 Task: Change the authoring language in Outlook to English (Ireland) and restart the application to apply changes.
Action: Mouse moved to (49, 28)
Screenshot: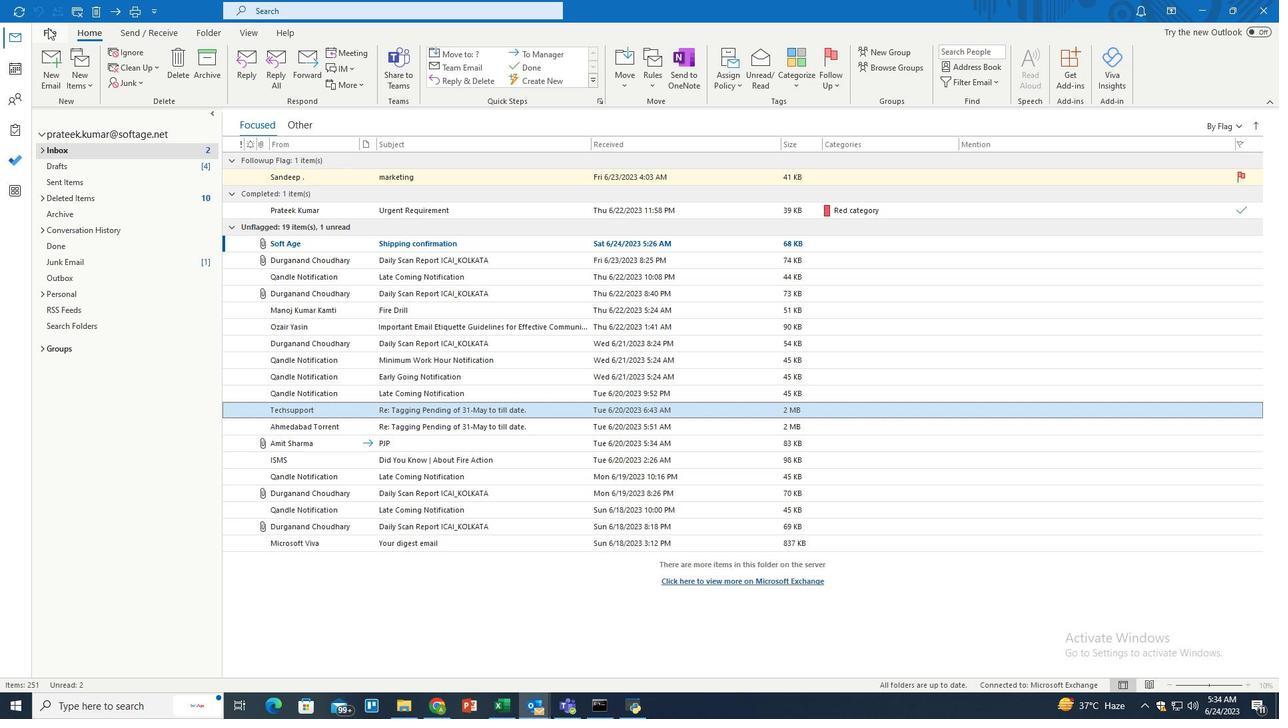 
Action: Mouse pressed left at (49, 28)
Screenshot: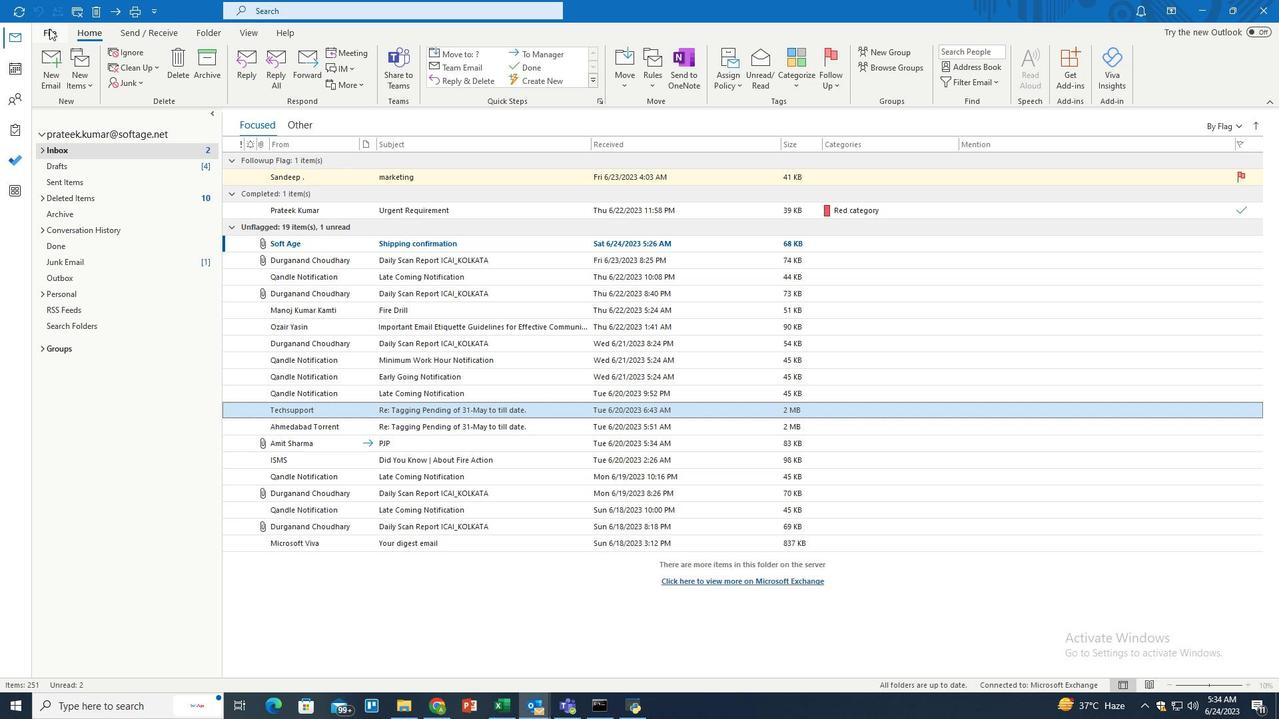 
Action: Mouse moved to (37, 645)
Screenshot: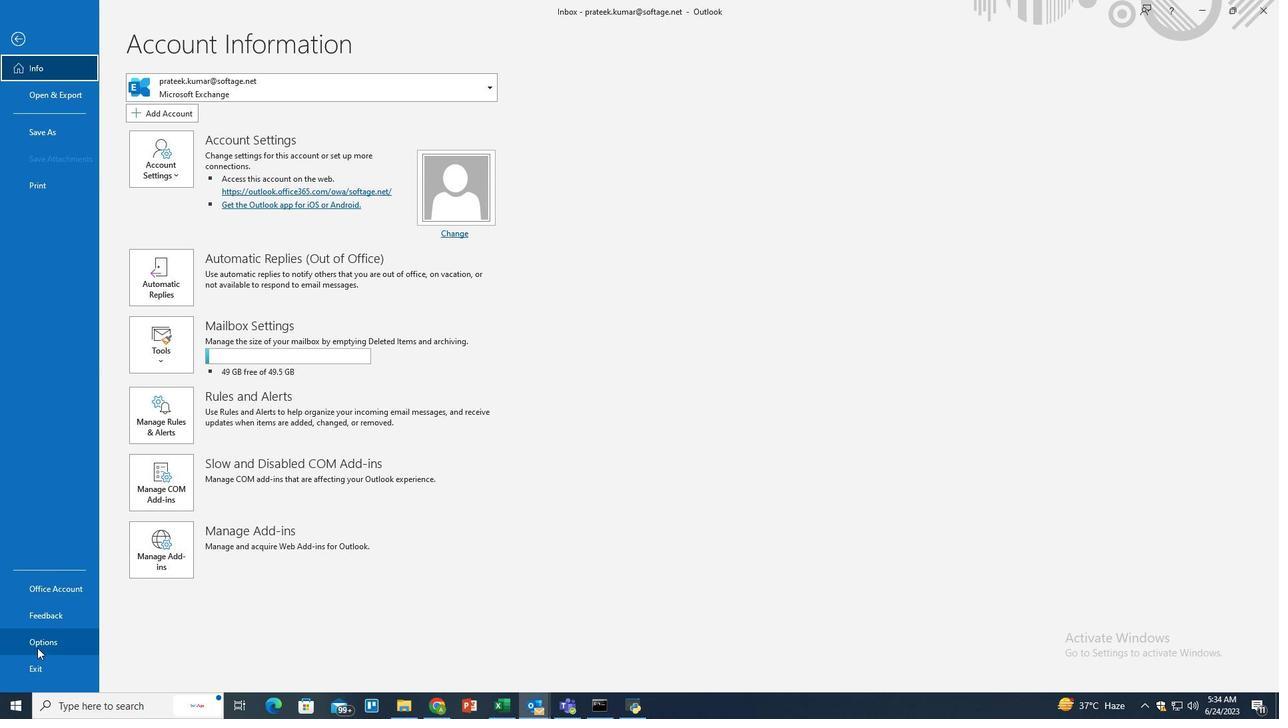 
Action: Mouse pressed left at (37, 645)
Screenshot: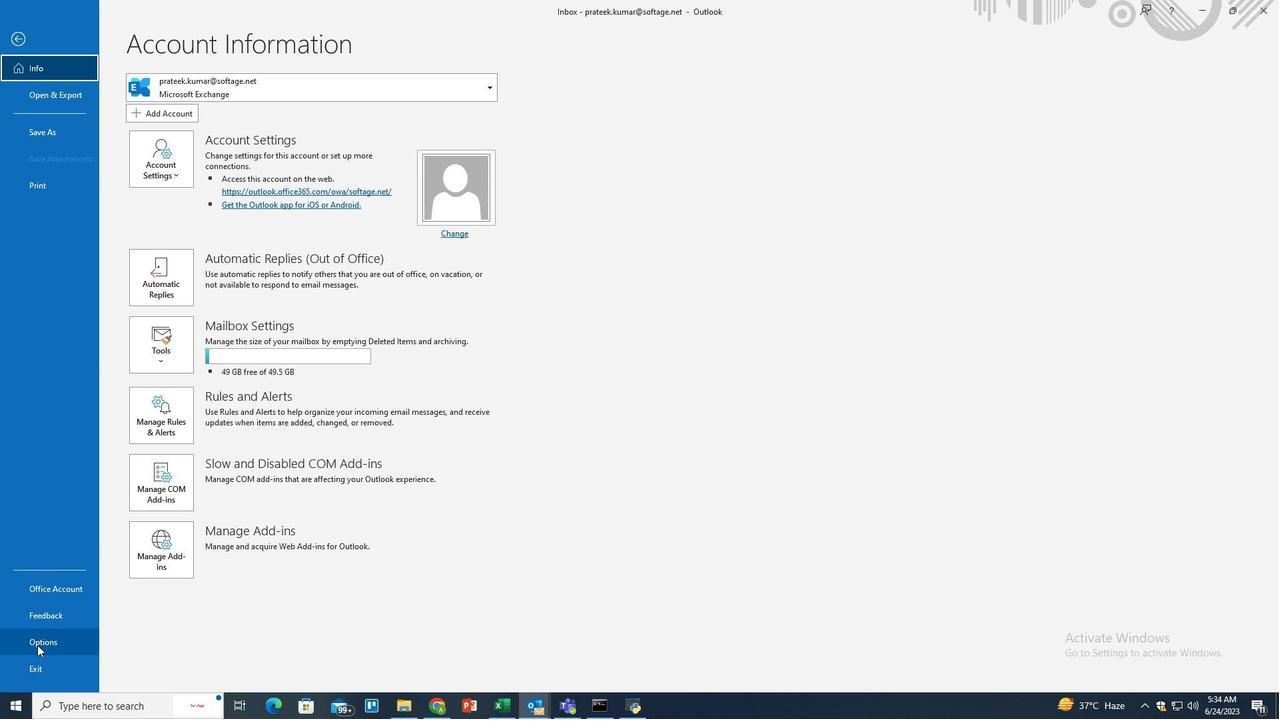 
Action: Mouse moved to (383, 281)
Screenshot: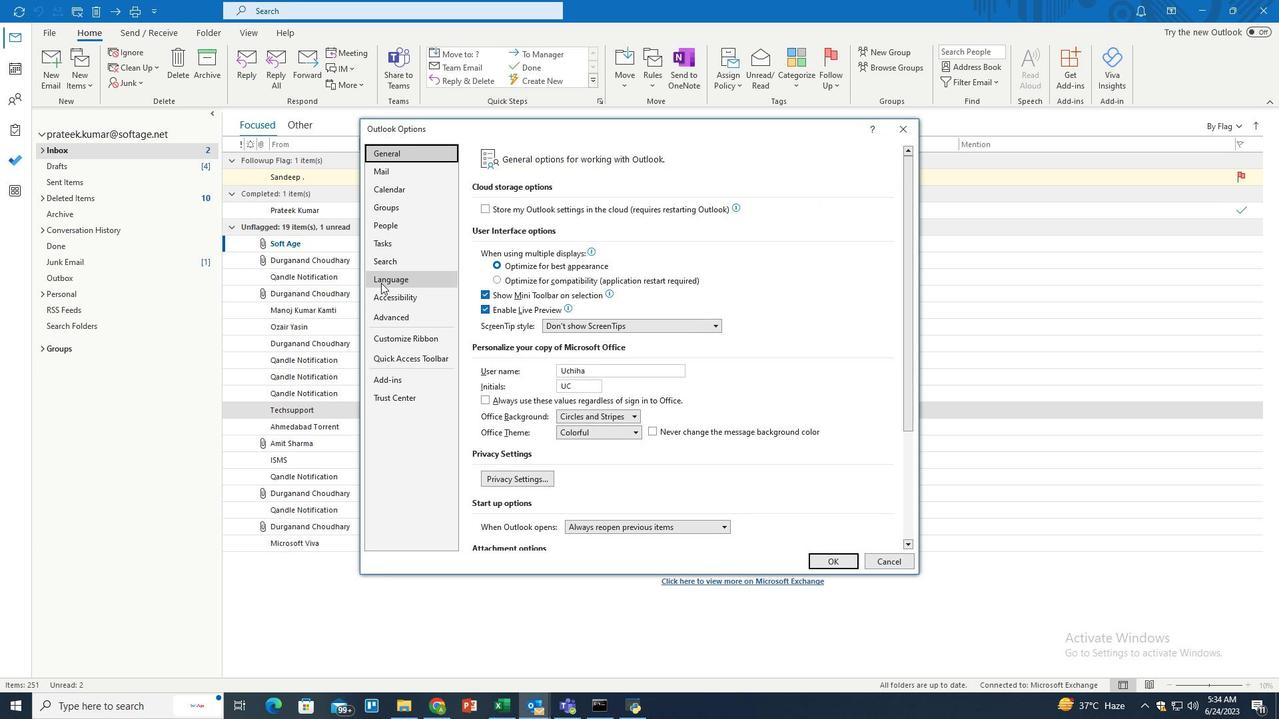 
Action: Mouse pressed left at (383, 281)
Screenshot: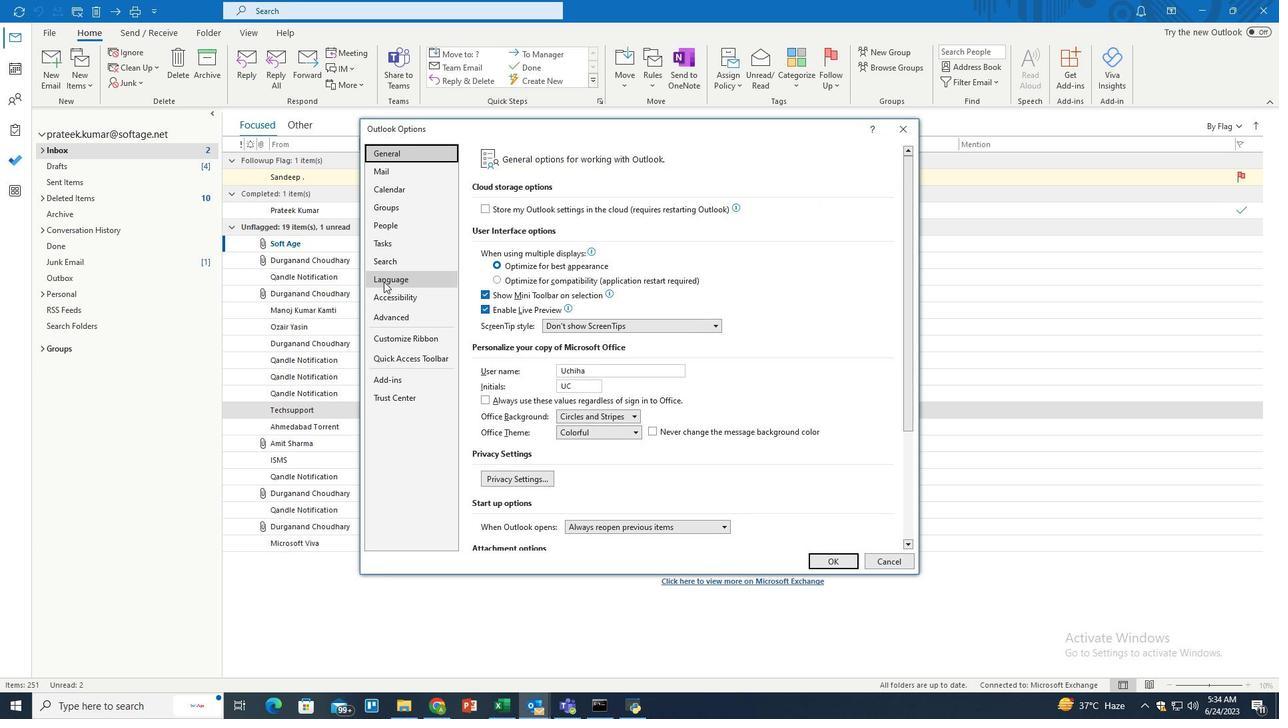 
Action: Mouse moved to (866, 420)
Screenshot: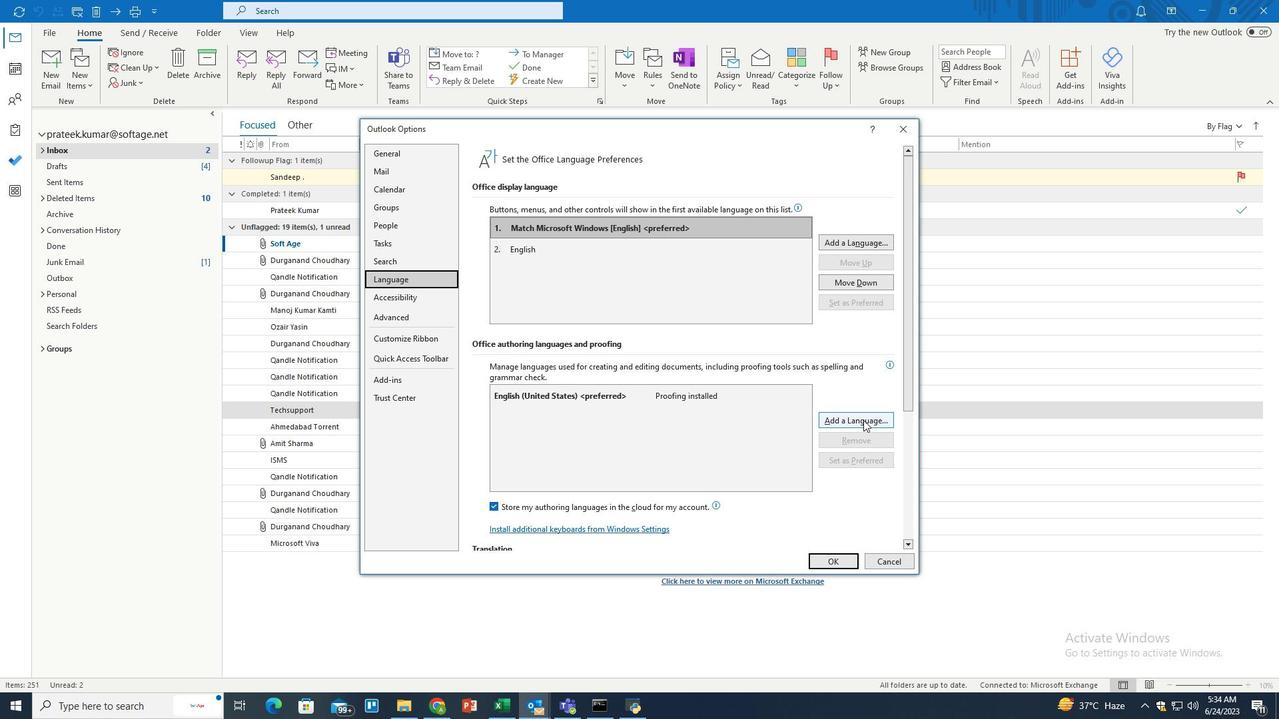 
Action: Mouse pressed left at (866, 420)
Screenshot: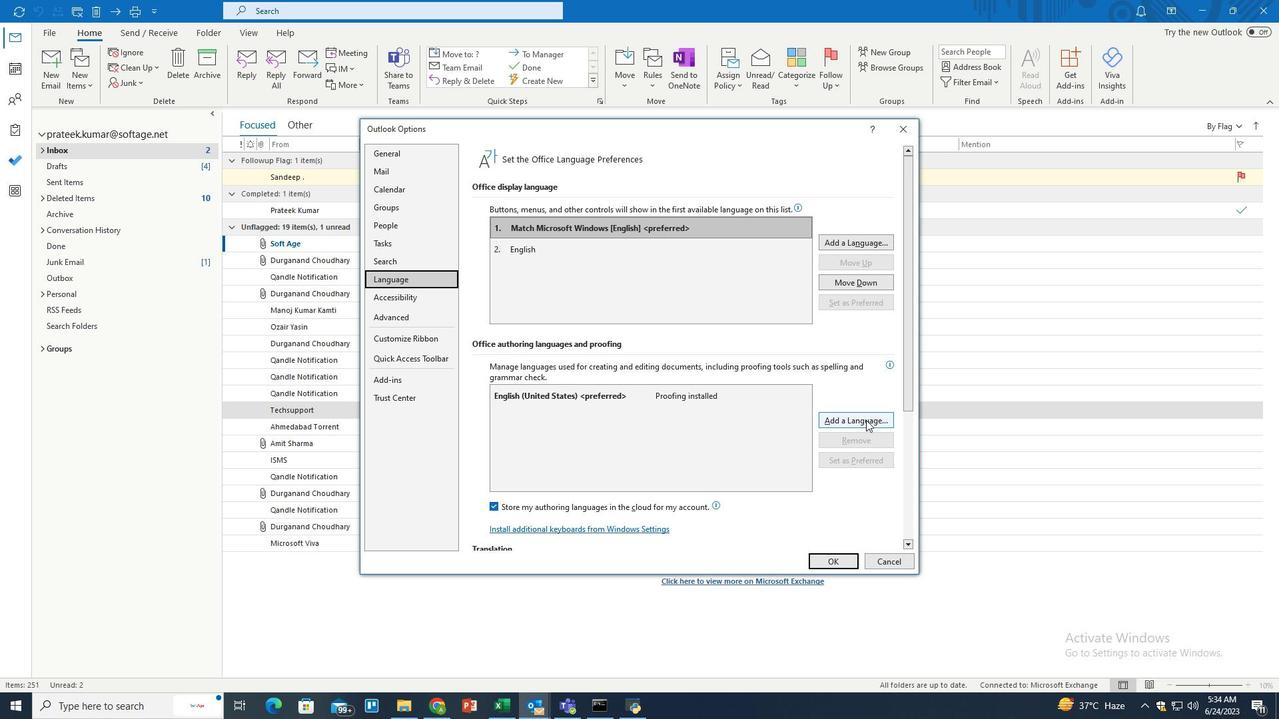 
Action: Mouse moved to (626, 381)
Screenshot: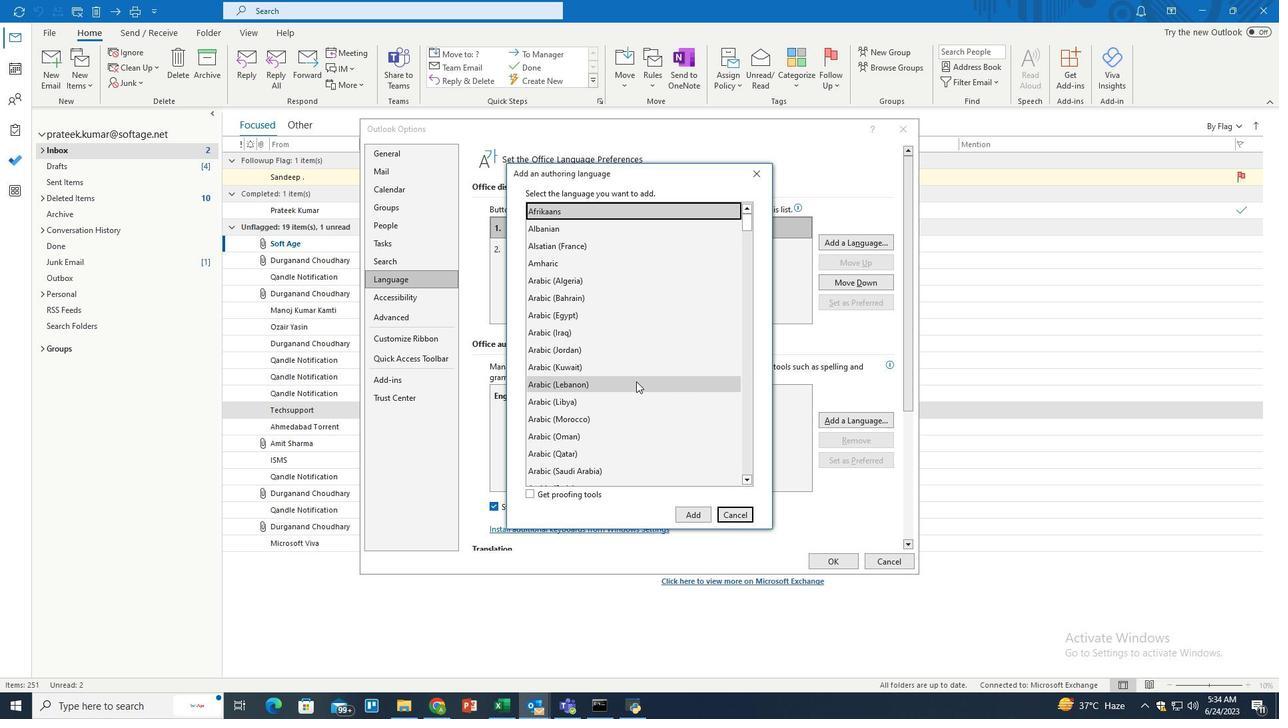 
Action: Mouse scrolled (626, 381) with delta (0, 0)
Screenshot: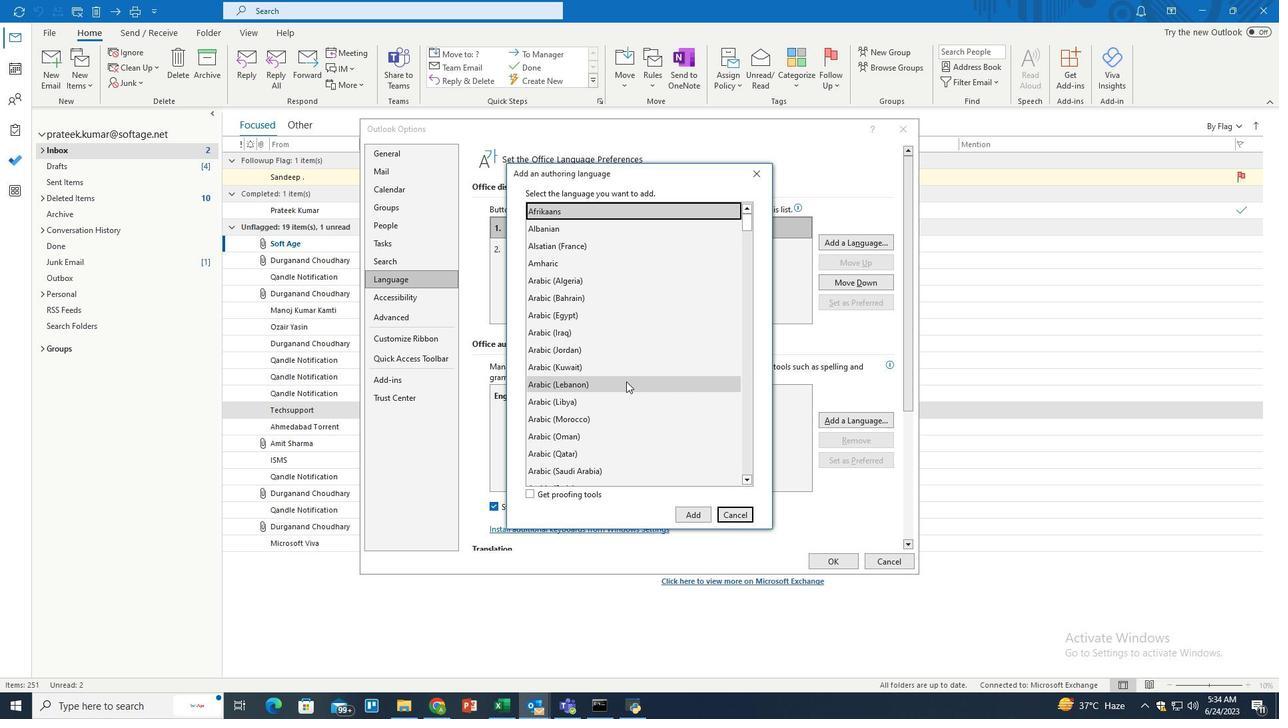 
Action: Mouse scrolled (626, 381) with delta (0, 0)
Screenshot: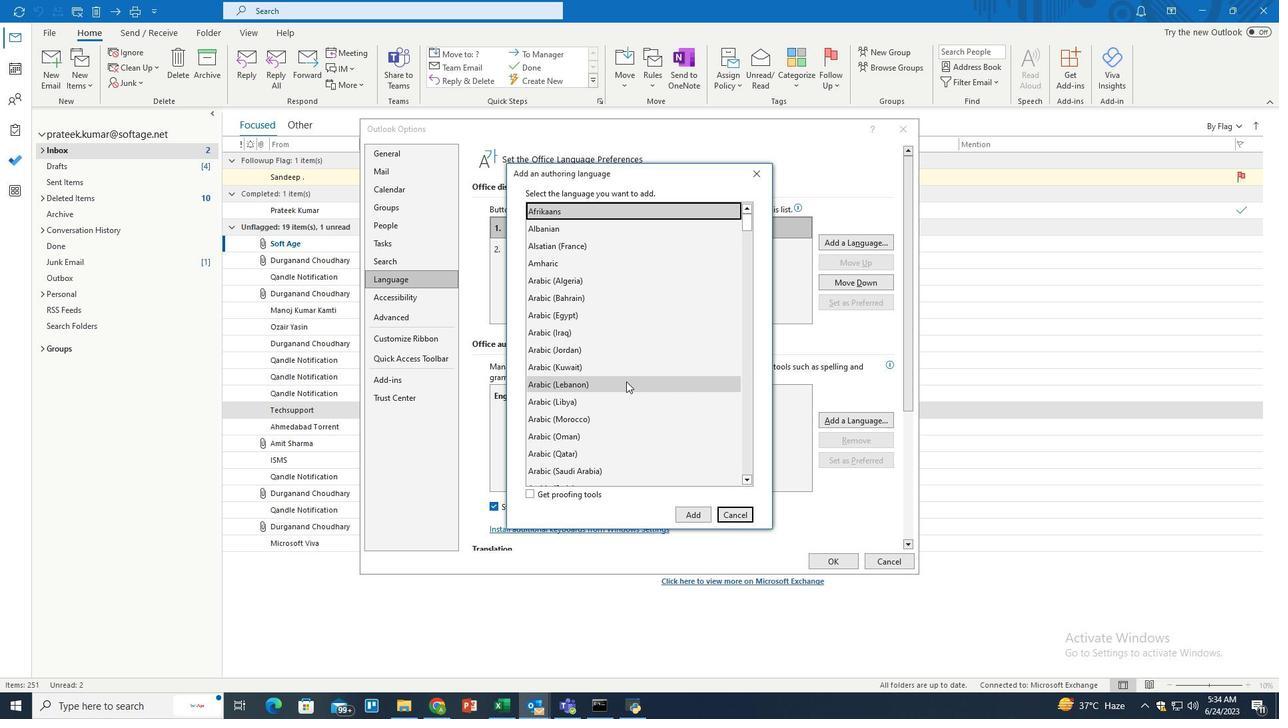 
Action: Mouse scrolled (626, 381) with delta (0, 0)
Screenshot: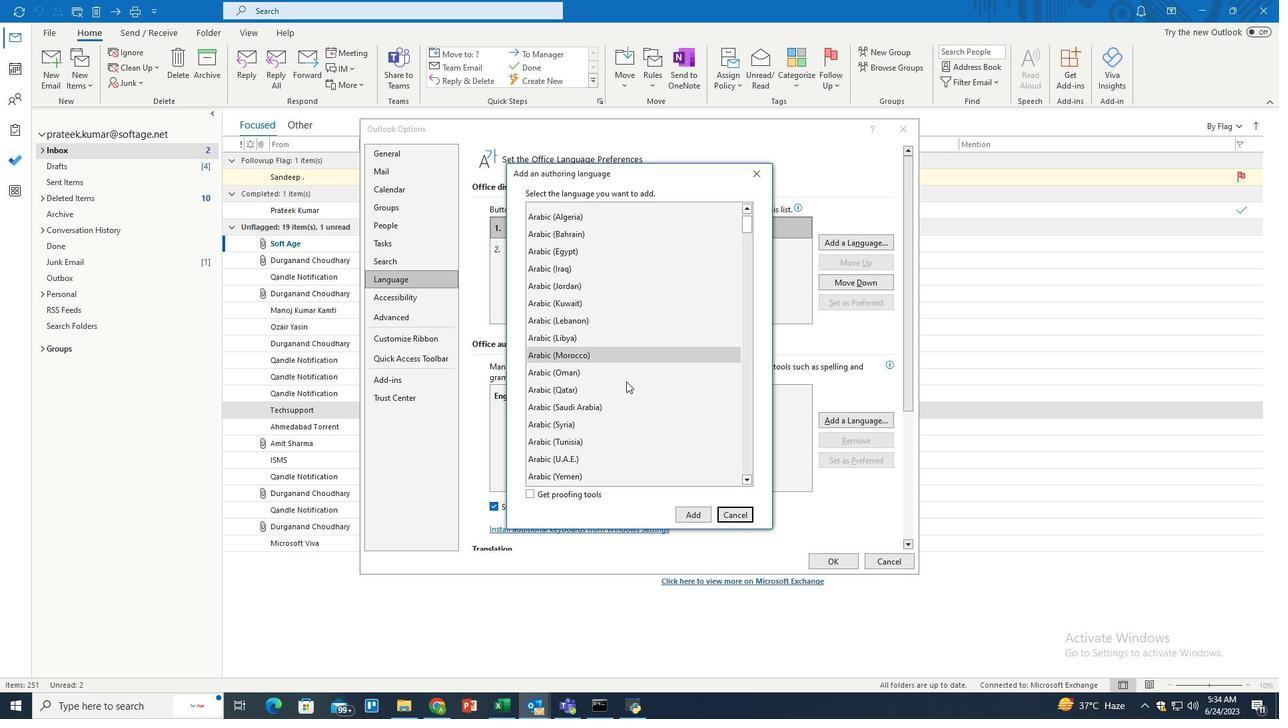 
Action: Mouse scrolled (626, 381) with delta (0, 0)
Screenshot: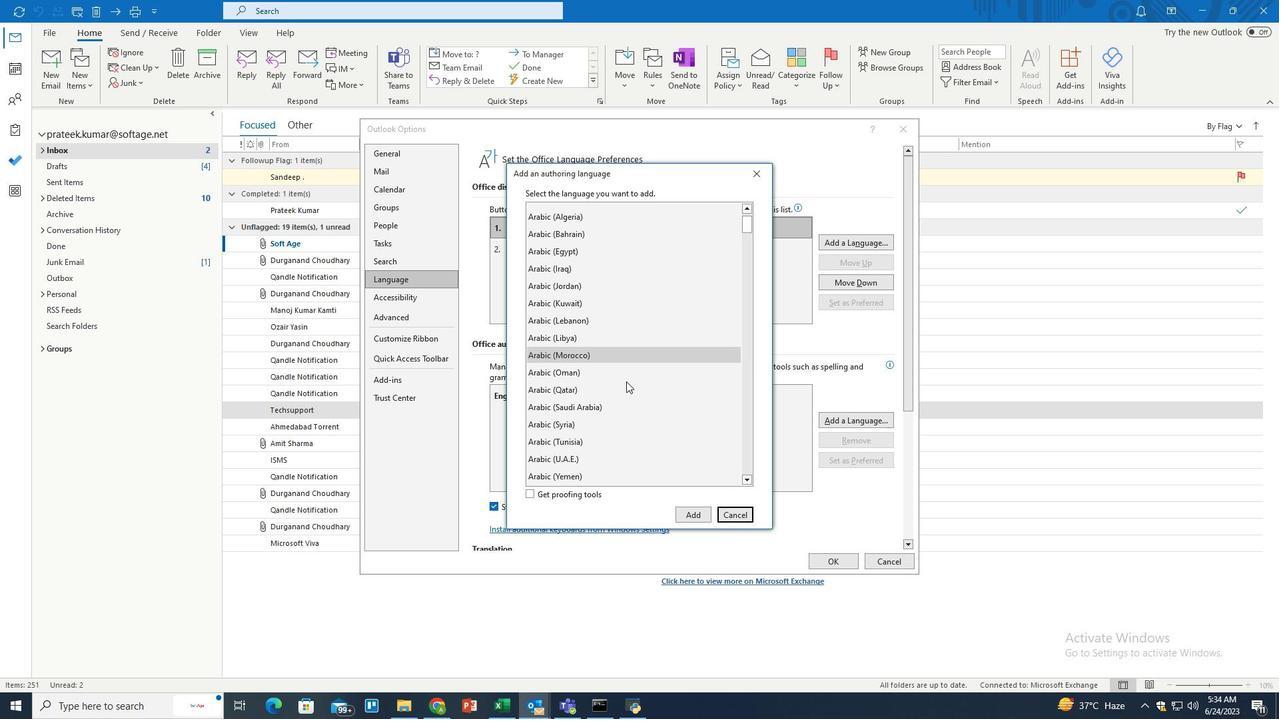 
Action: Mouse scrolled (626, 381) with delta (0, 0)
Screenshot: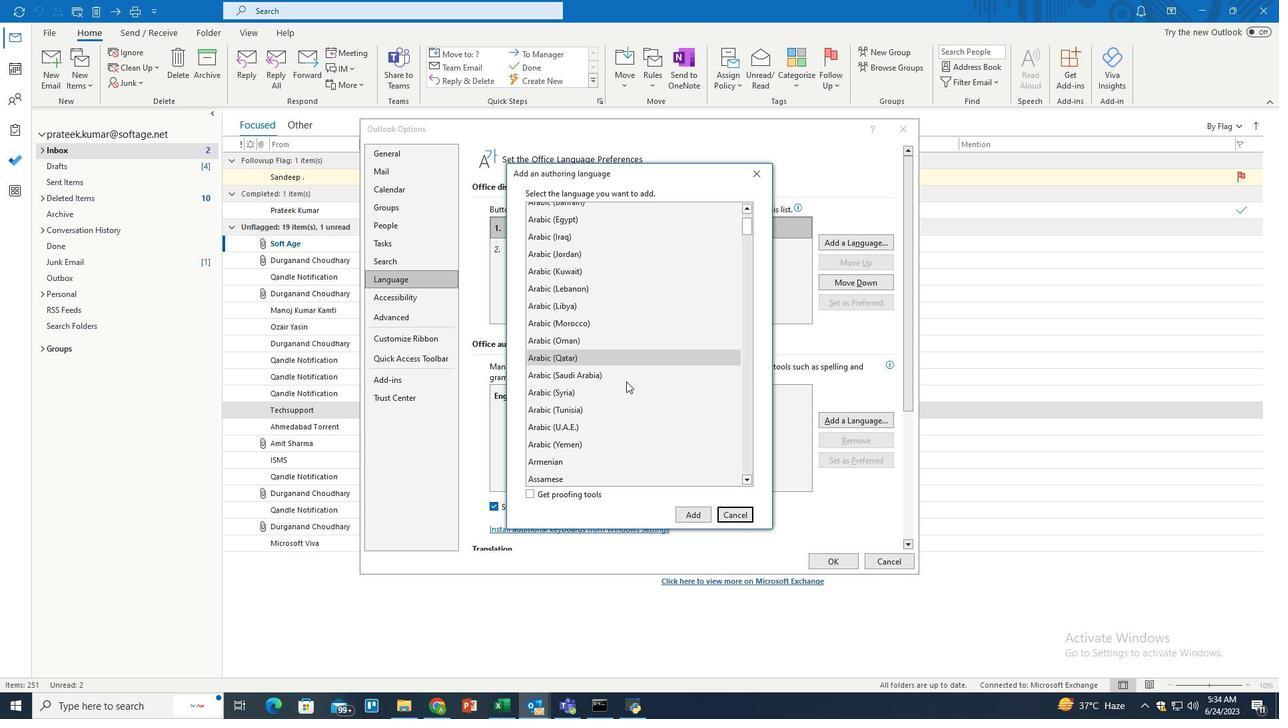 
Action: Mouse scrolled (626, 381) with delta (0, 0)
Screenshot: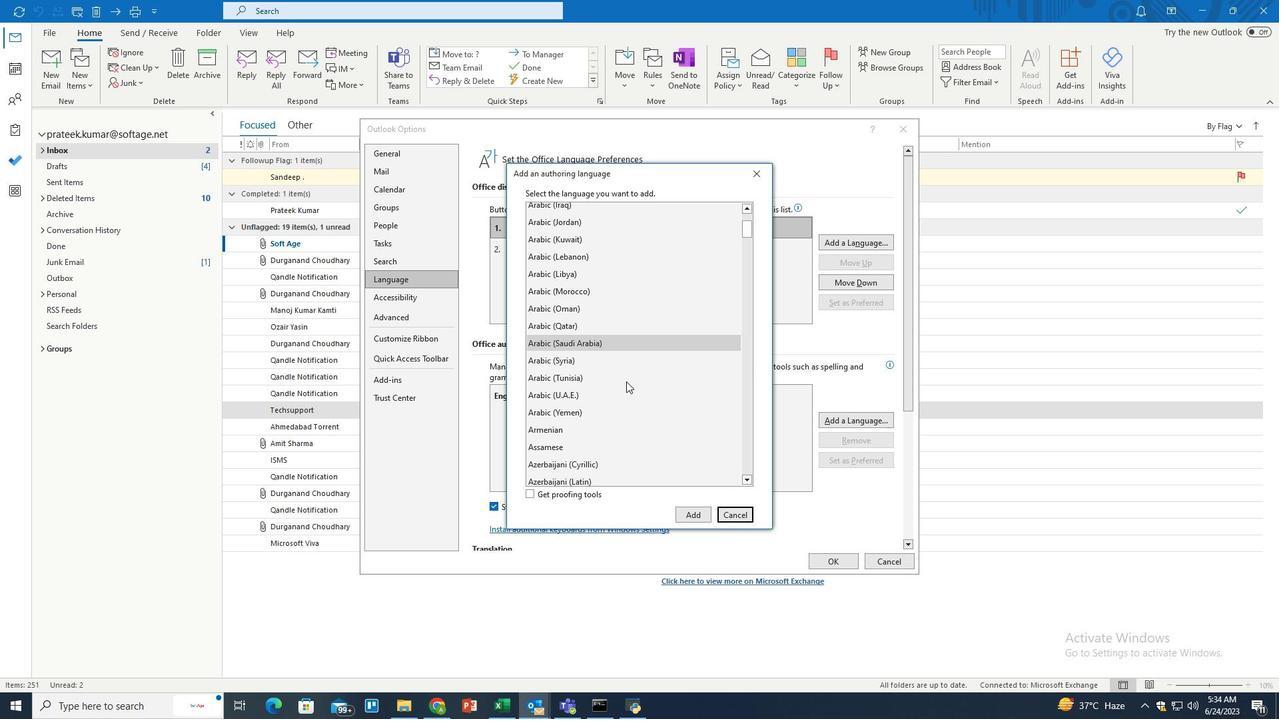 
Action: Mouse scrolled (626, 381) with delta (0, 0)
Screenshot: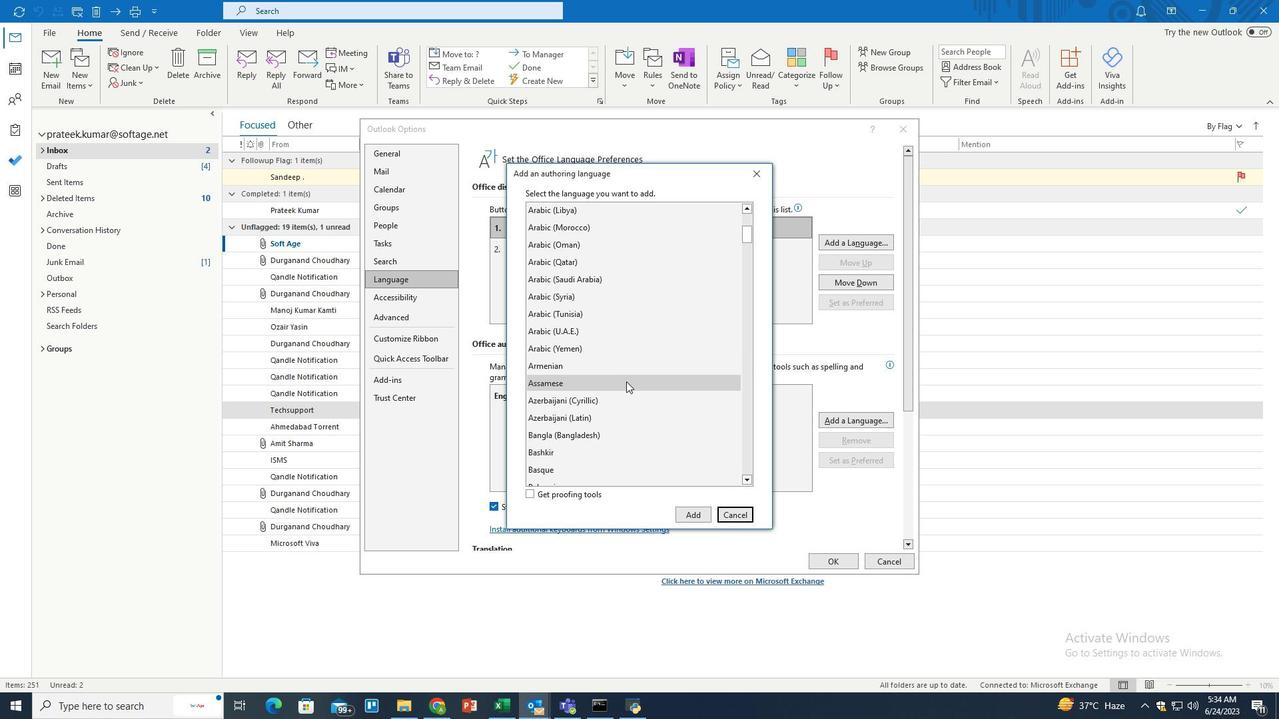 
Action: Mouse scrolled (626, 381) with delta (0, 0)
Screenshot: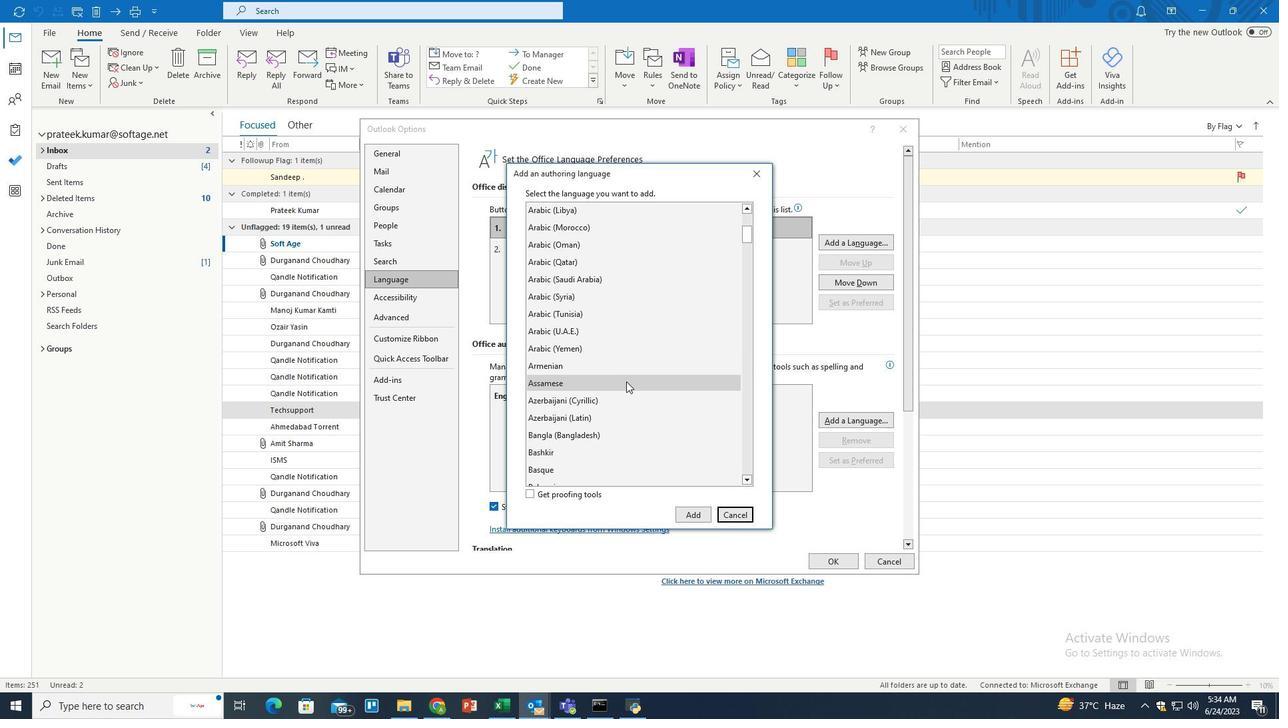 
Action: Mouse scrolled (626, 381) with delta (0, 0)
Screenshot: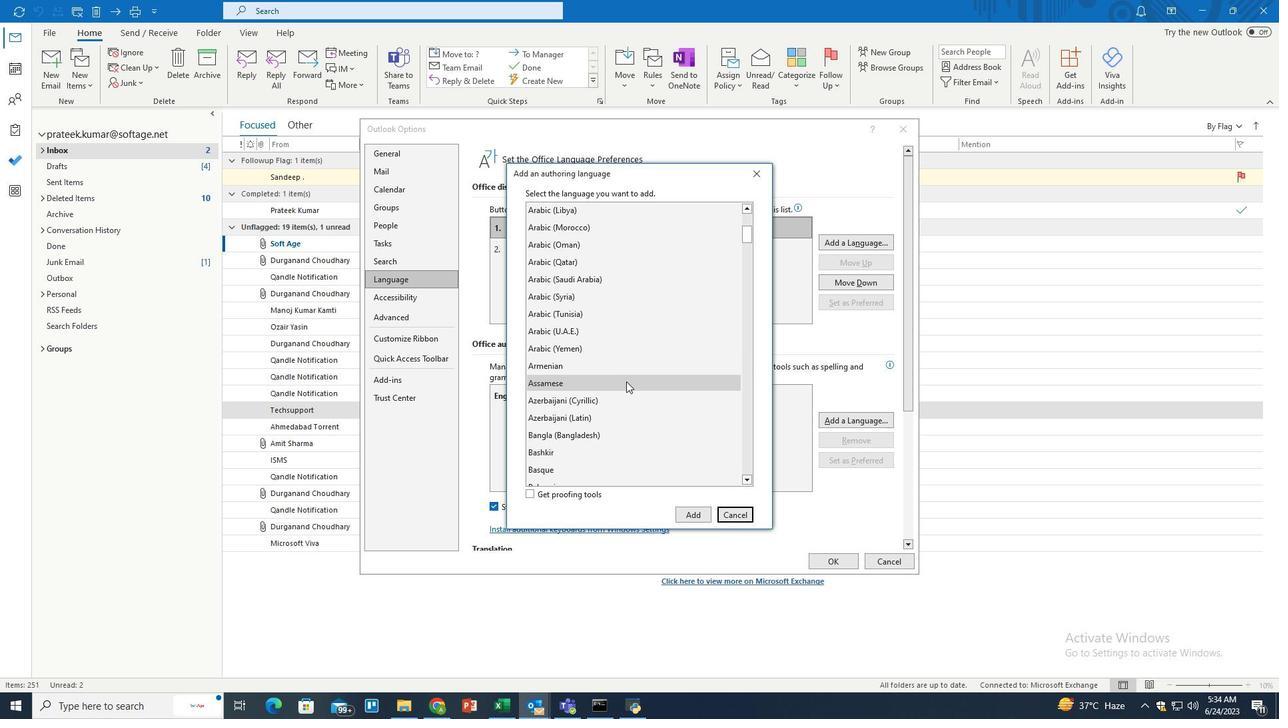 
Action: Mouse scrolled (626, 381) with delta (0, 0)
Screenshot: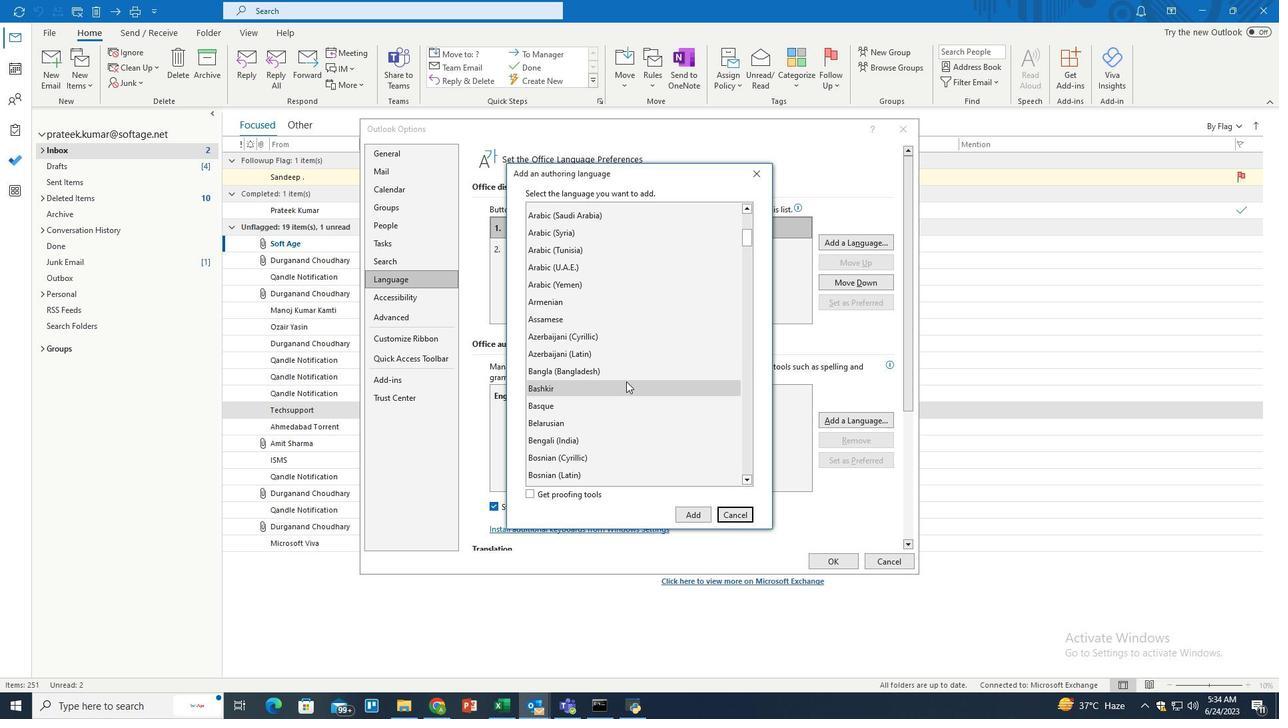 
Action: Mouse scrolled (626, 381) with delta (0, 0)
Screenshot: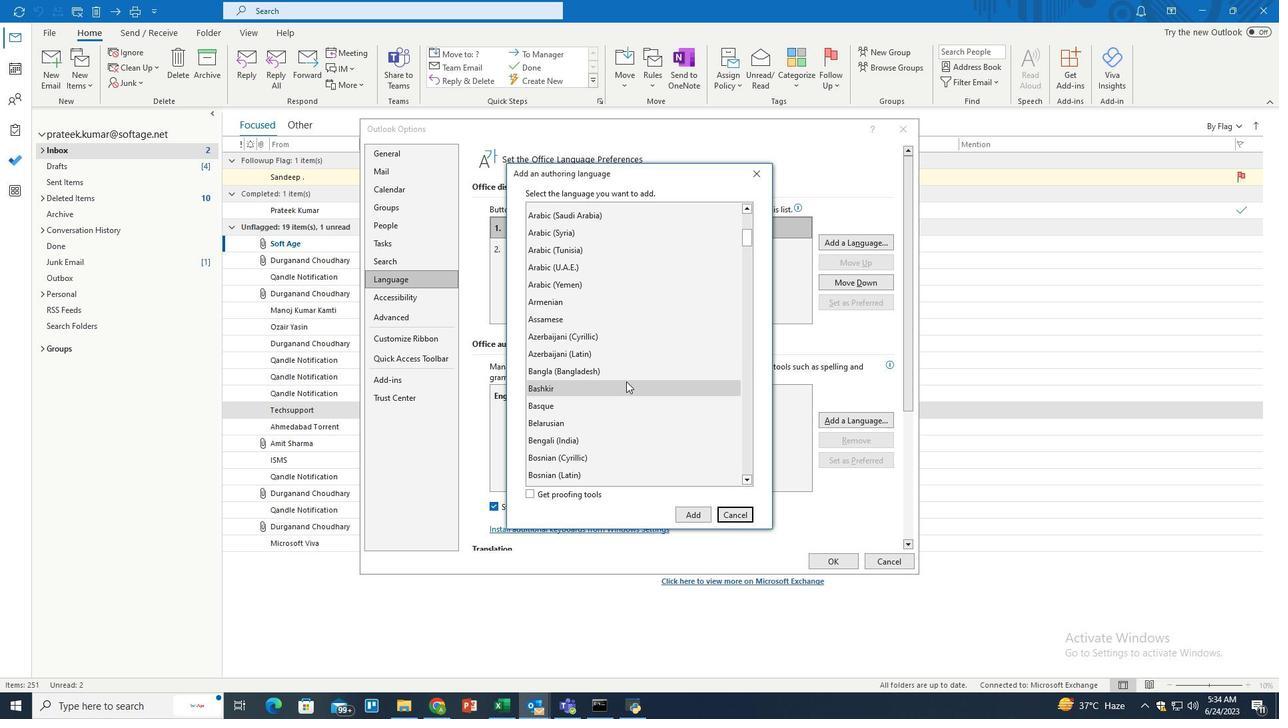 
Action: Mouse scrolled (626, 381) with delta (0, 0)
Screenshot: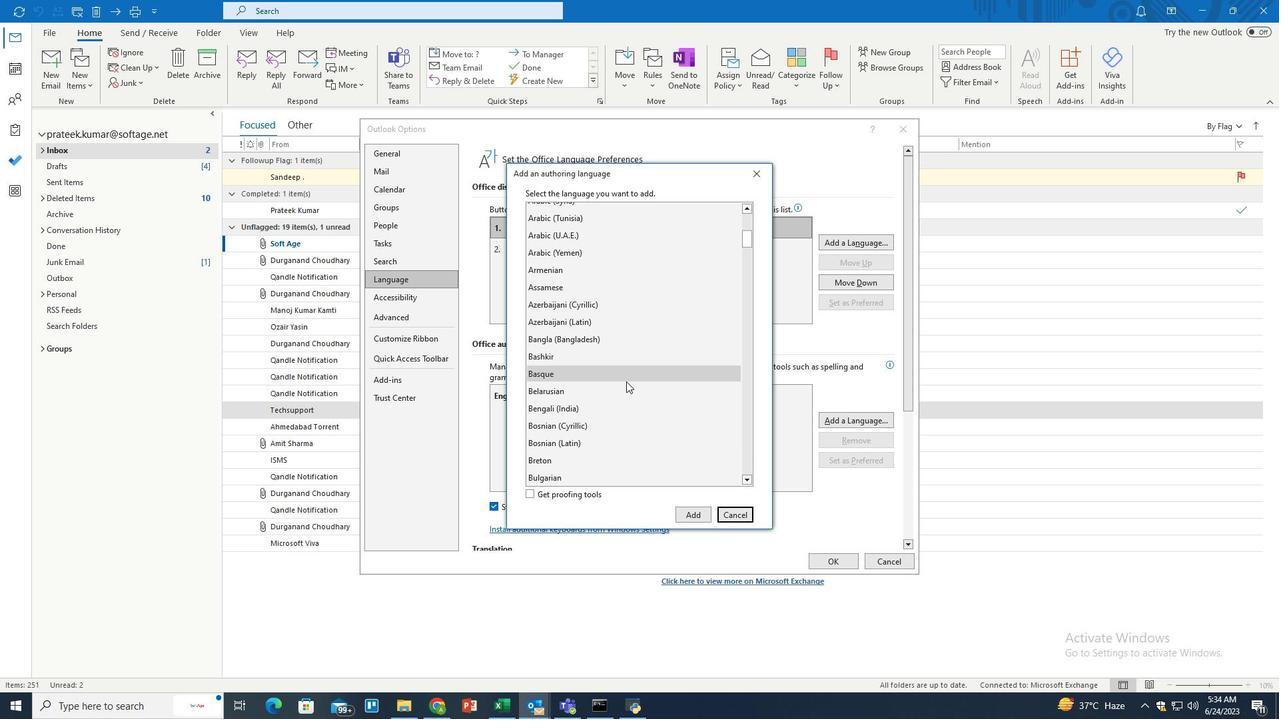 
Action: Mouse scrolled (626, 381) with delta (0, 0)
Screenshot: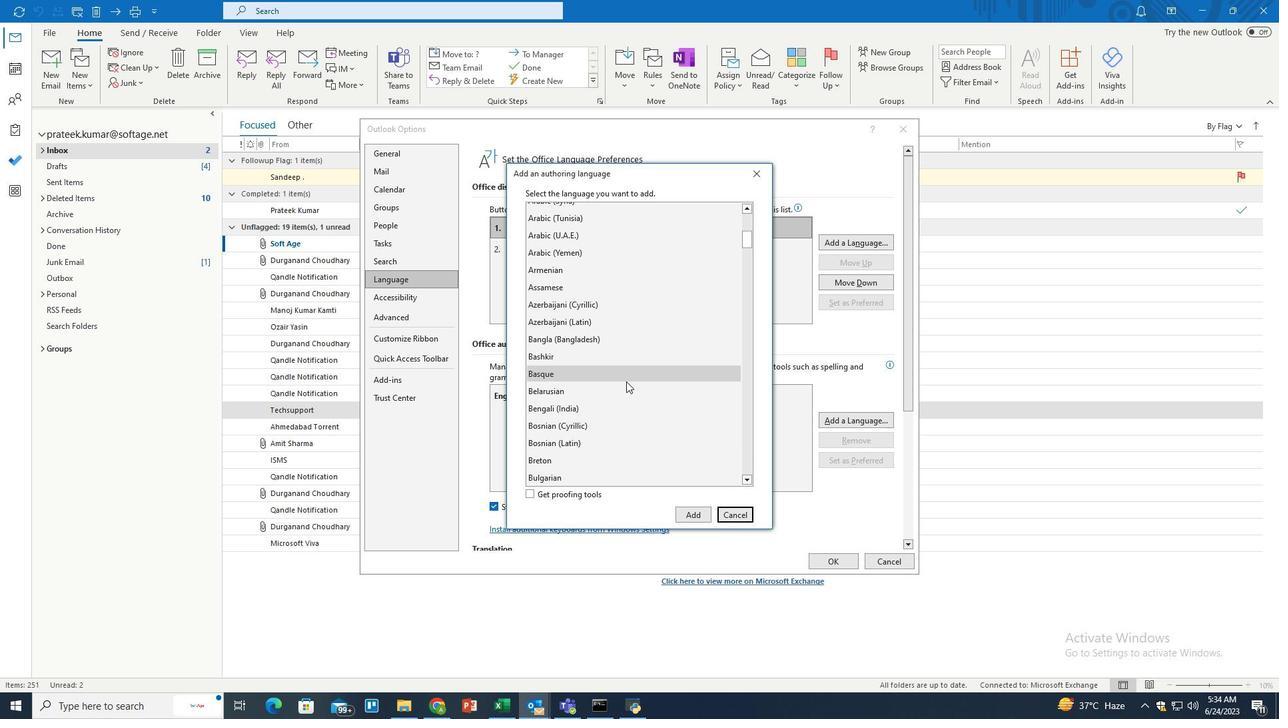 
Action: Mouse scrolled (626, 381) with delta (0, 0)
Screenshot: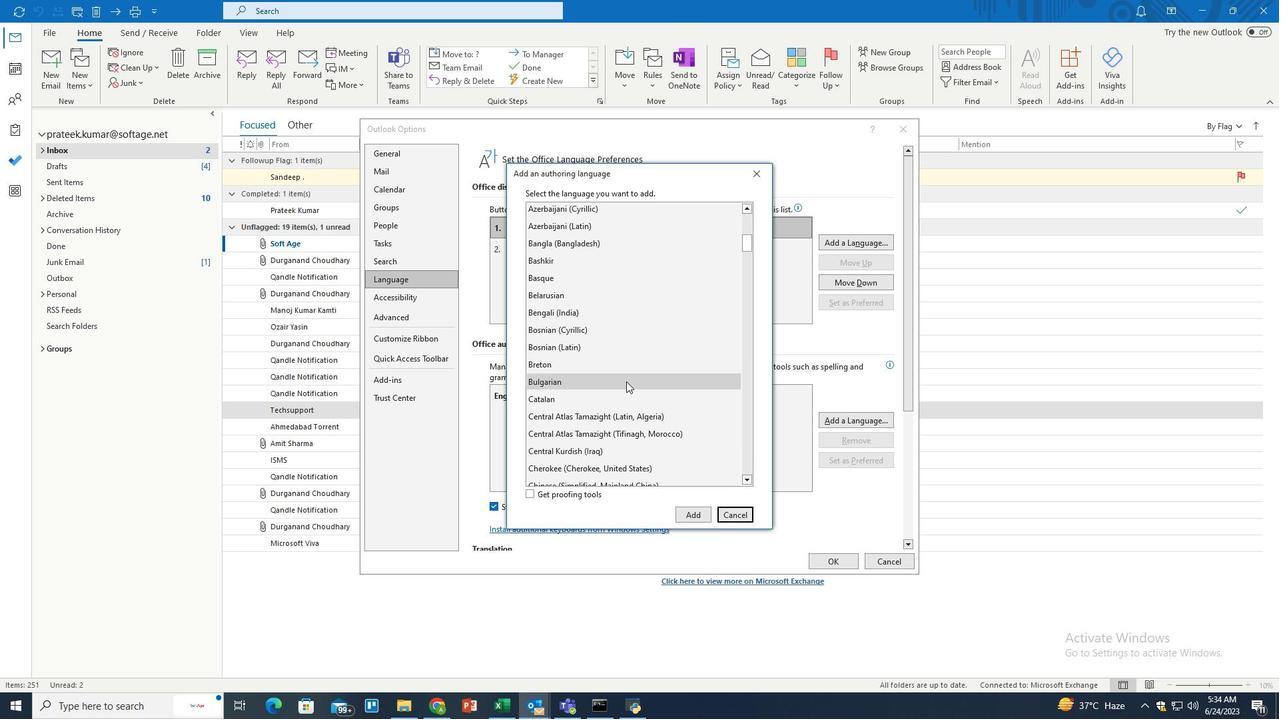 
Action: Mouse scrolled (626, 381) with delta (0, 0)
Screenshot: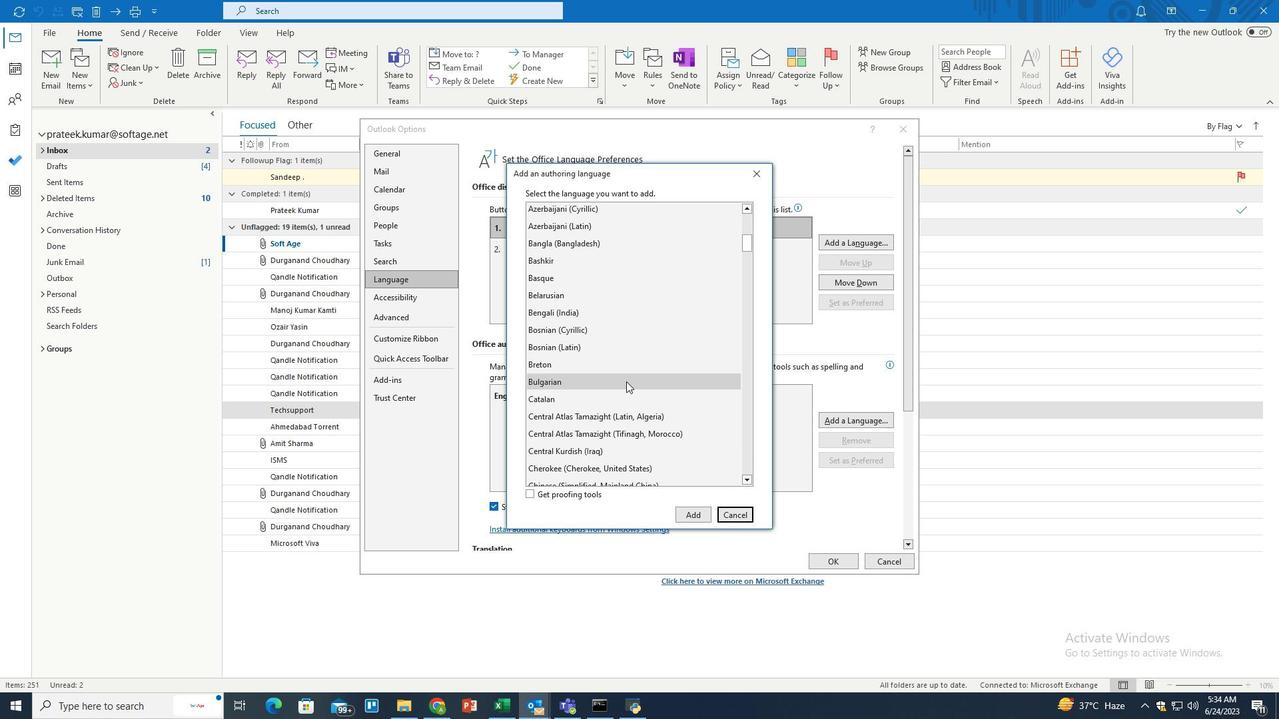 
Action: Mouse scrolled (626, 381) with delta (0, 0)
Screenshot: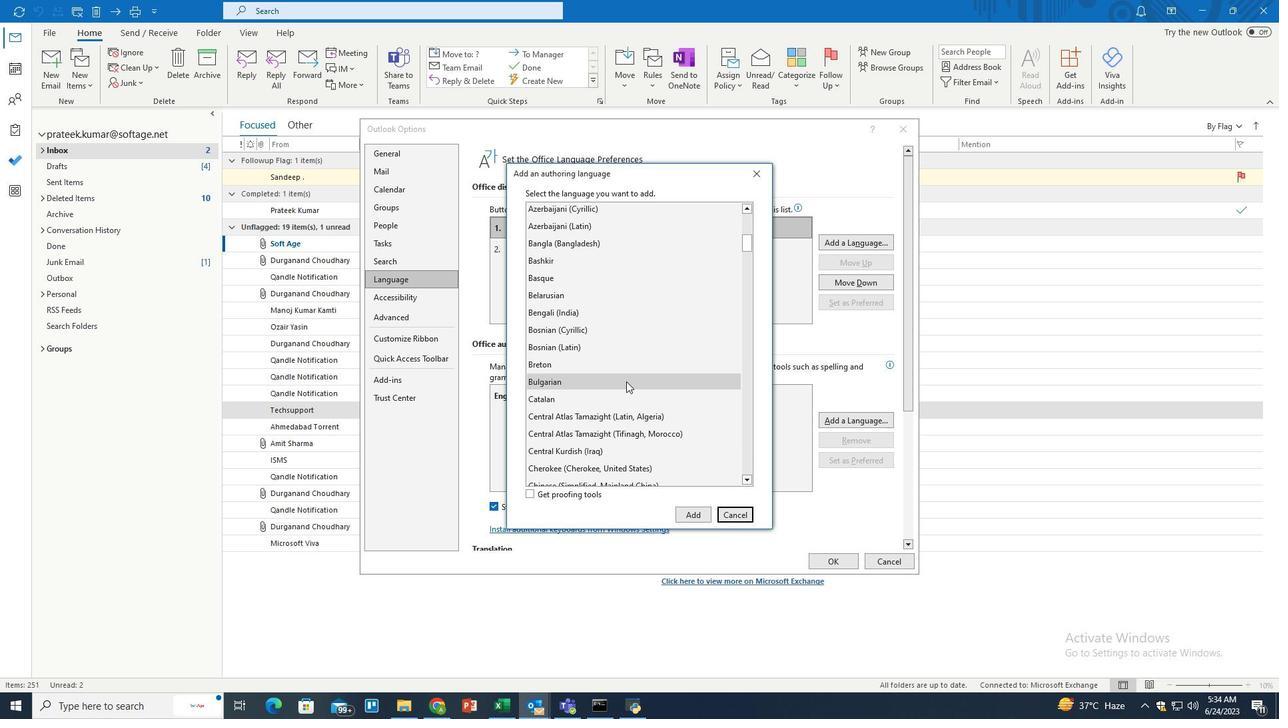
Action: Mouse scrolled (626, 381) with delta (0, 0)
Screenshot: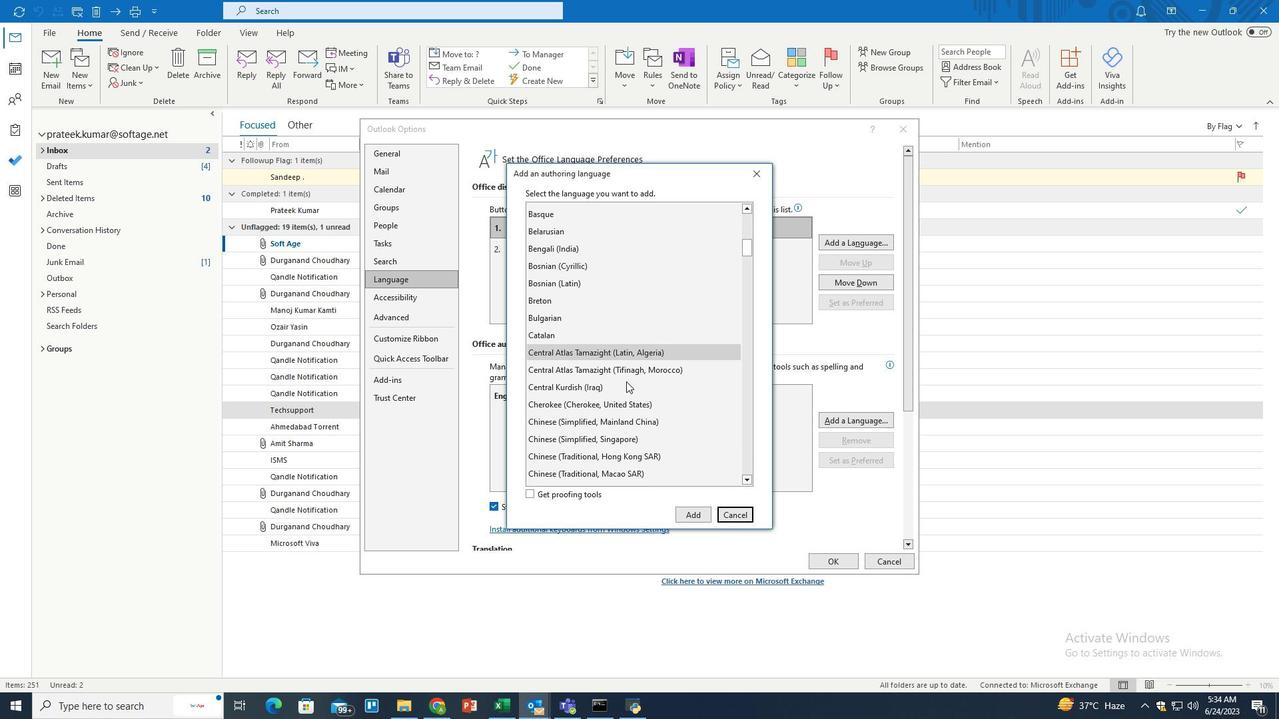 
Action: Mouse scrolled (626, 381) with delta (0, 0)
Screenshot: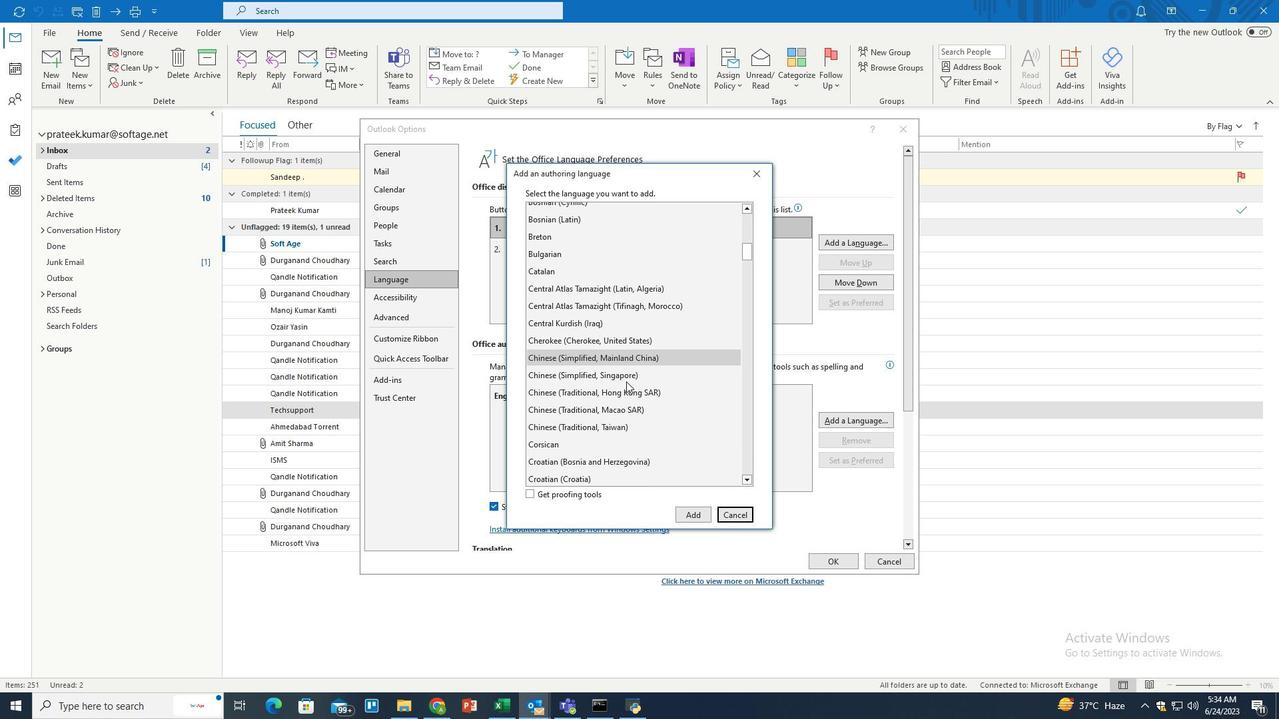 
Action: Mouse scrolled (626, 381) with delta (0, 0)
Screenshot: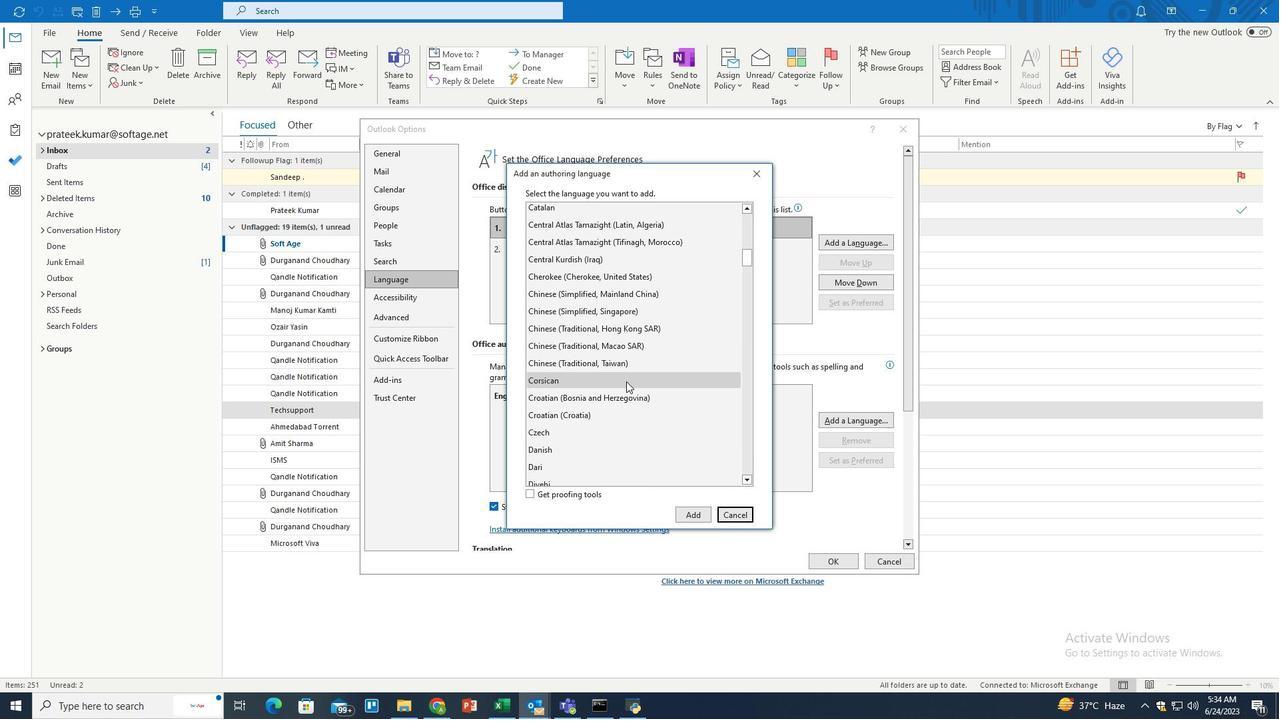 
Action: Mouse scrolled (626, 381) with delta (0, 0)
Screenshot: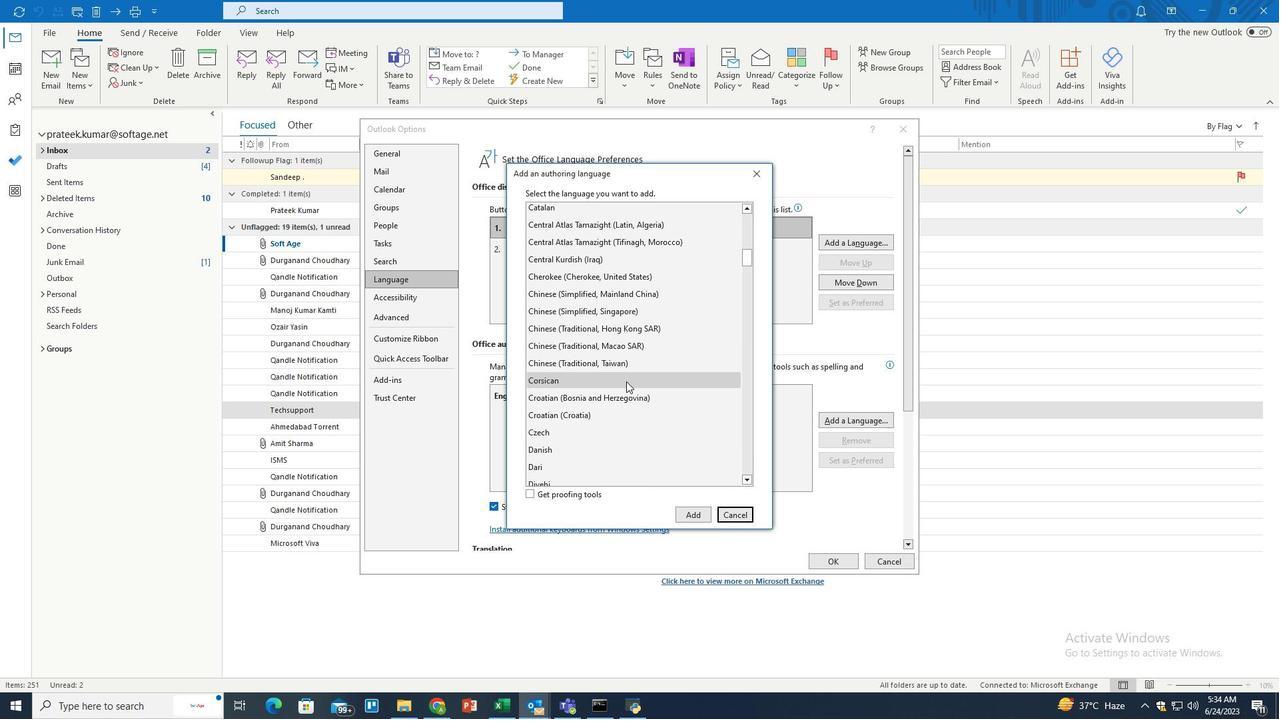 
Action: Mouse scrolled (626, 381) with delta (0, 0)
Screenshot: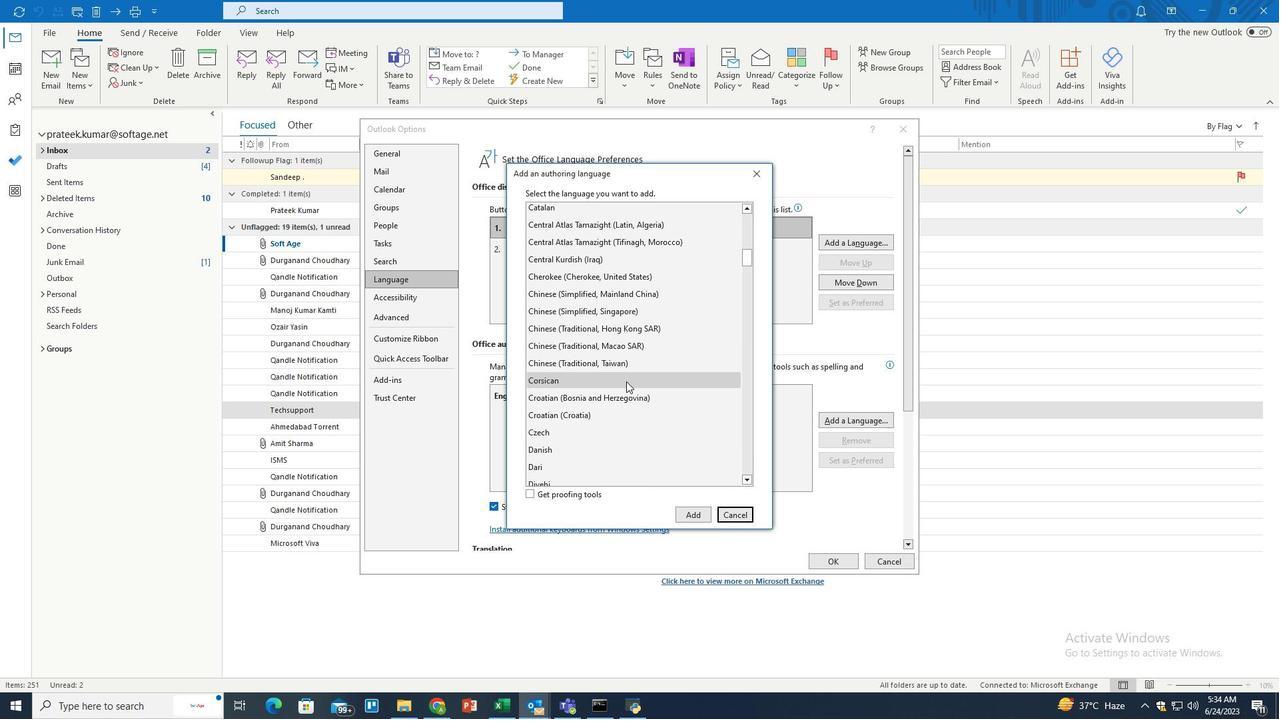 
Action: Mouse scrolled (626, 381) with delta (0, 0)
Screenshot: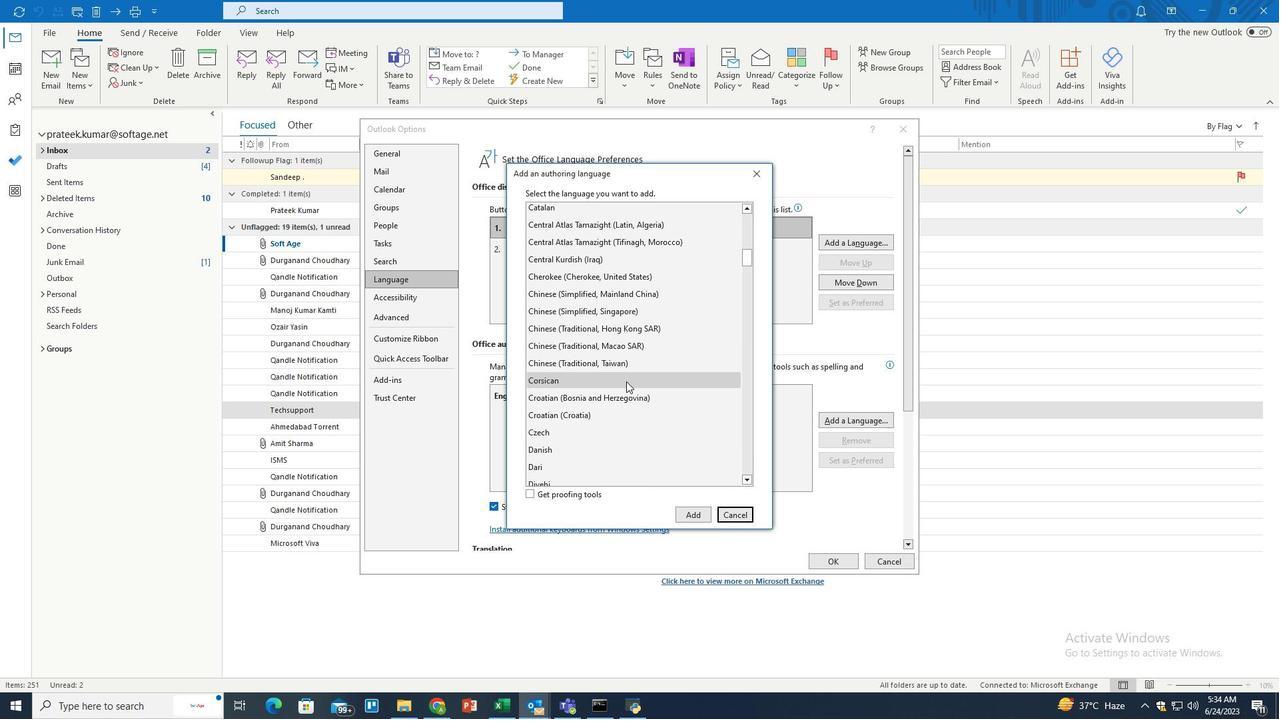 
Action: Mouse scrolled (626, 381) with delta (0, 0)
Screenshot: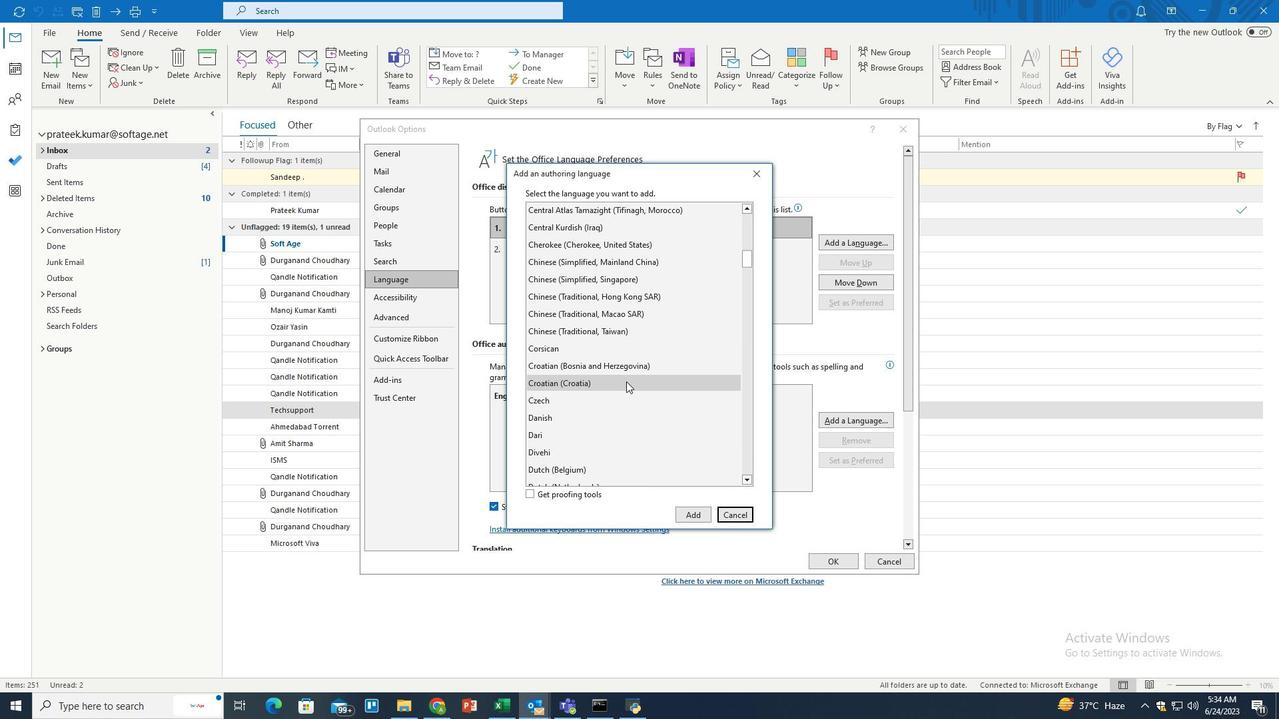 
Action: Mouse scrolled (626, 381) with delta (0, 0)
Screenshot: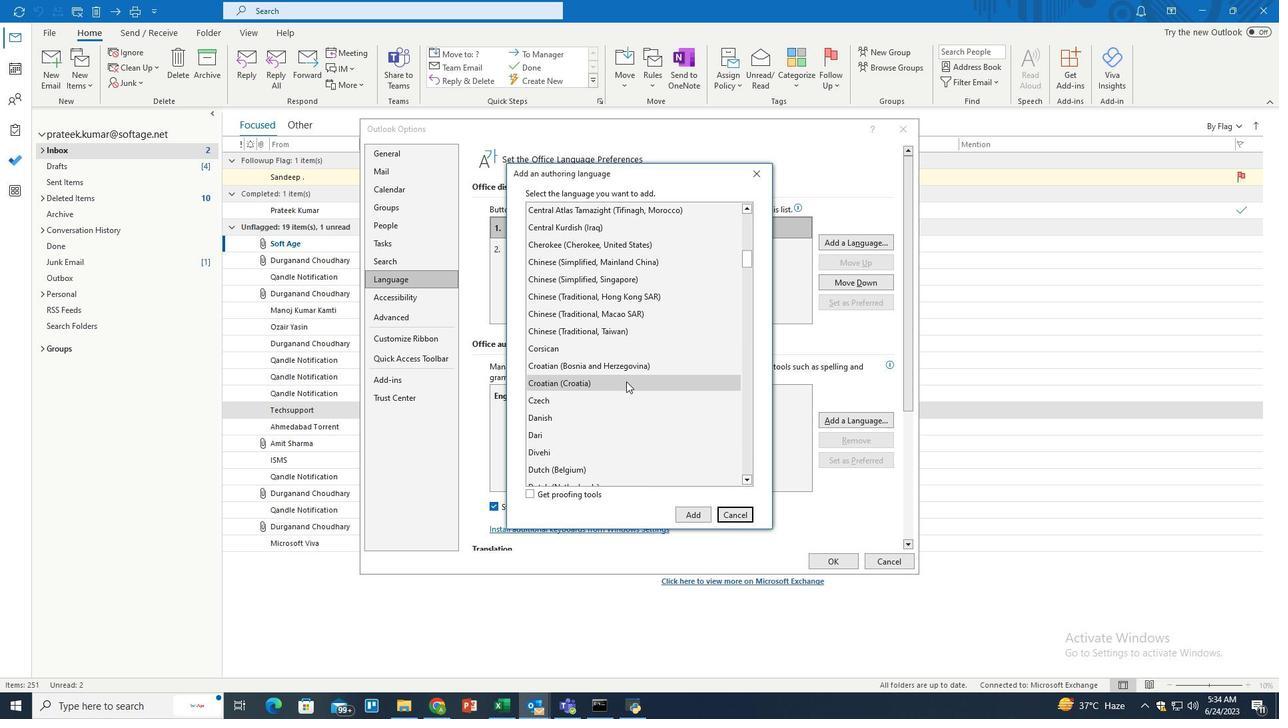 
Action: Mouse scrolled (626, 381) with delta (0, 0)
Screenshot: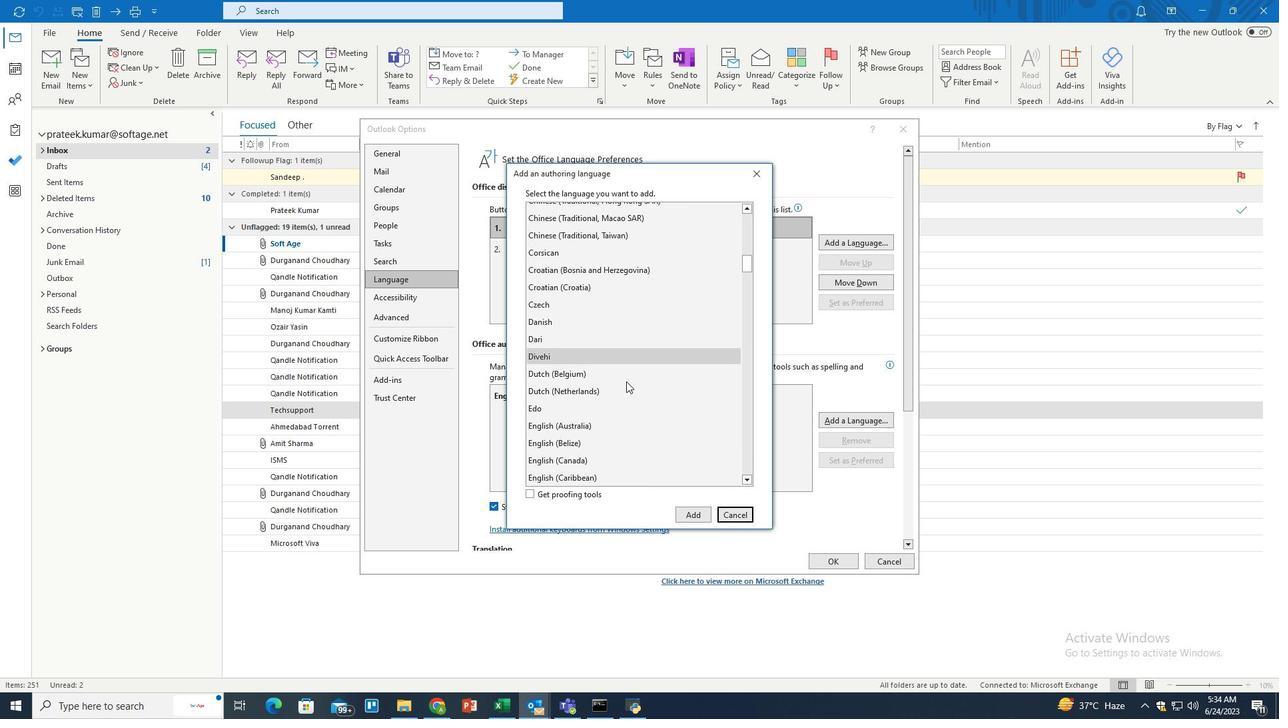 
Action: Mouse scrolled (626, 381) with delta (0, 0)
Screenshot: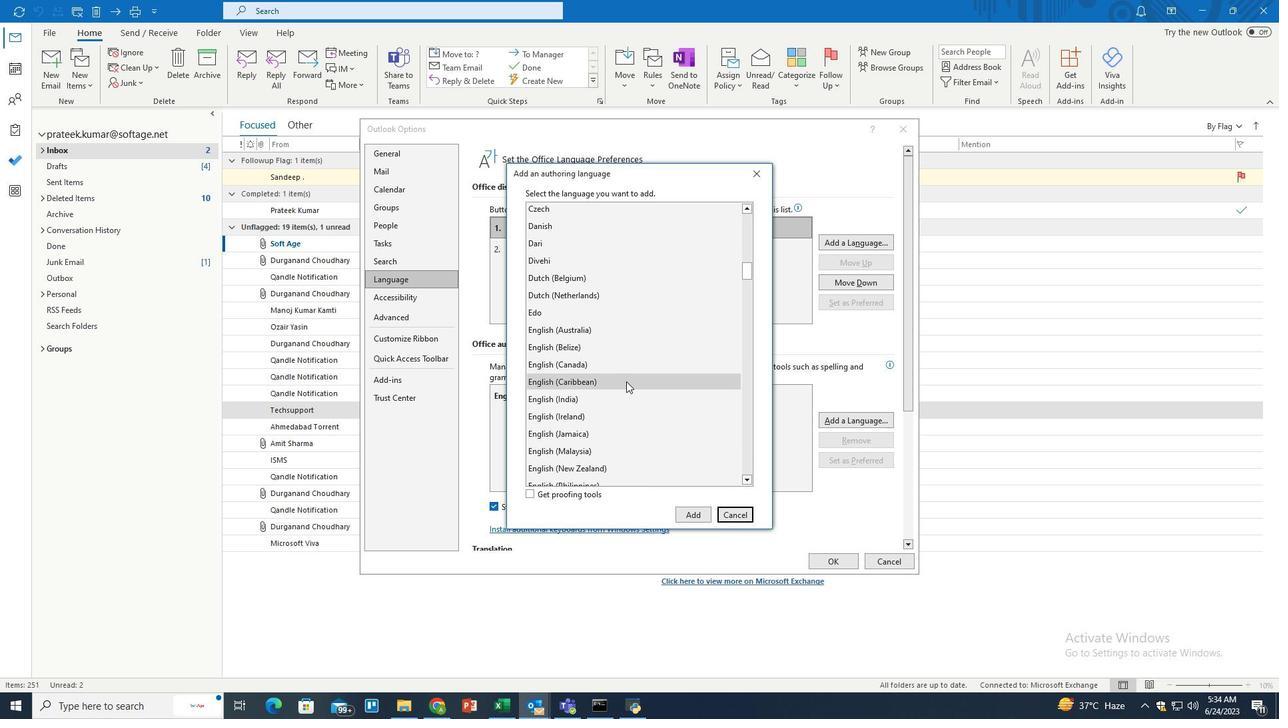 
Action: Mouse scrolled (626, 381) with delta (0, 0)
Screenshot: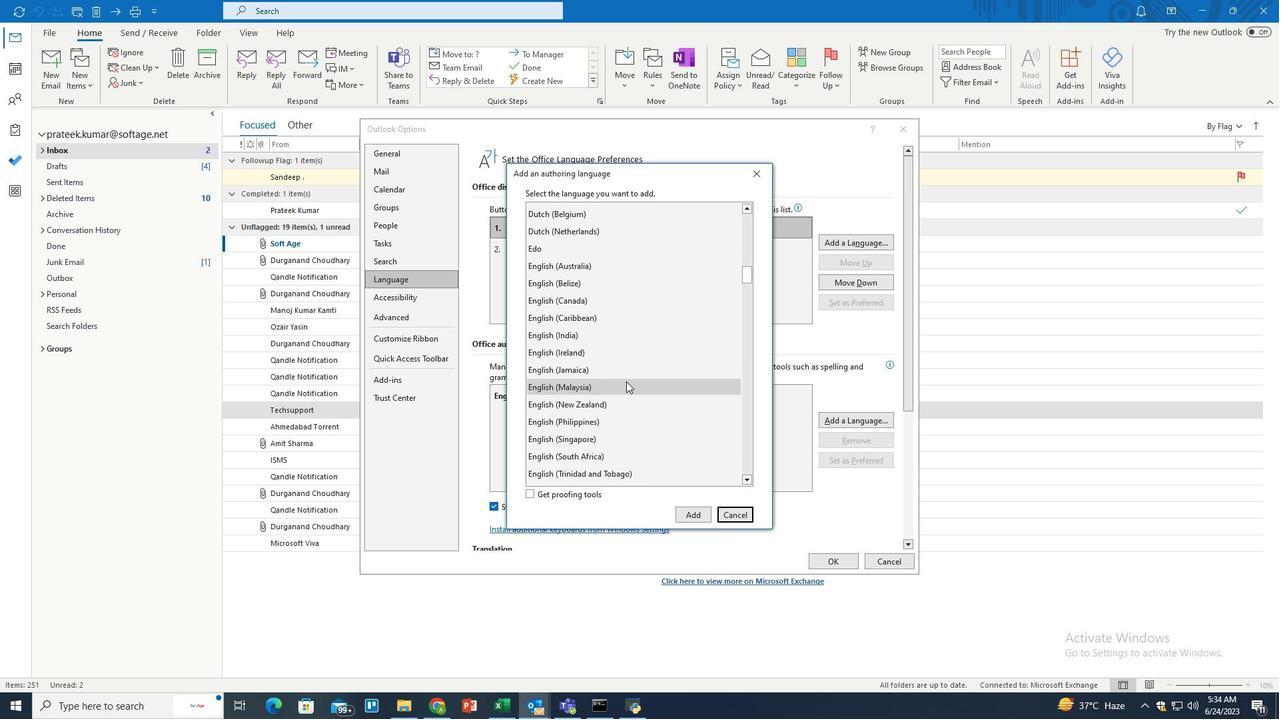 
Action: Mouse scrolled (626, 381) with delta (0, 0)
Screenshot: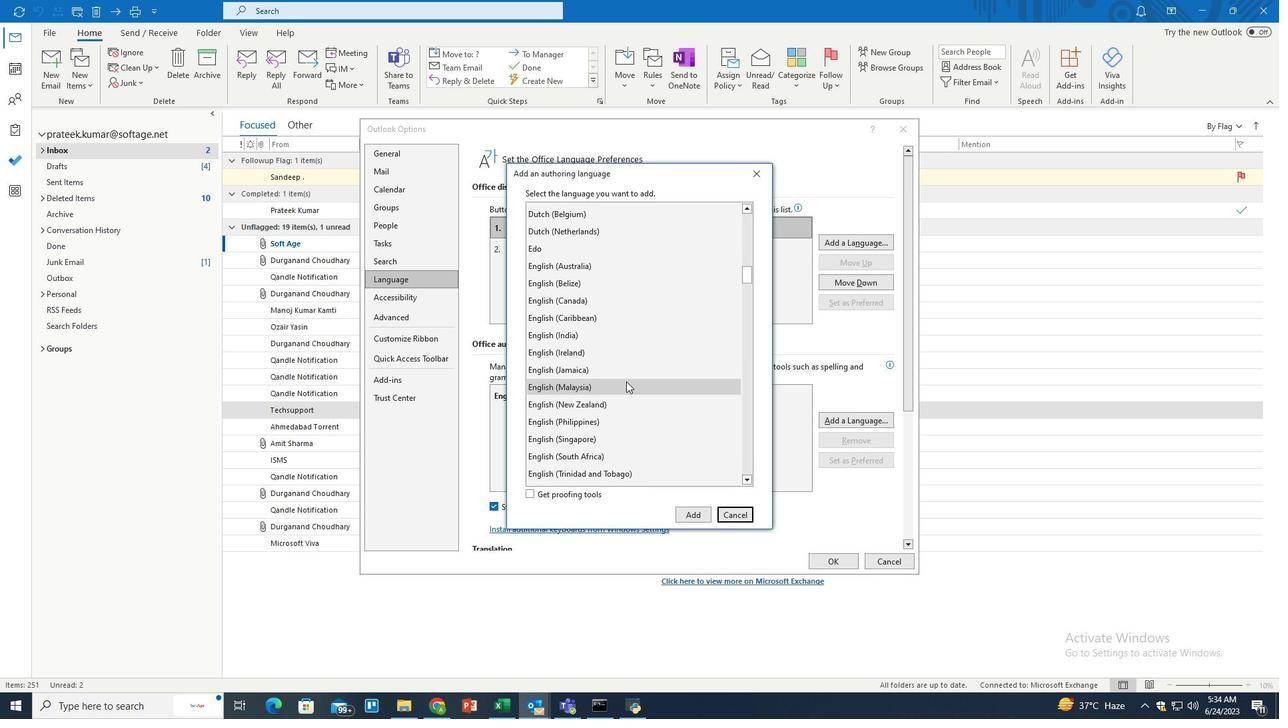 
Action: Mouse scrolled (626, 381) with delta (0, 0)
Screenshot: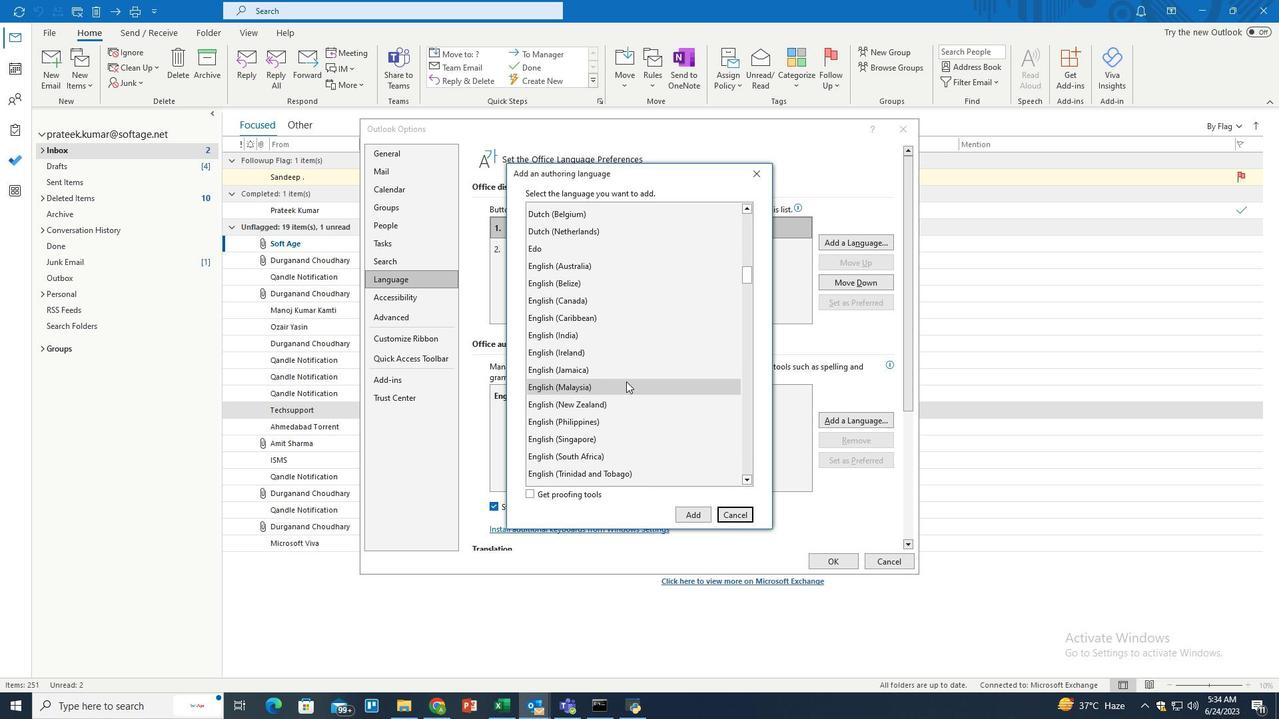
Action: Mouse scrolled (626, 381) with delta (0, 0)
Screenshot: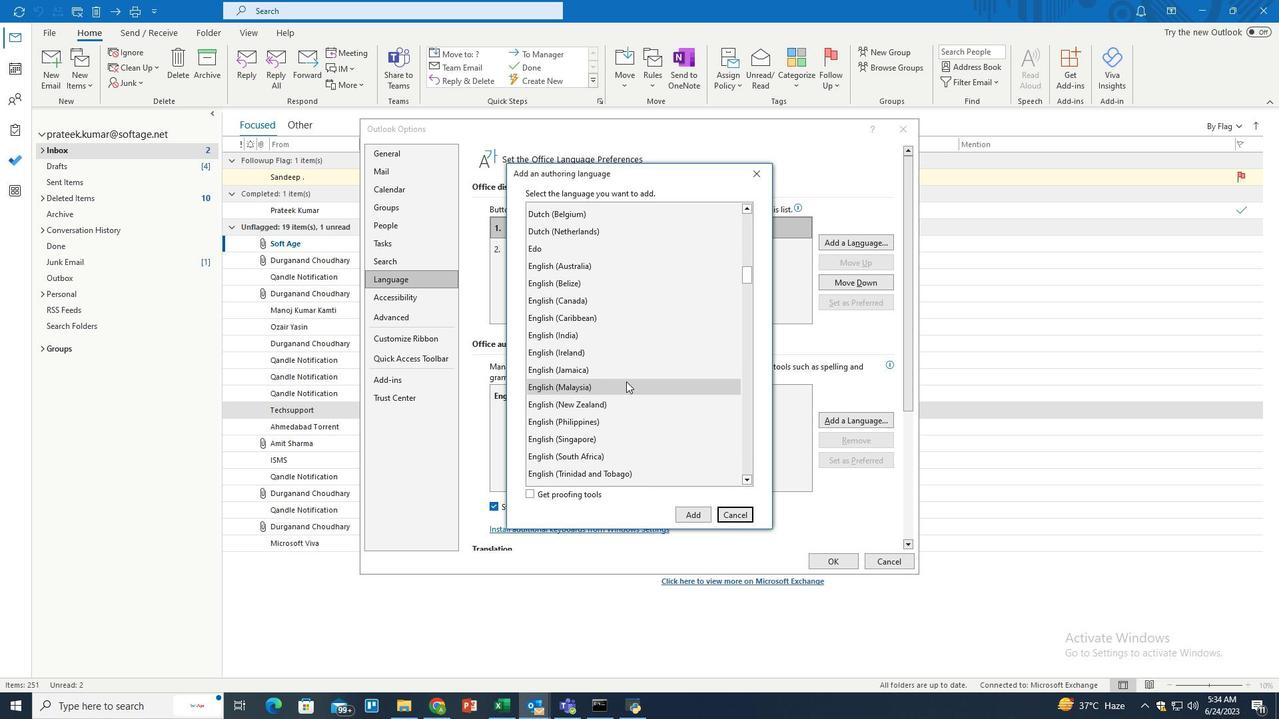 
Action: Mouse scrolled (626, 381) with delta (0, 0)
Screenshot: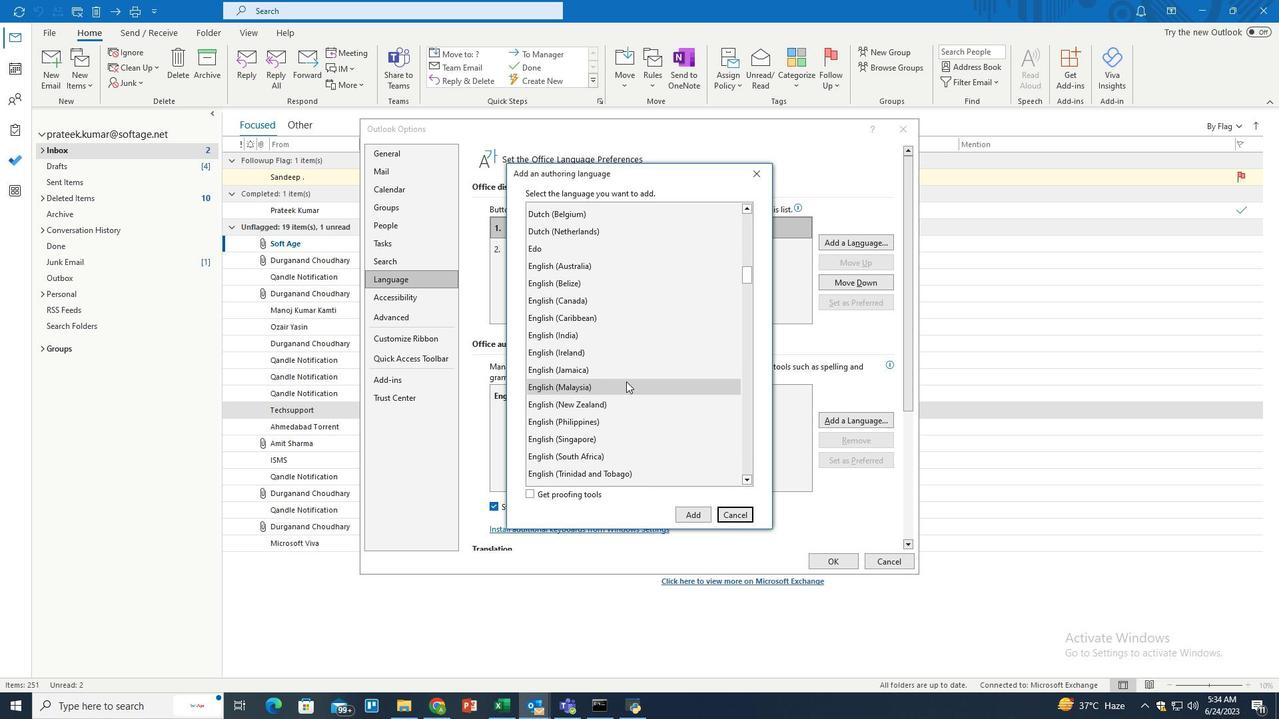 
Action: Mouse scrolled (626, 381) with delta (0, 0)
Screenshot: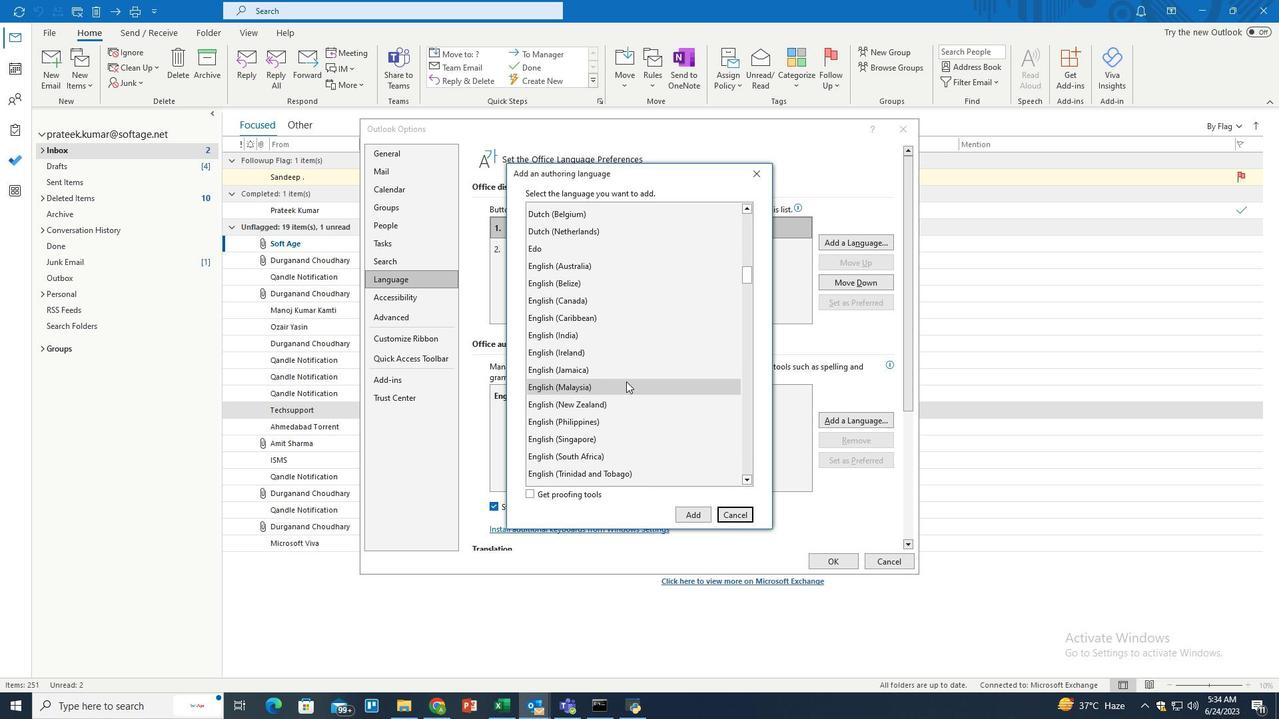 
Action: Mouse scrolled (626, 381) with delta (0, 0)
Screenshot: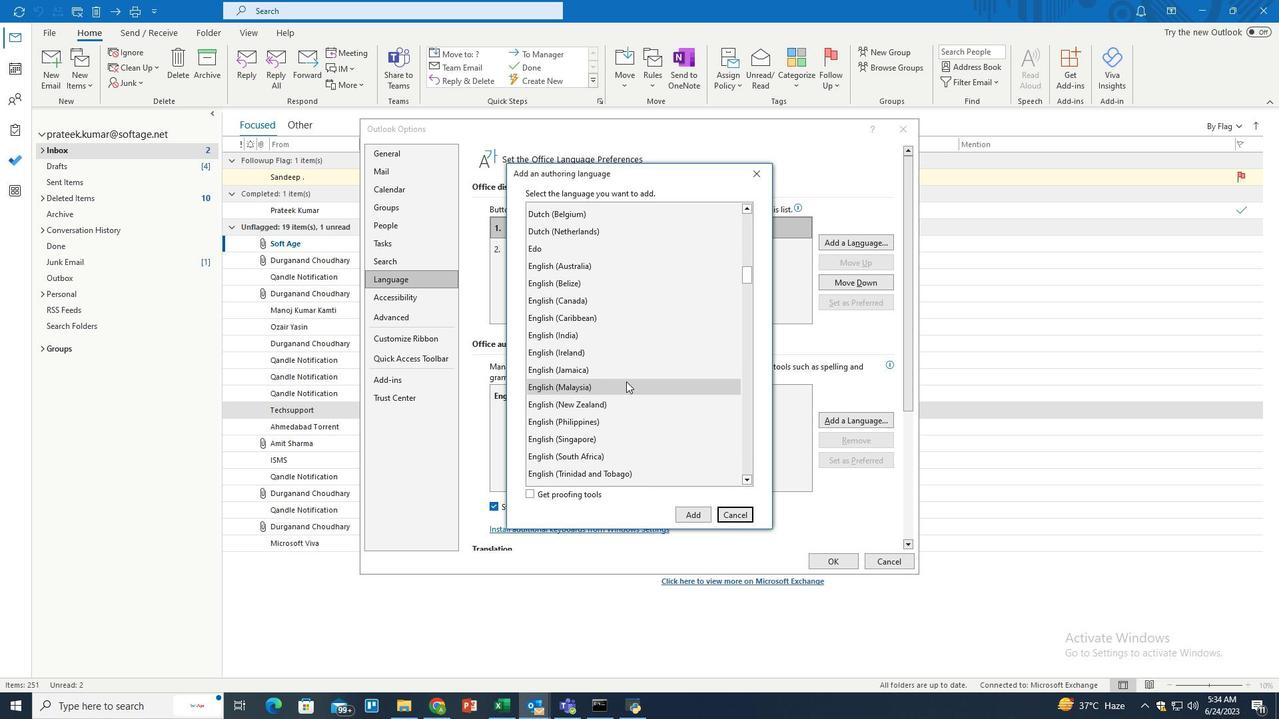 
Action: Mouse scrolled (626, 381) with delta (0, 0)
Screenshot: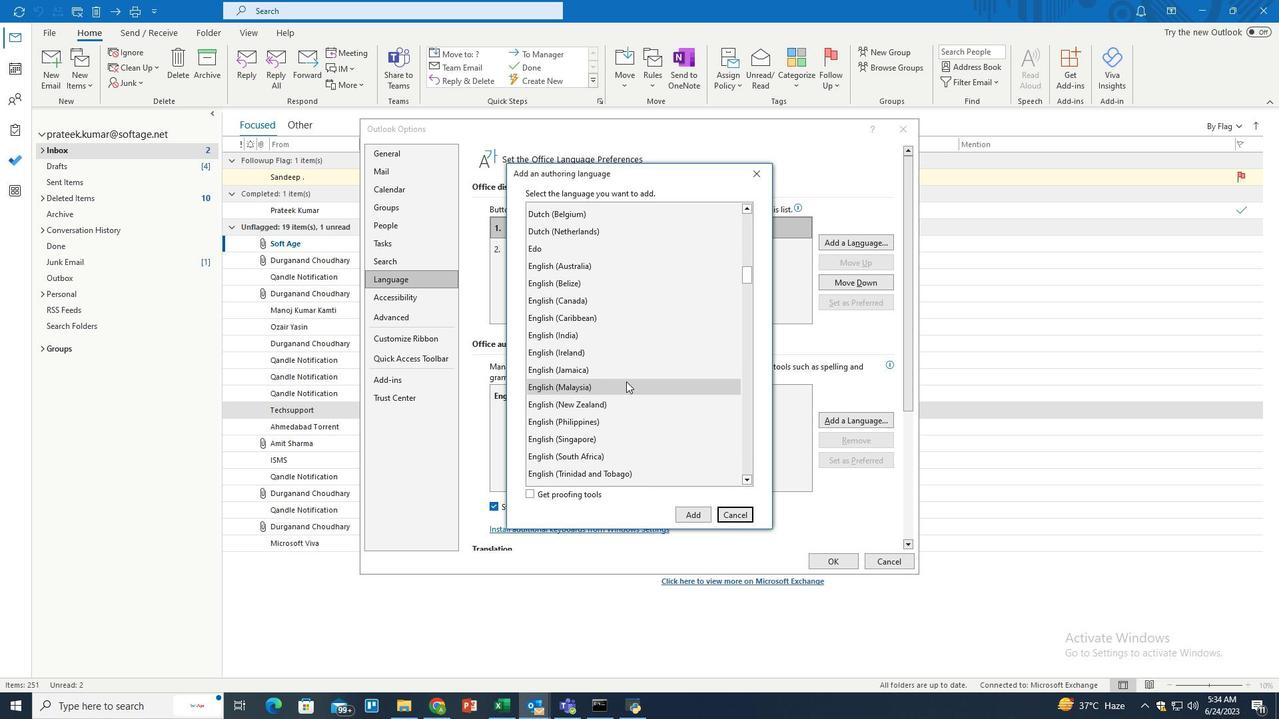 
Action: Mouse moved to (625, 381)
Screenshot: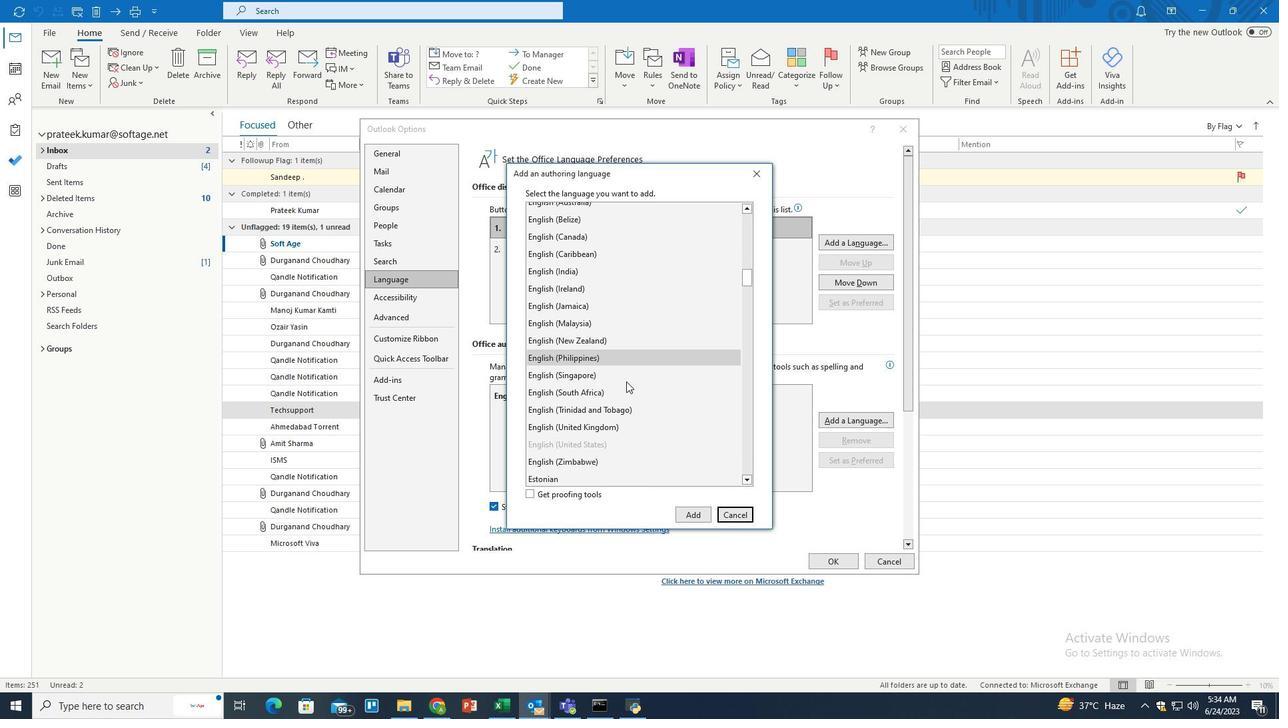 
Action: Mouse scrolled (625, 381) with delta (0, 0)
Screenshot: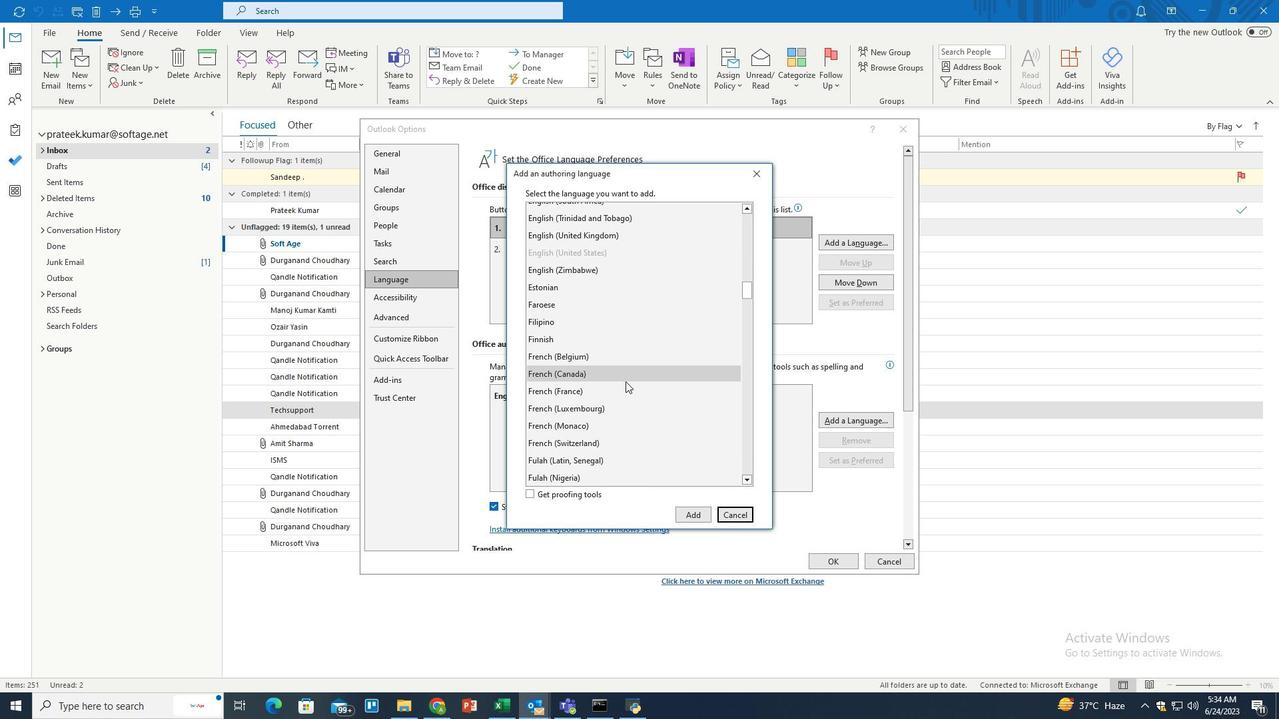 
Action: Mouse scrolled (625, 381) with delta (0, 0)
Screenshot: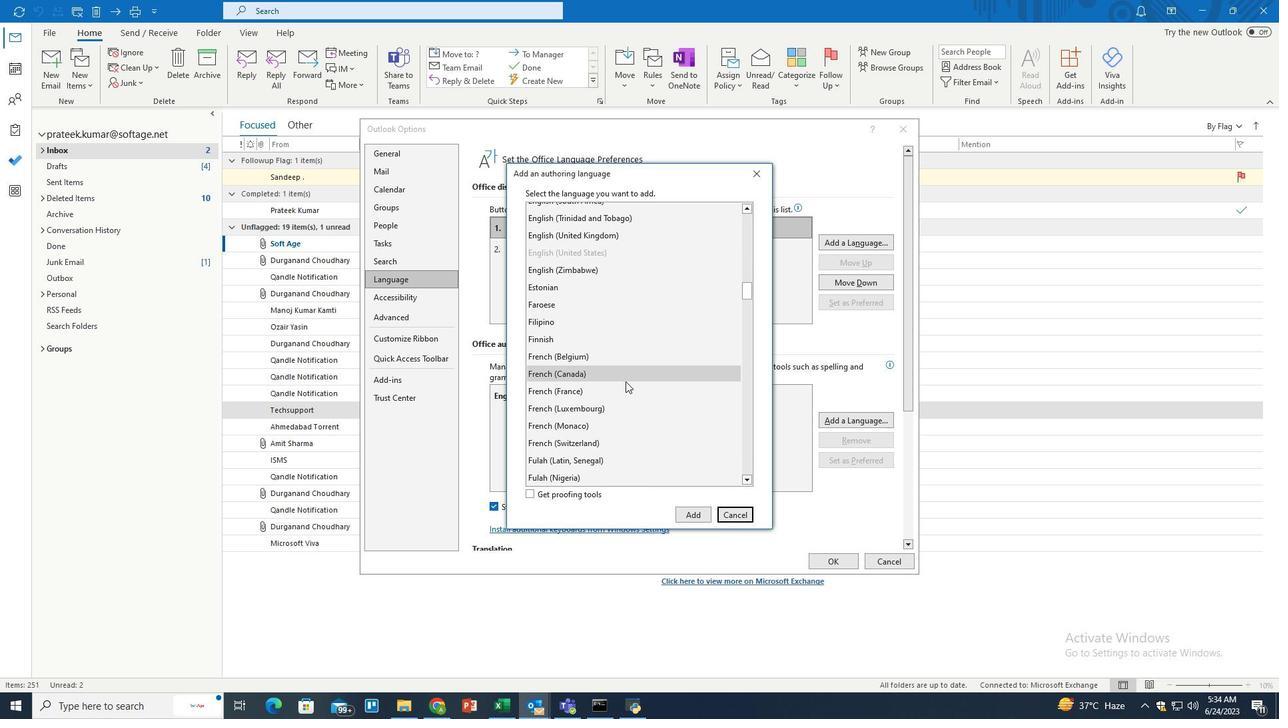 
Action: Mouse scrolled (625, 381) with delta (0, 0)
Screenshot: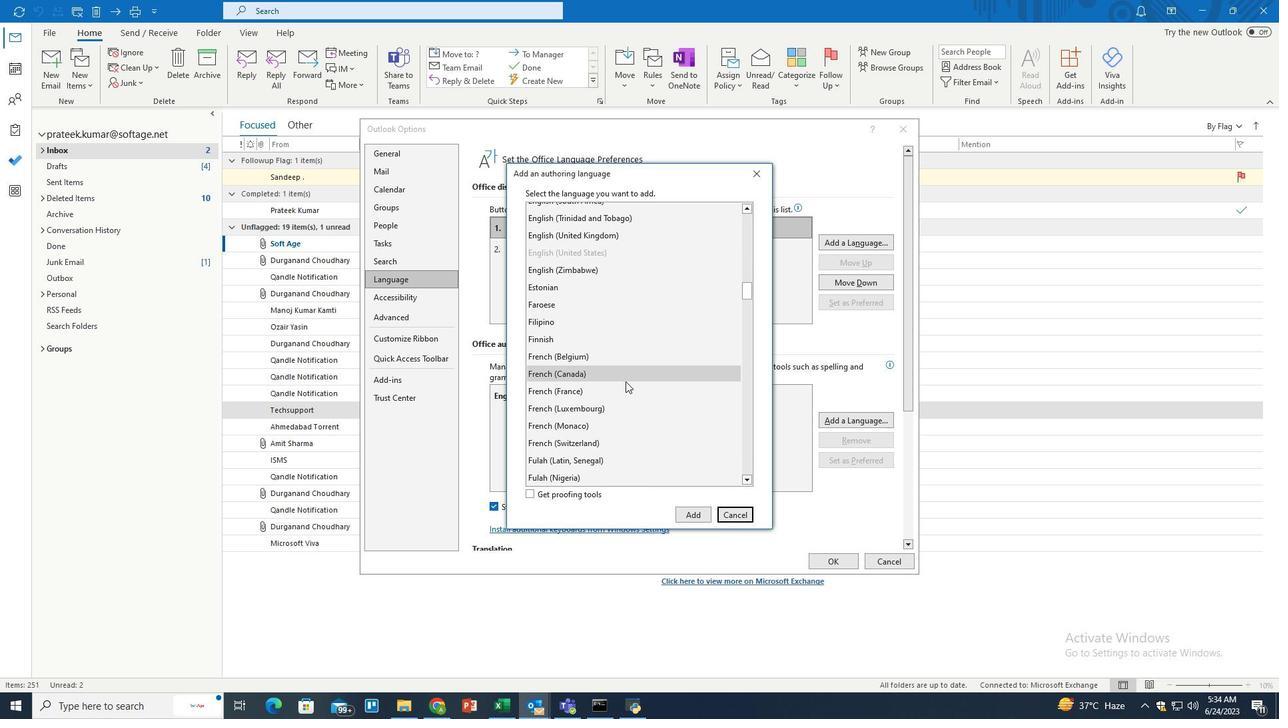 
Action: Mouse scrolled (625, 381) with delta (0, 0)
Screenshot: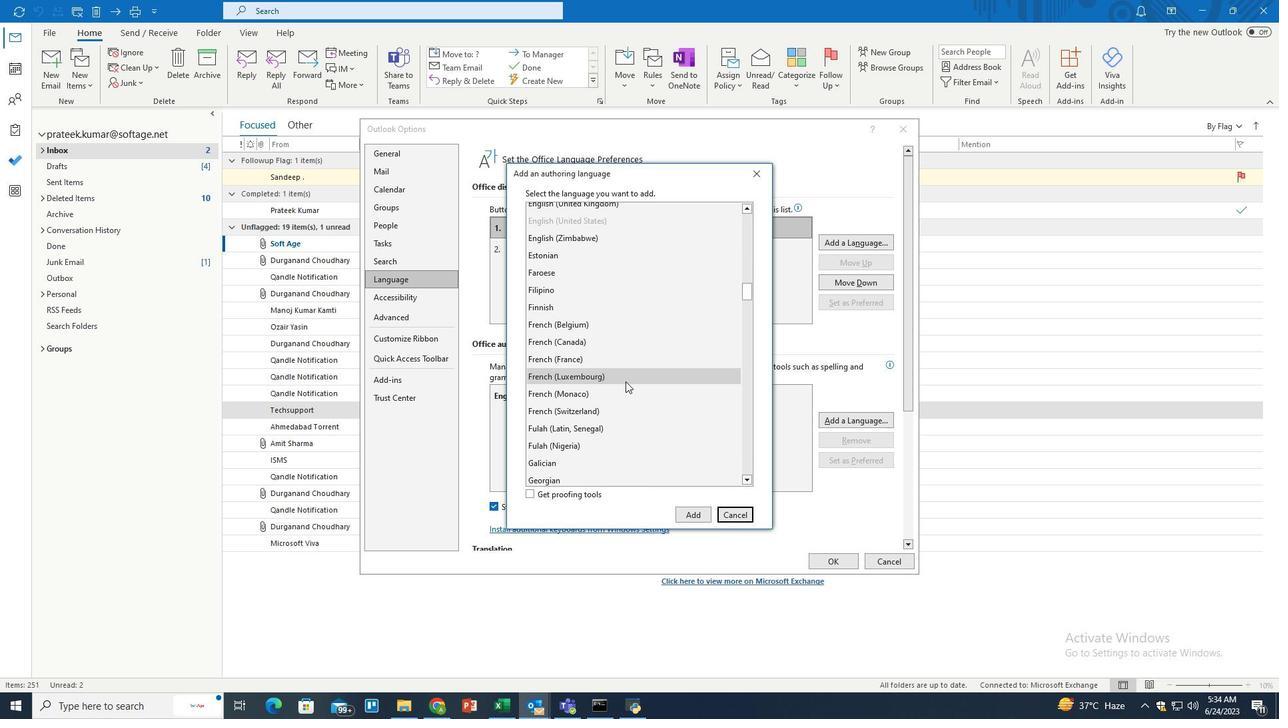 
Action: Mouse scrolled (625, 381) with delta (0, 0)
Screenshot: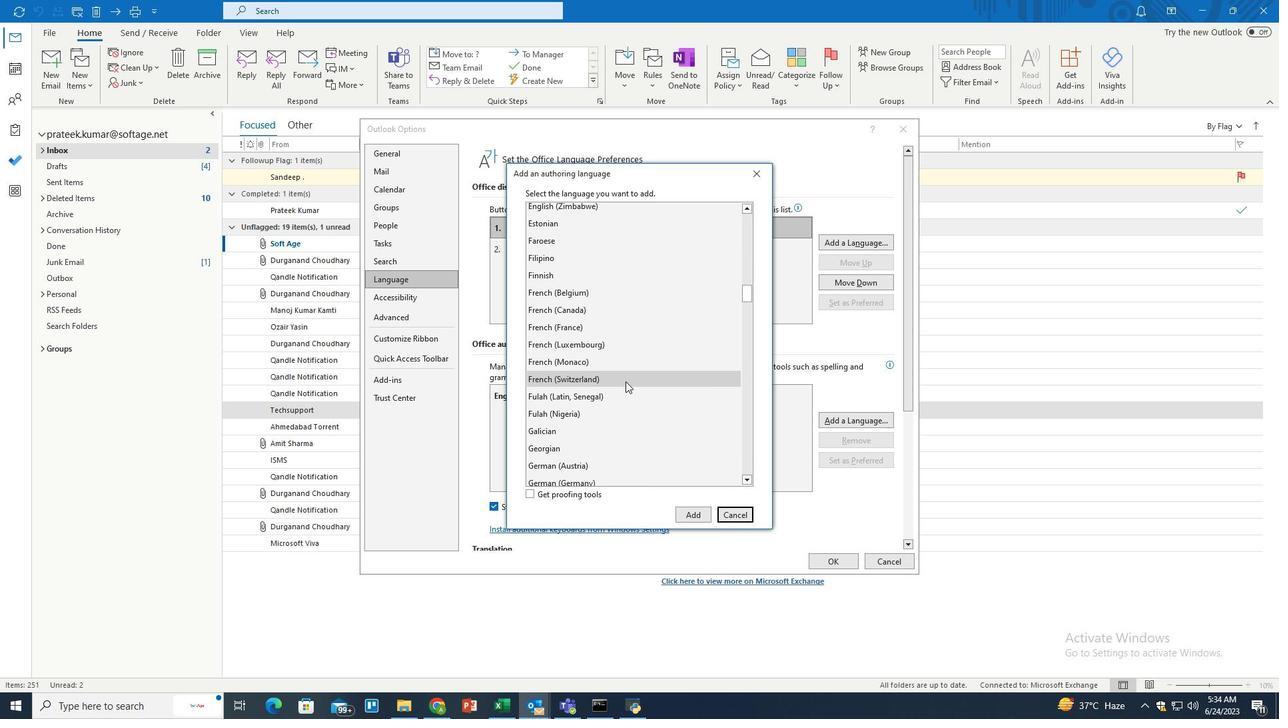 
Action: Mouse scrolled (625, 381) with delta (0, 0)
Screenshot: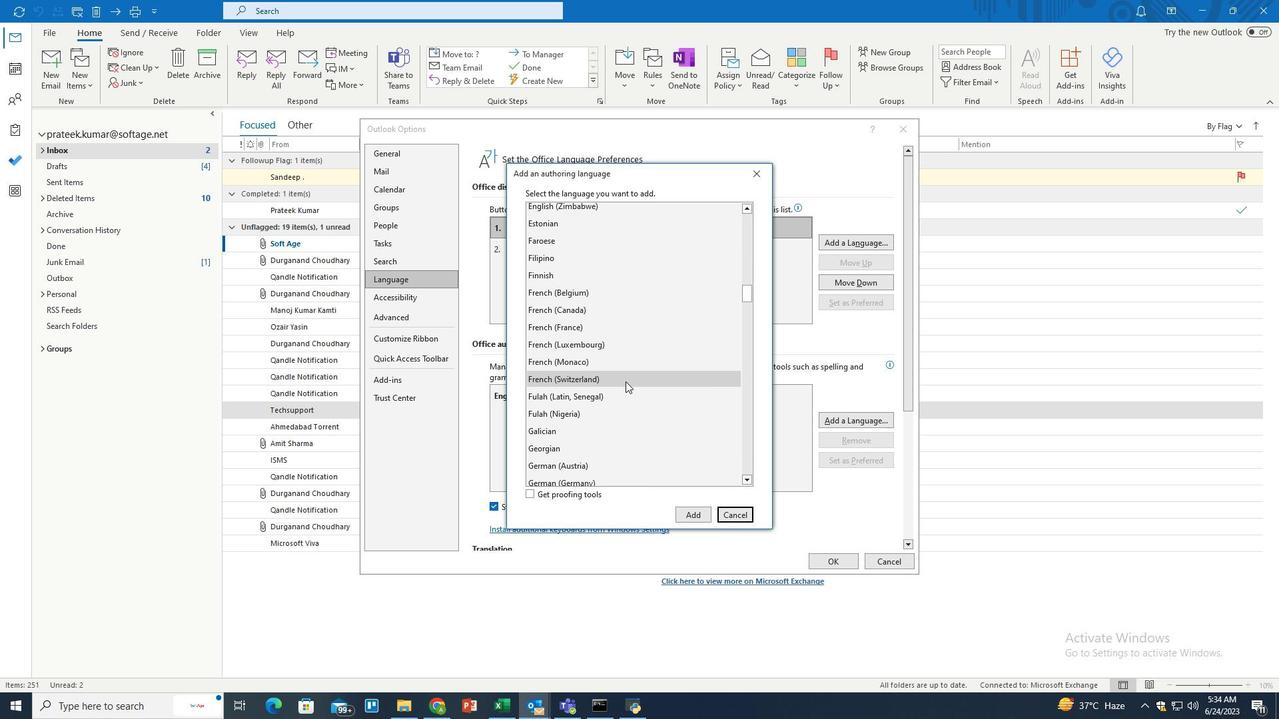 
Action: Mouse scrolled (625, 381) with delta (0, 0)
Screenshot: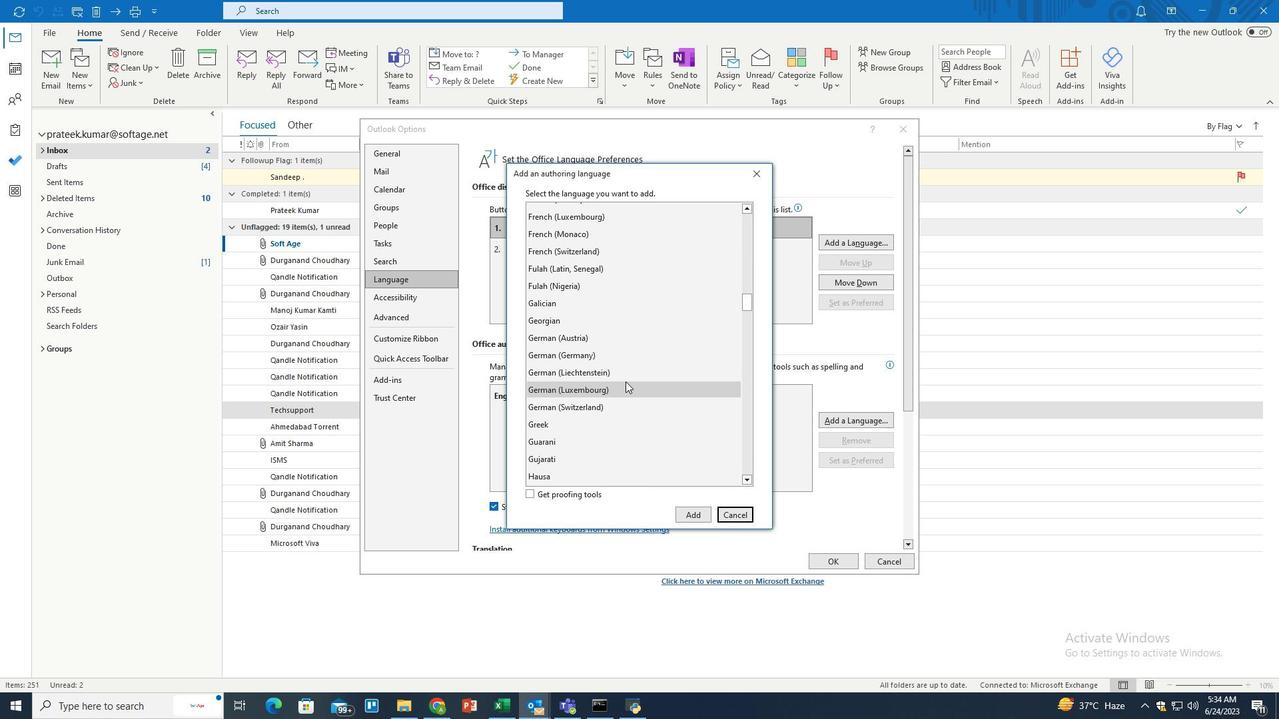 
Action: Mouse scrolled (625, 381) with delta (0, 0)
Screenshot: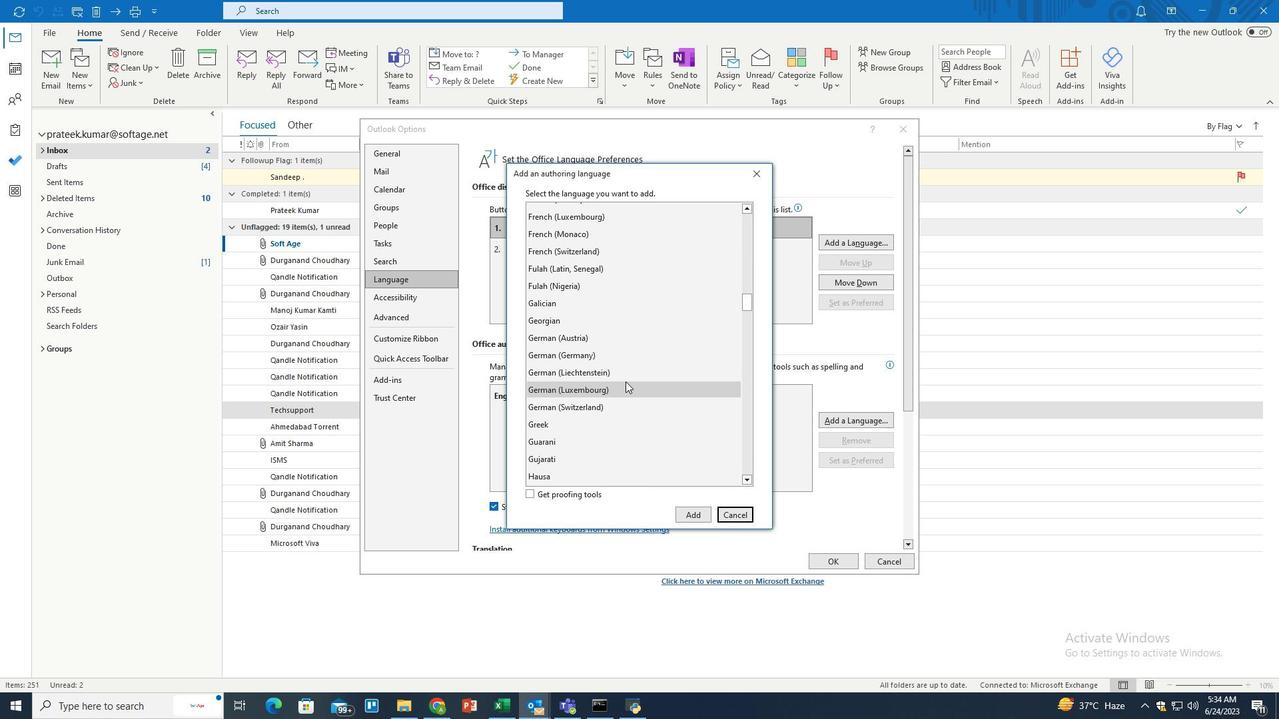 
Action: Mouse scrolled (625, 381) with delta (0, 0)
Screenshot: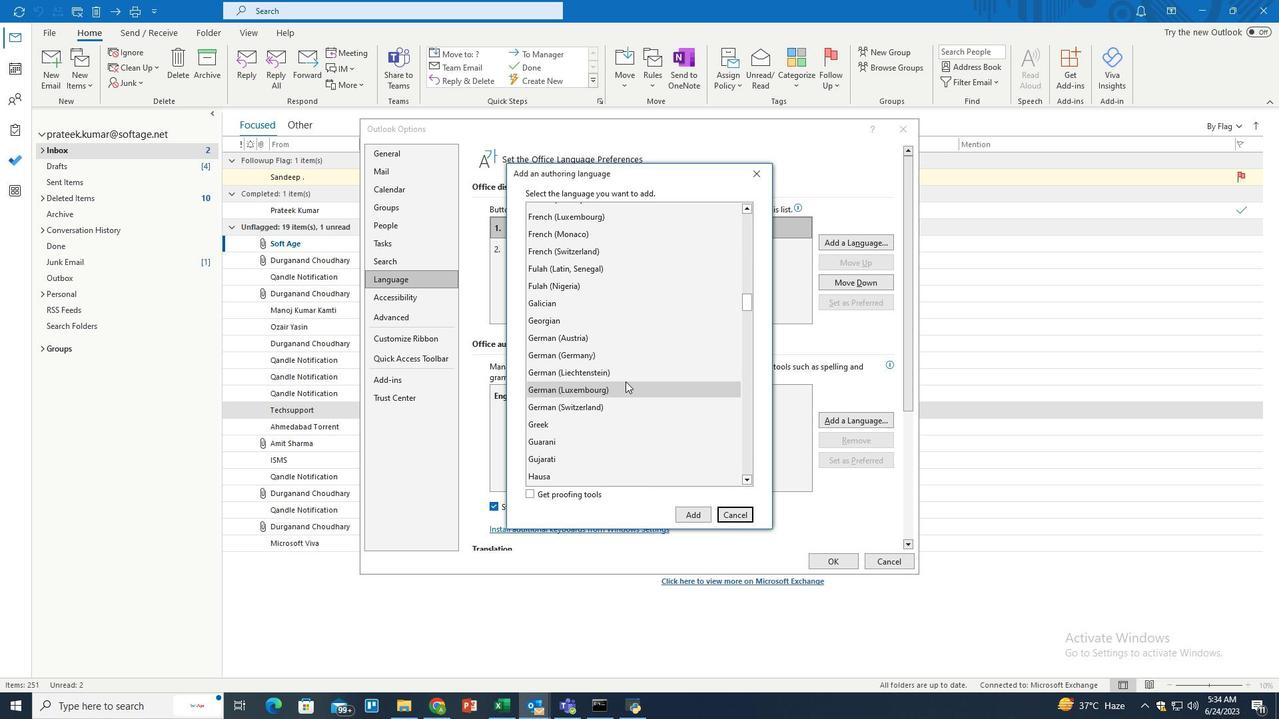 
Action: Mouse scrolled (625, 381) with delta (0, 0)
Screenshot: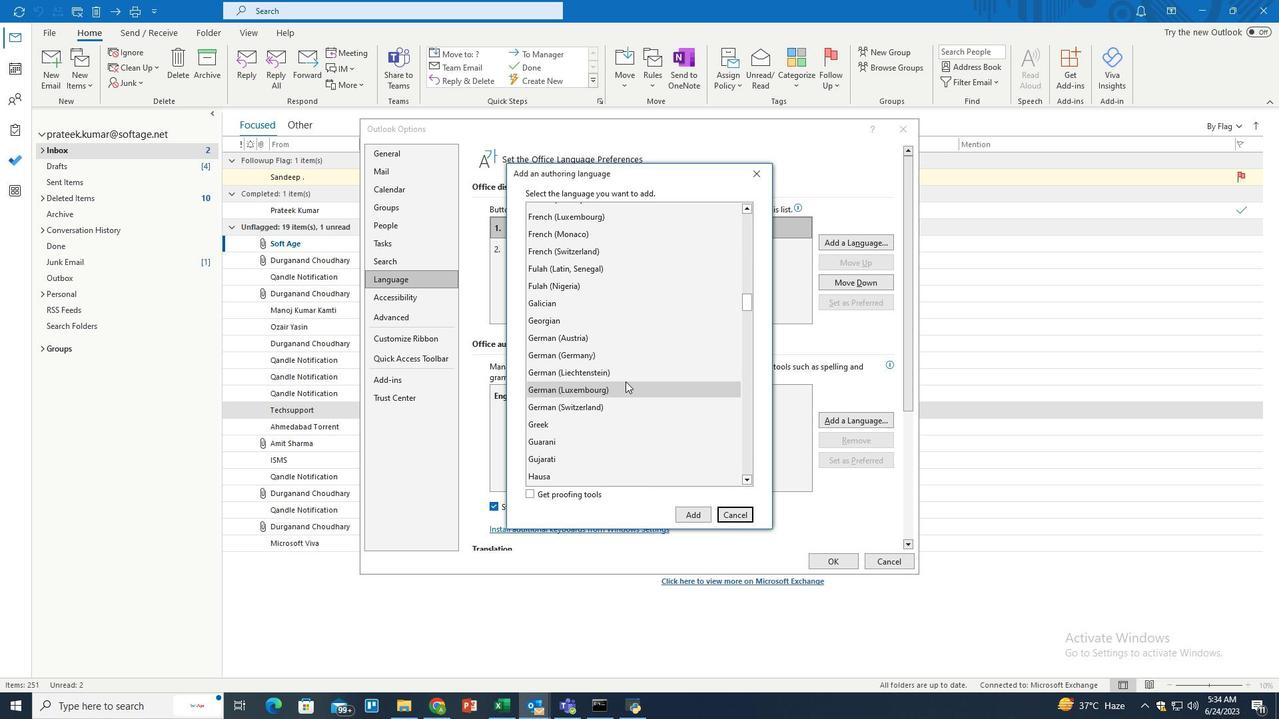 
Action: Mouse scrolled (625, 381) with delta (0, 0)
Screenshot: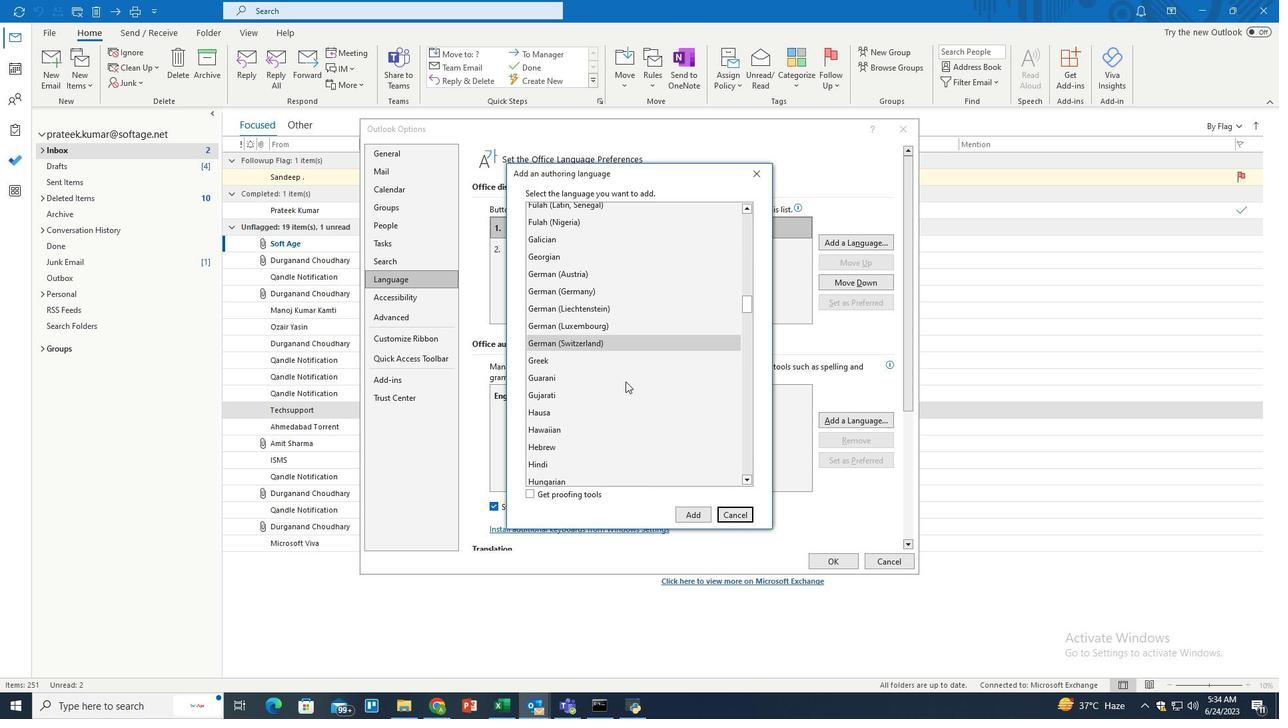
Action: Mouse scrolled (625, 381) with delta (0, 0)
Screenshot: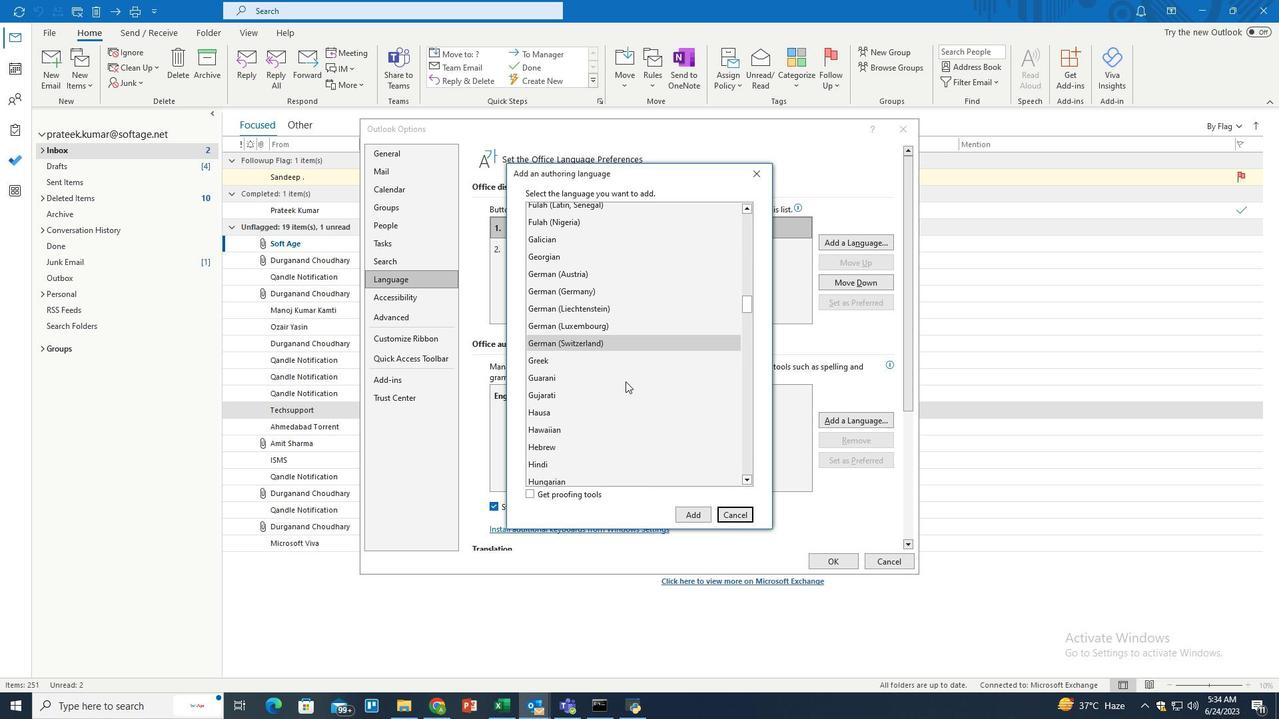 
Action: Mouse scrolled (625, 381) with delta (0, 0)
Screenshot: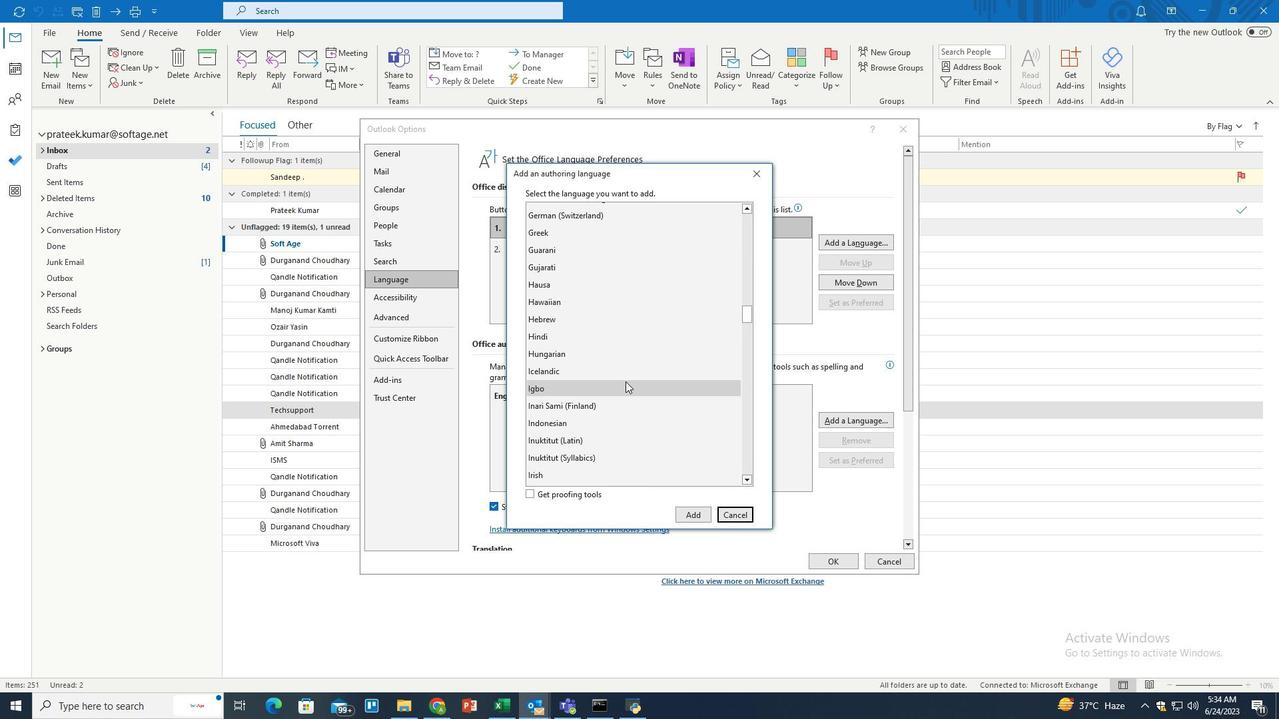 
Action: Mouse scrolled (625, 381) with delta (0, 0)
Screenshot: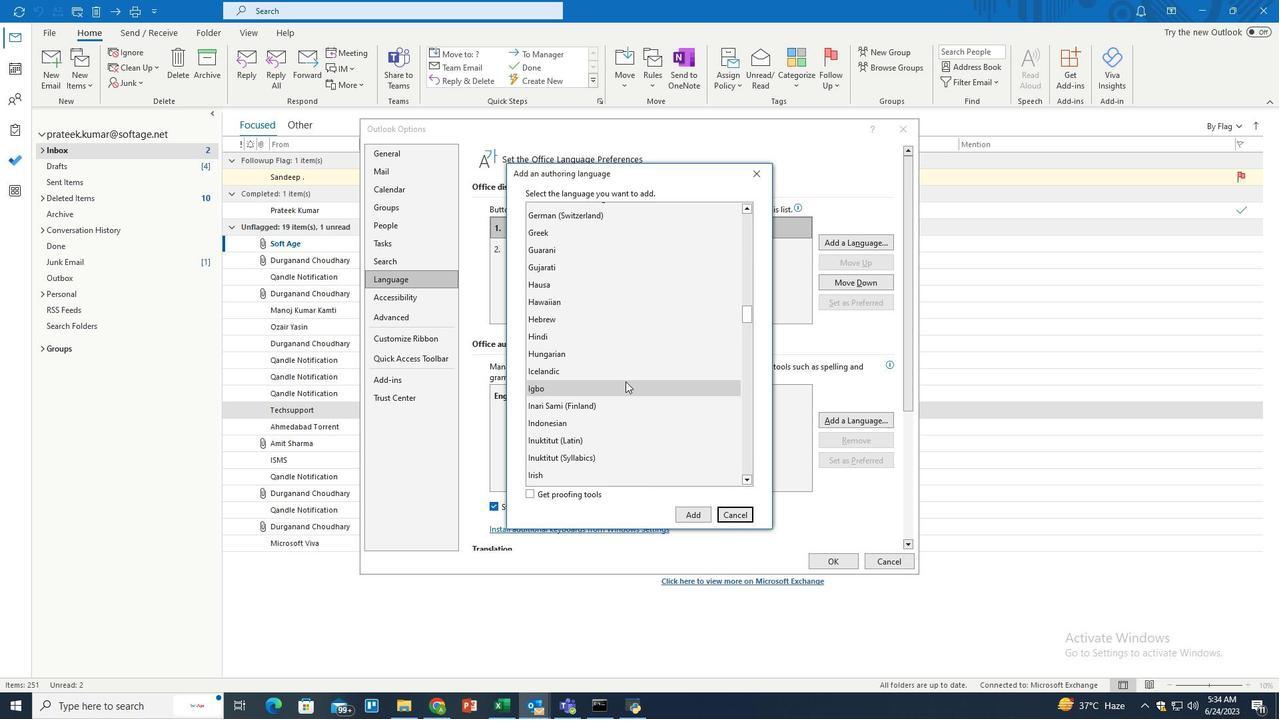 
Action: Mouse scrolled (625, 381) with delta (0, 0)
Screenshot: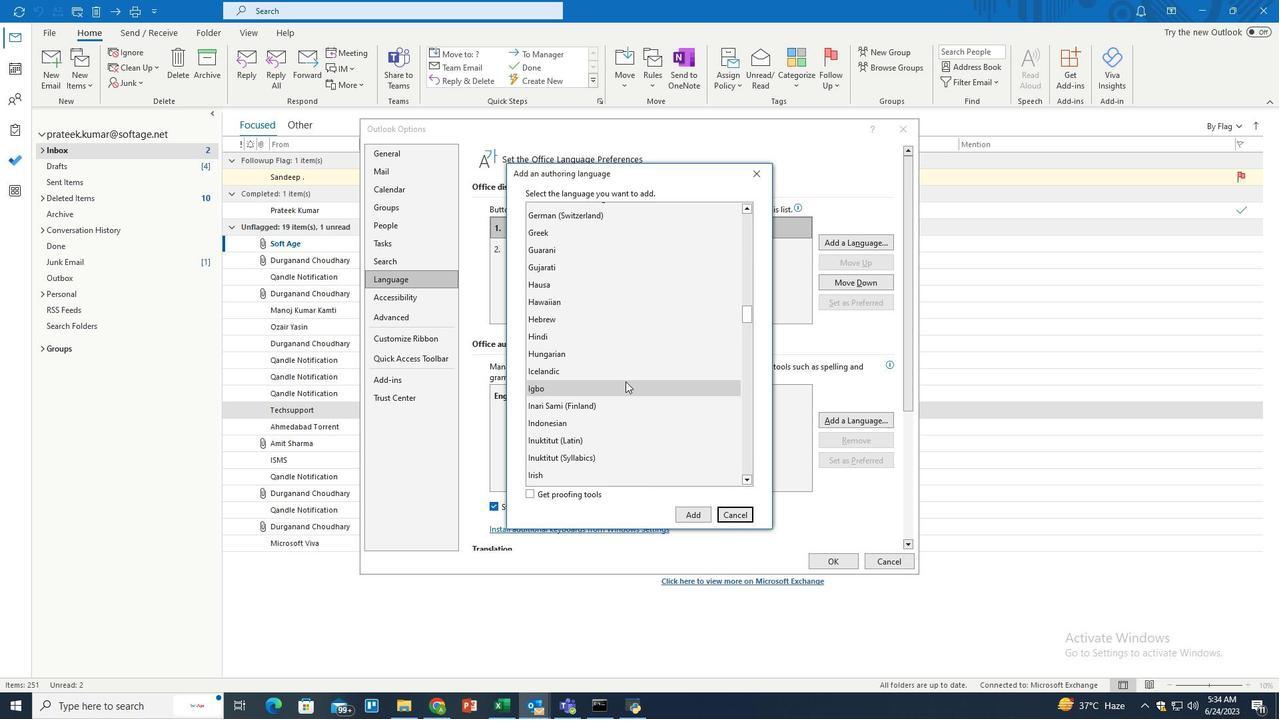 
Action: Mouse scrolled (625, 381) with delta (0, 0)
Screenshot: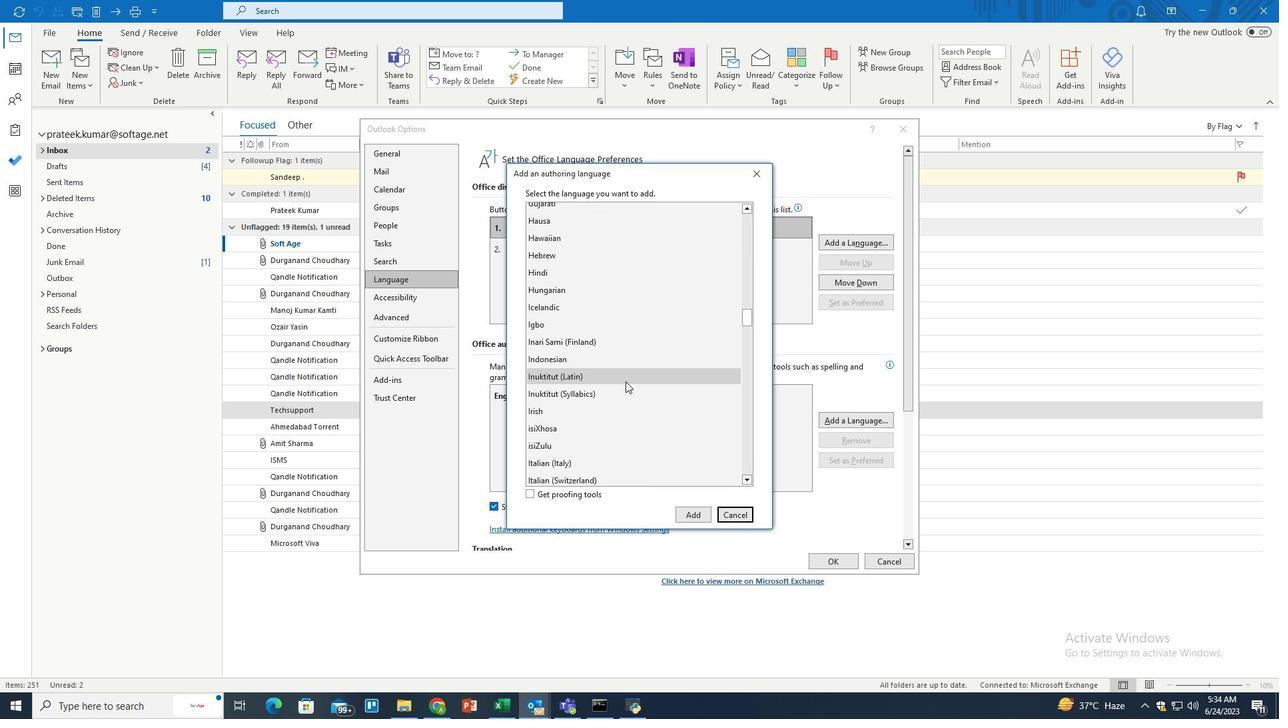 
Action: Mouse scrolled (625, 381) with delta (0, 0)
Screenshot: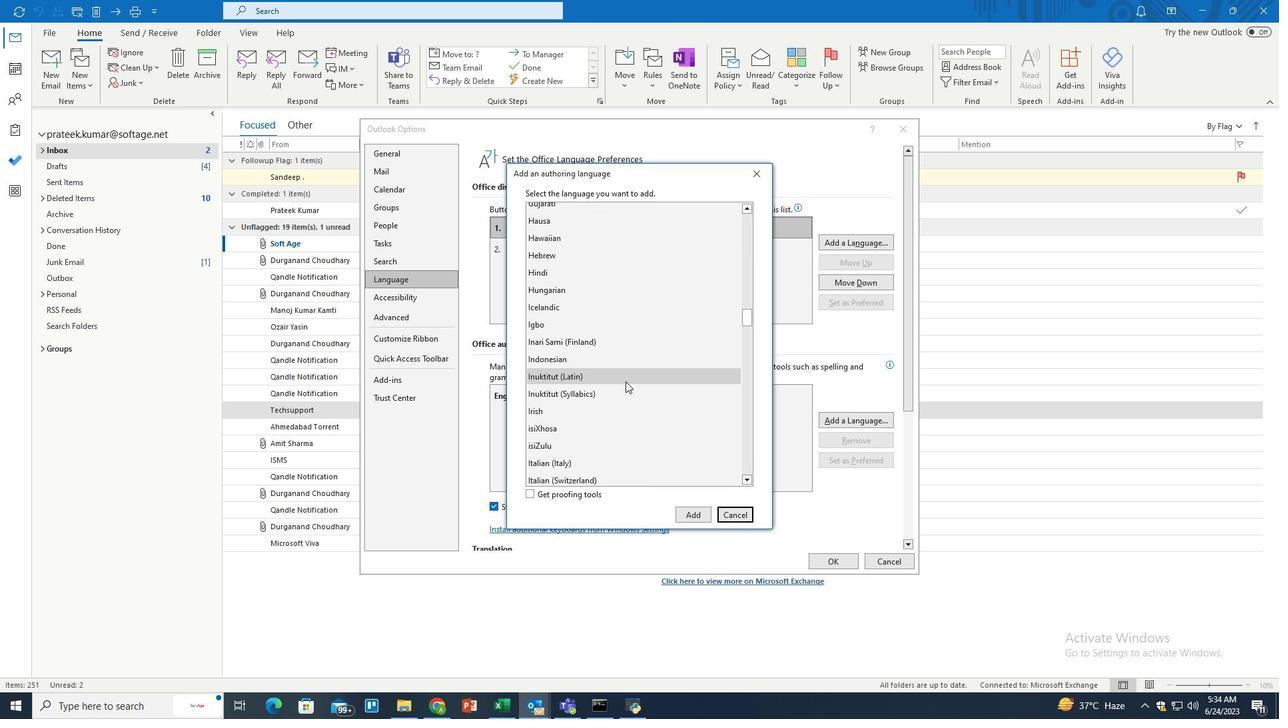 
Action: Mouse scrolled (625, 381) with delta (0, 0)
Screenshot: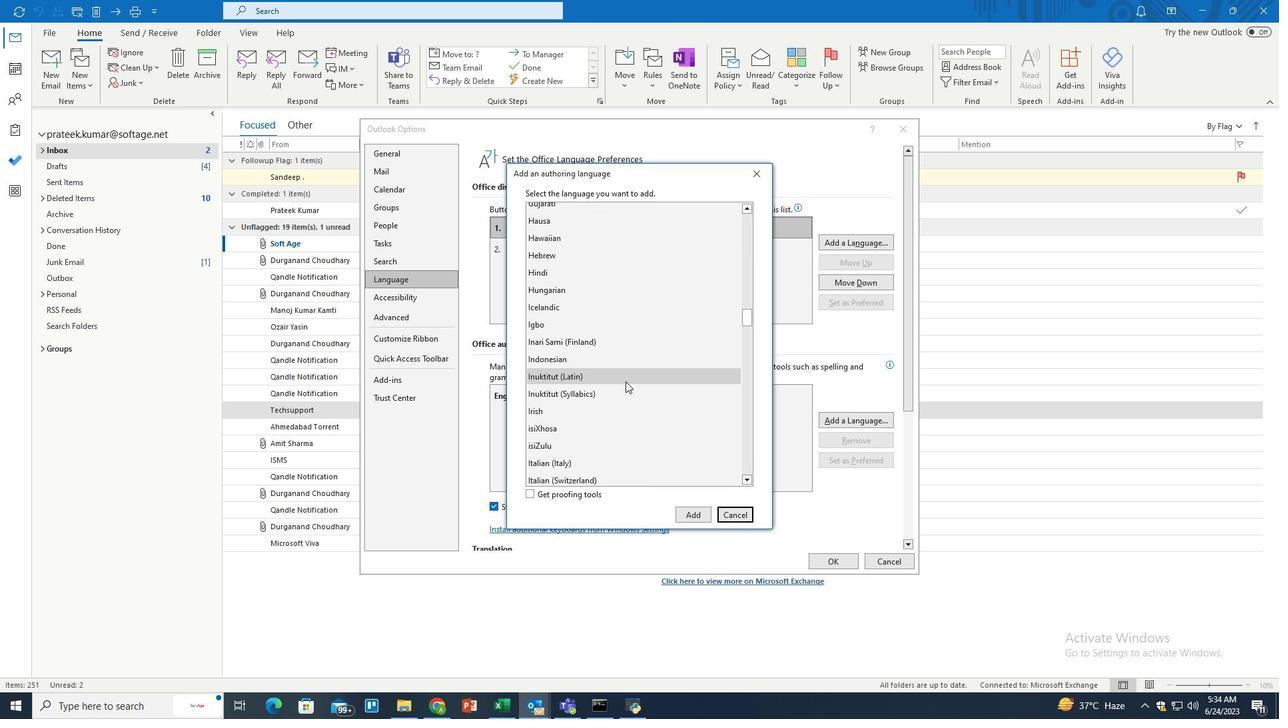 
Action: Mouse scrolled (625, 381) with delta (0, 0)
Screenshot: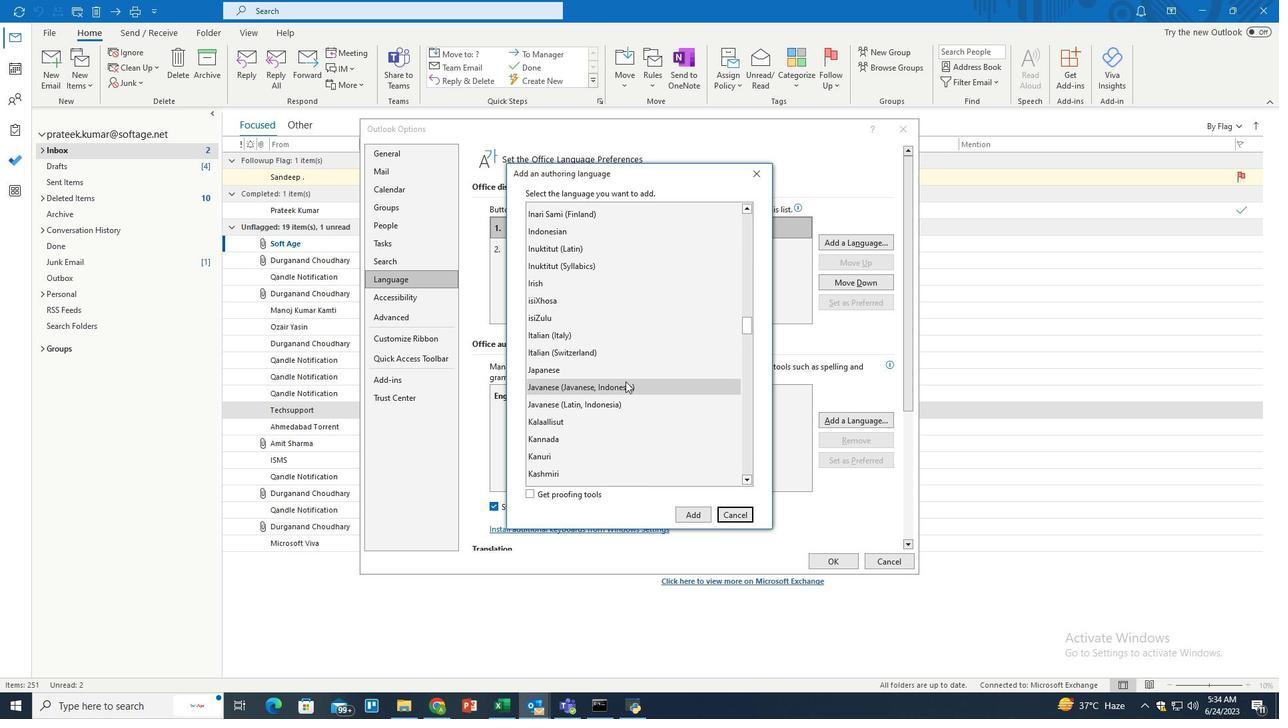 
Action: Mouse scrolled (625, 381) with delta (0, 0)
Screenshot: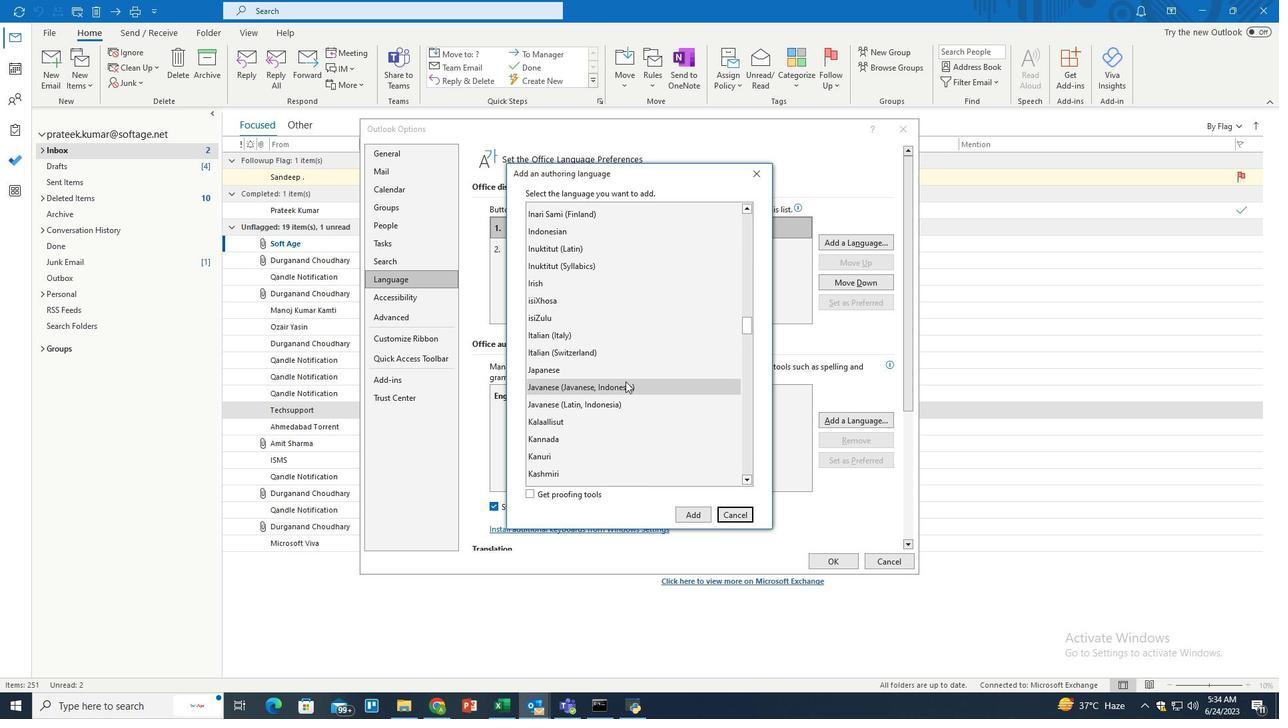 
Action: Mouse scrolled (625, 381) with delta (0, 0)
Screenshot: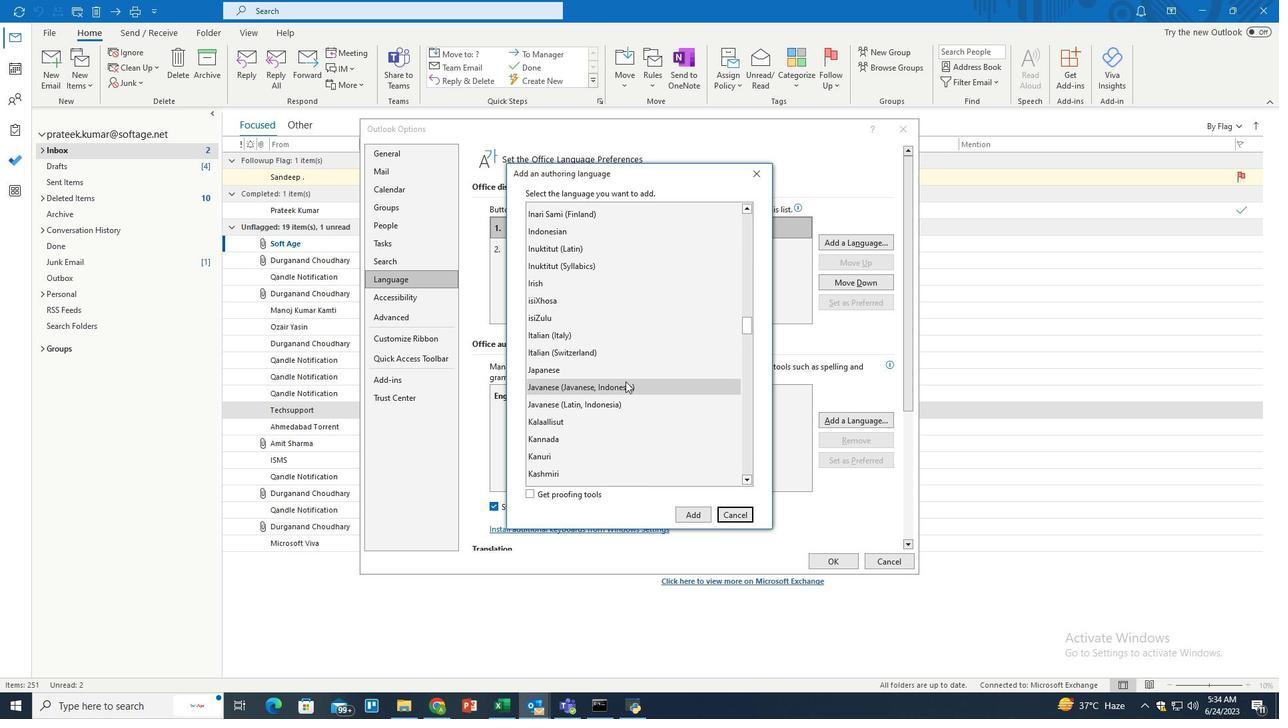 
Action: Mouse scrolled (625, 381) with delta (0, 0)
Screenshot: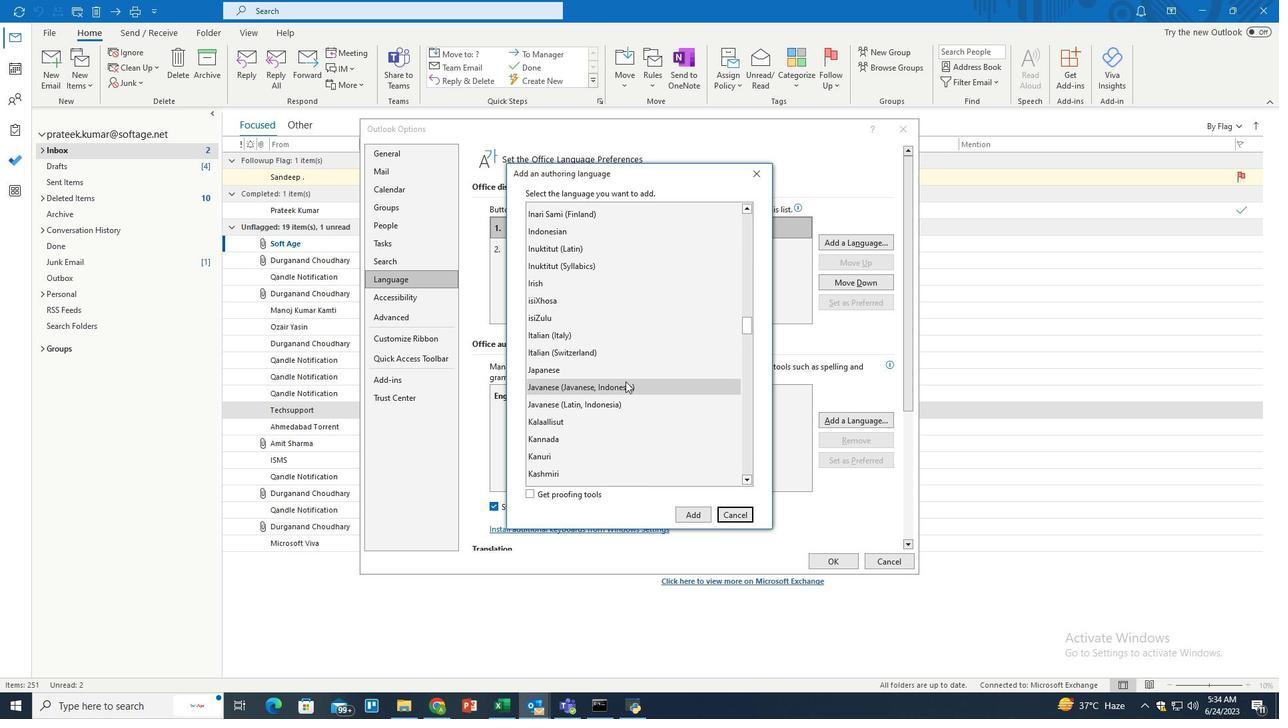 
Action: Mouse scrolled (625, 381) with delta (0, 0)
Screenshot: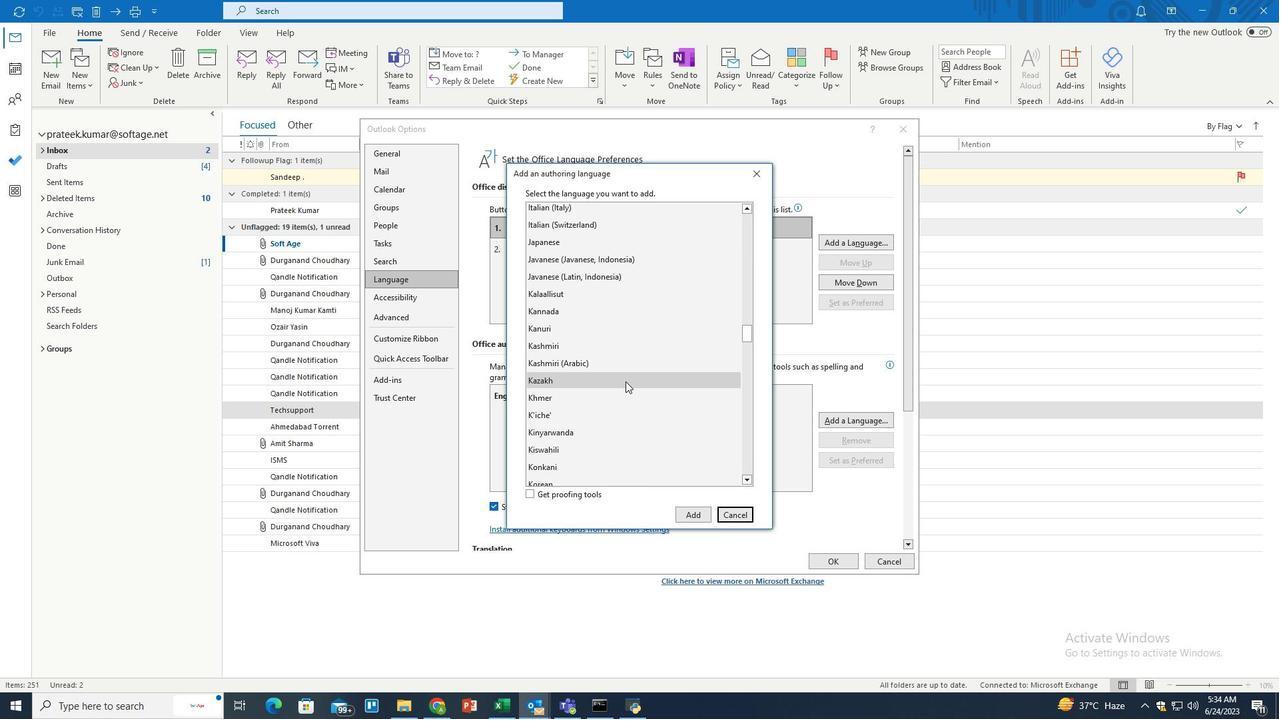 
Action: Mouse scrolled (625, 381) with delta (0, 0)
Screenshot: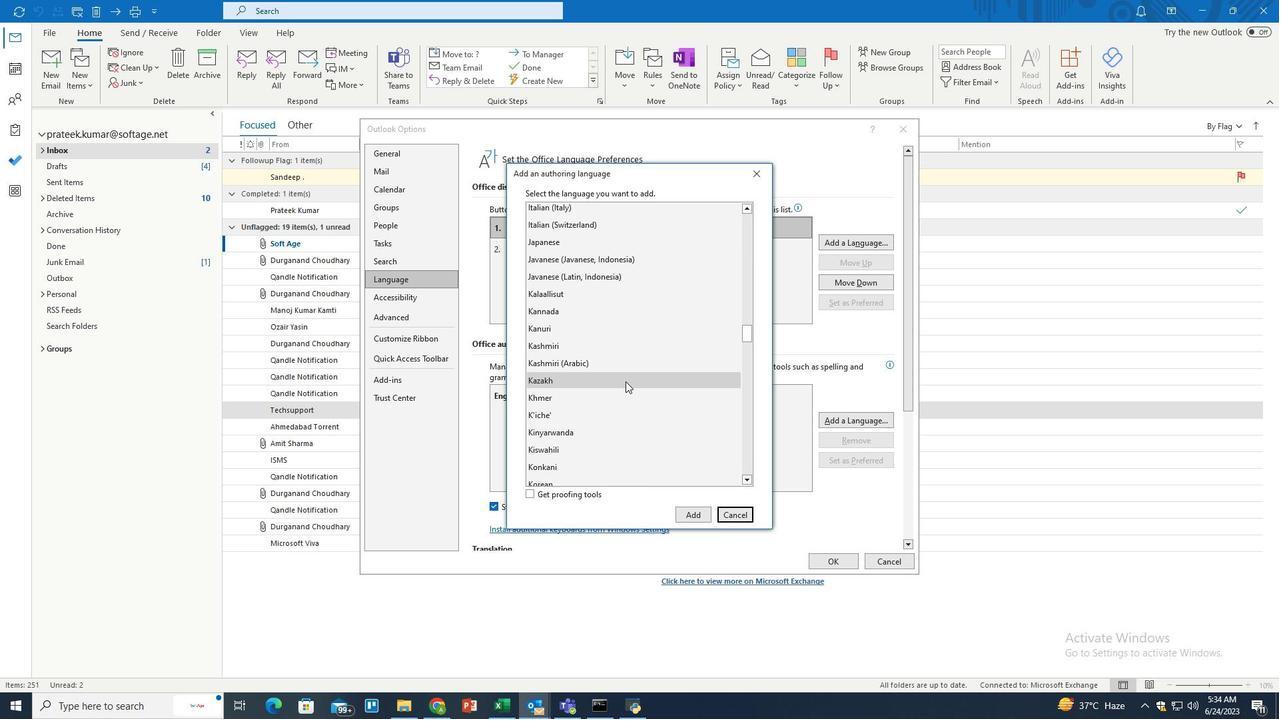 
Action: Mouse scrolled (625, 381) with delta (0, 0)
Screenshot: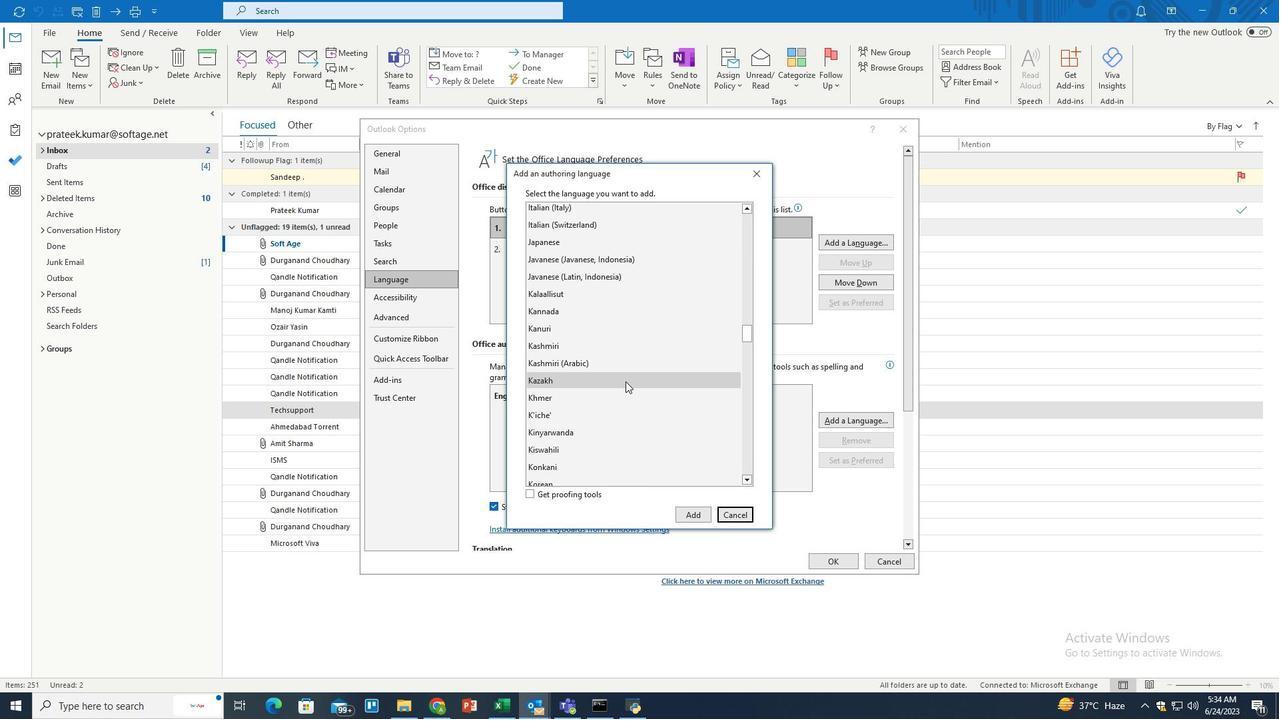 
Action: Mouse scrolled (625, 381) with delta (0, 0)
Screenshot: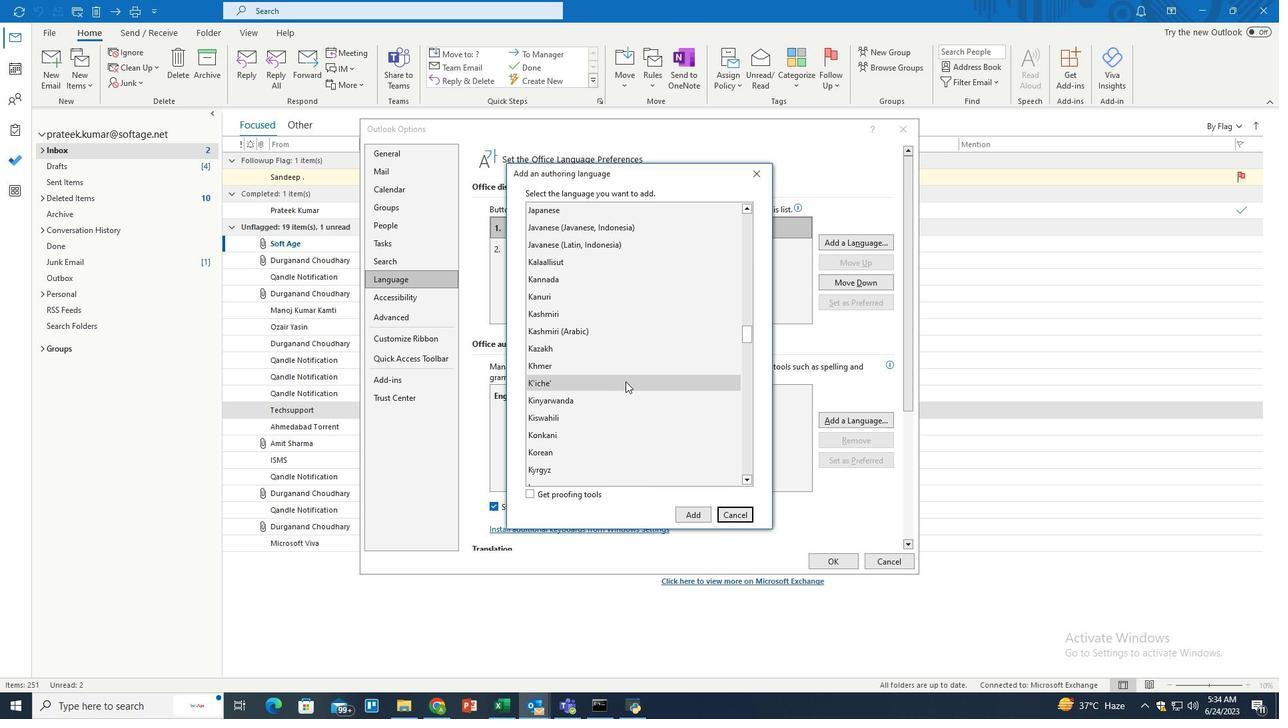 
Action: Mouse scrolled (625, 381) with delta (0, 0)
Screenshot: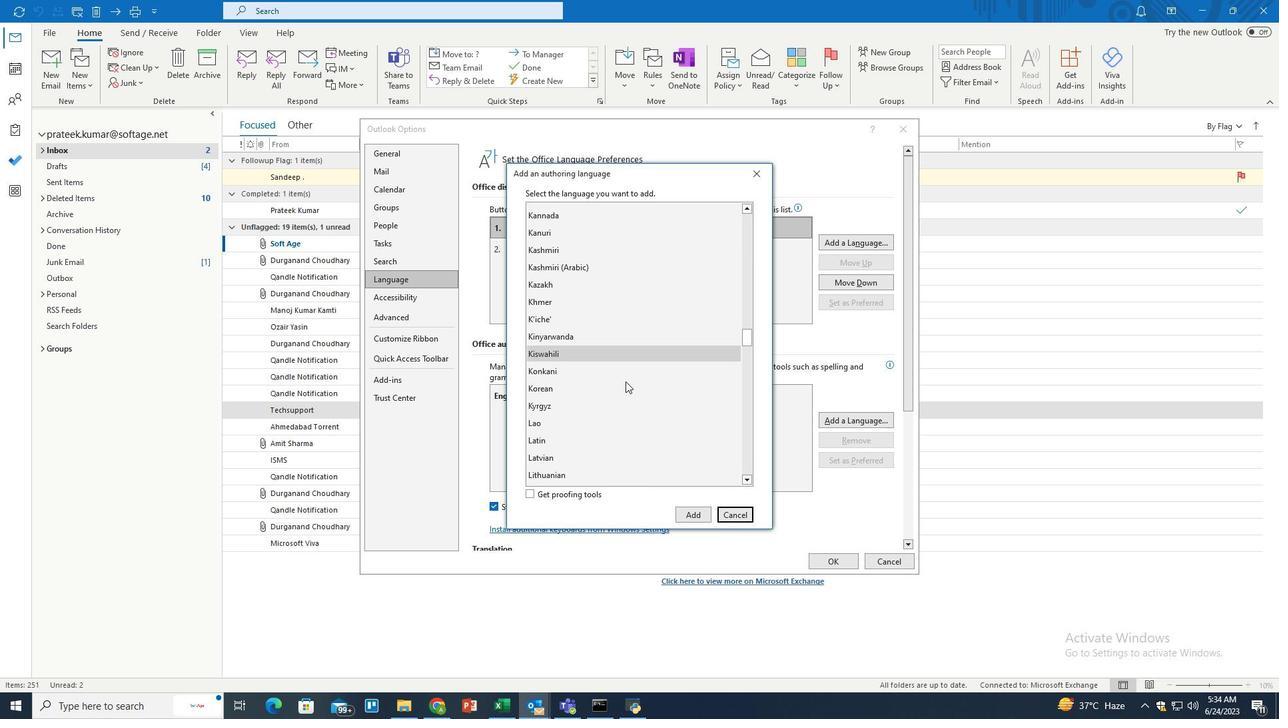 
Action: Mouse scrolled (625, 381) with delta (0, 0)
Screenshot: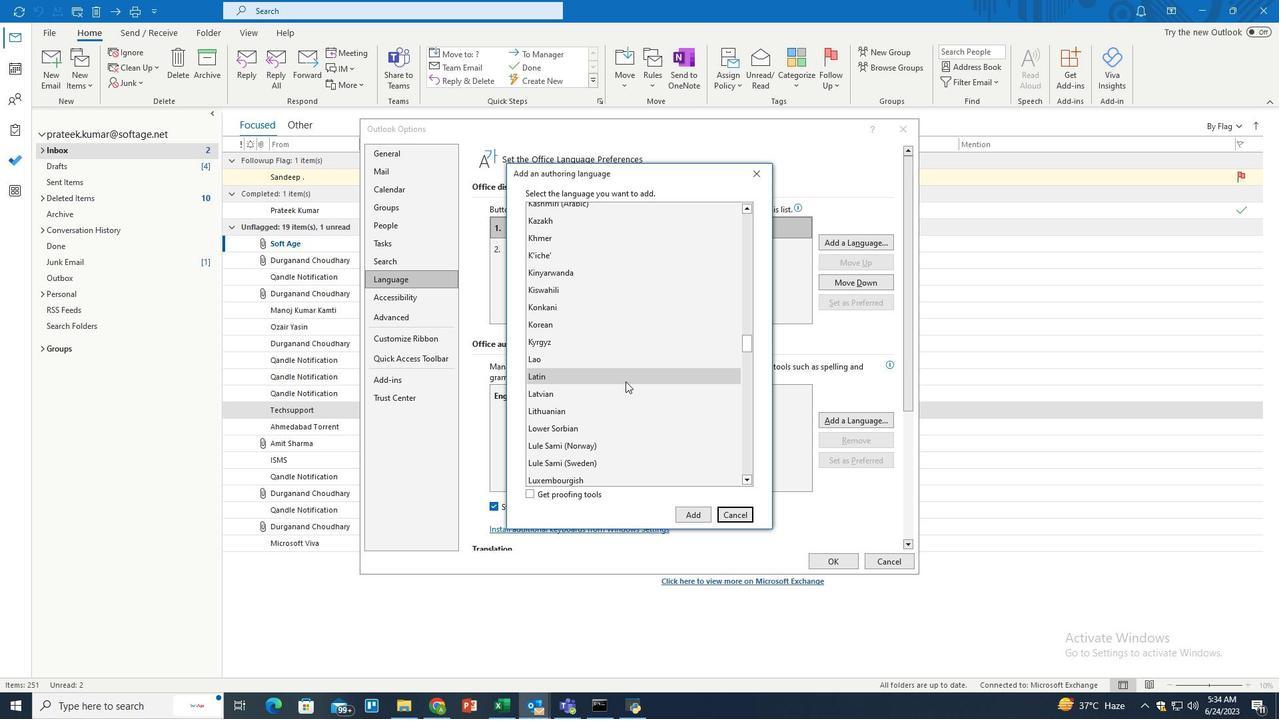 
Action: Mouse scrolled (625, 381) with delta (0, 0)
Screenshot: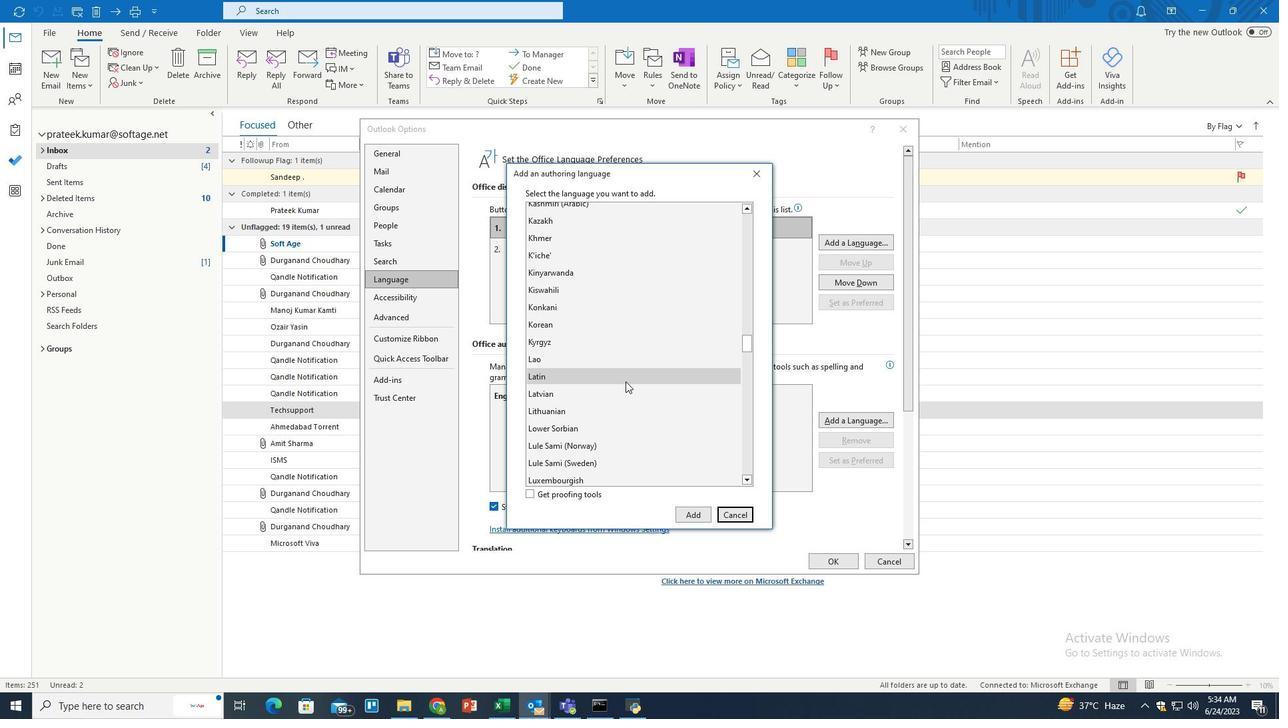 
Action: Mouse scrolled (625, 381) with delta (0, 0)
Screenshot: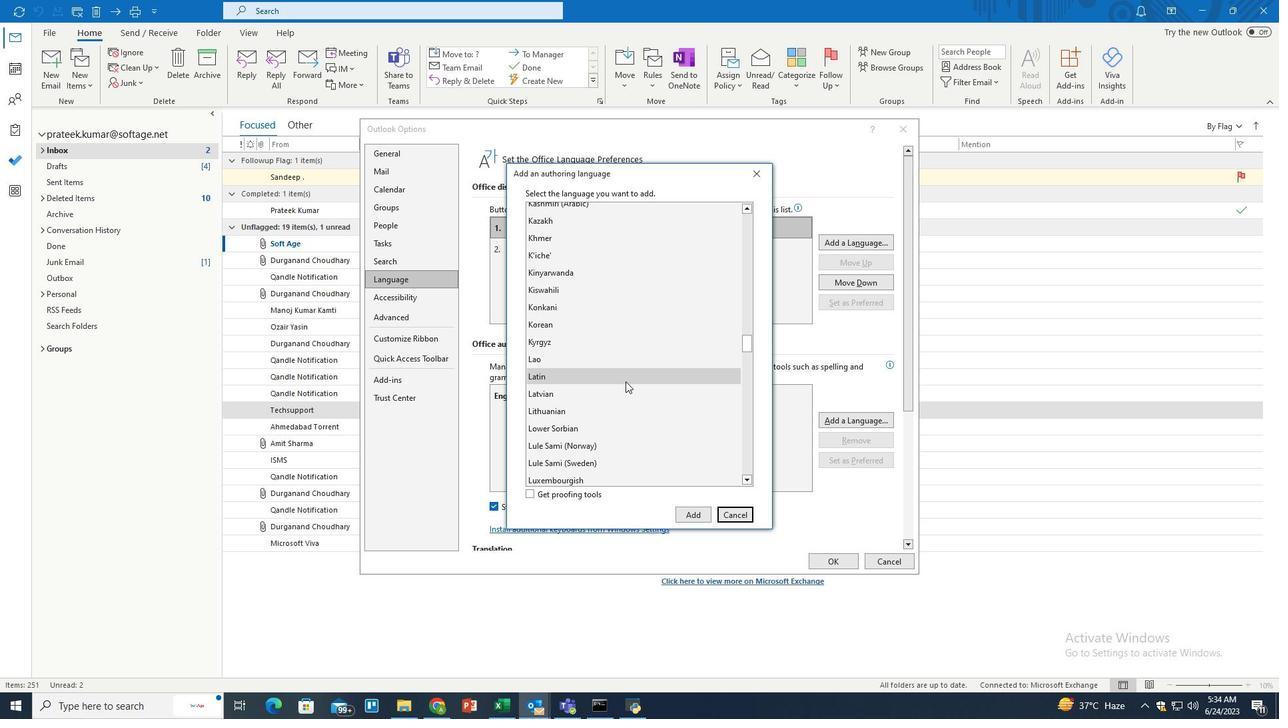 
Action: Mouse scrolled (625, 381) with delta (0, 0)
Screenshot: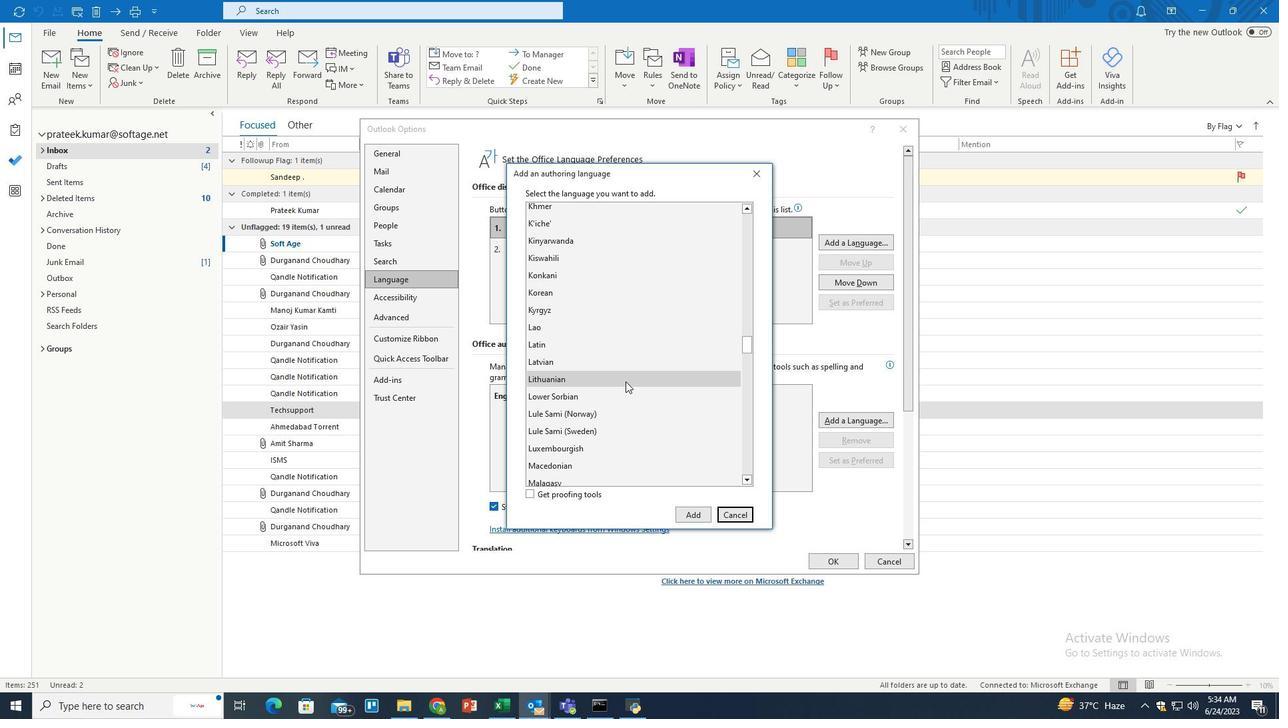 
Action: Mouse scrolled (625, 381) with delta (0, 0)
Screenshot: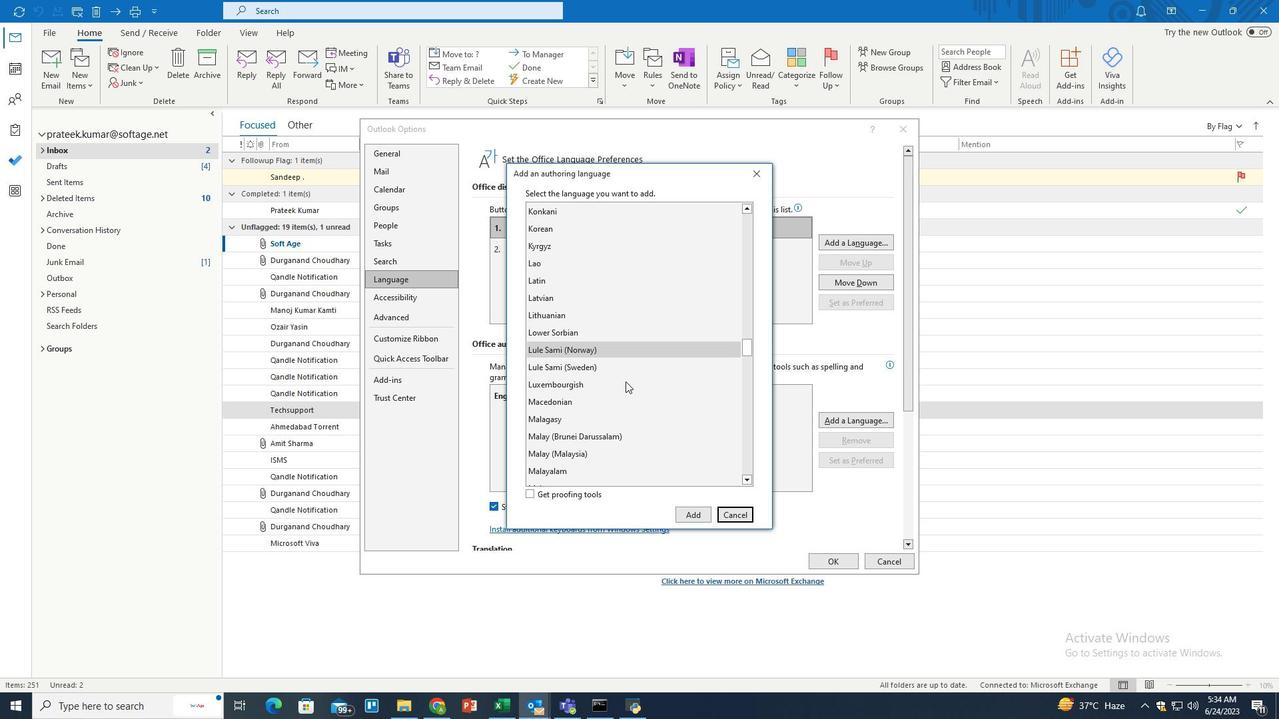 
Action: Mouse scrolled (625, 381) with delta (0, 0)
Screenshot: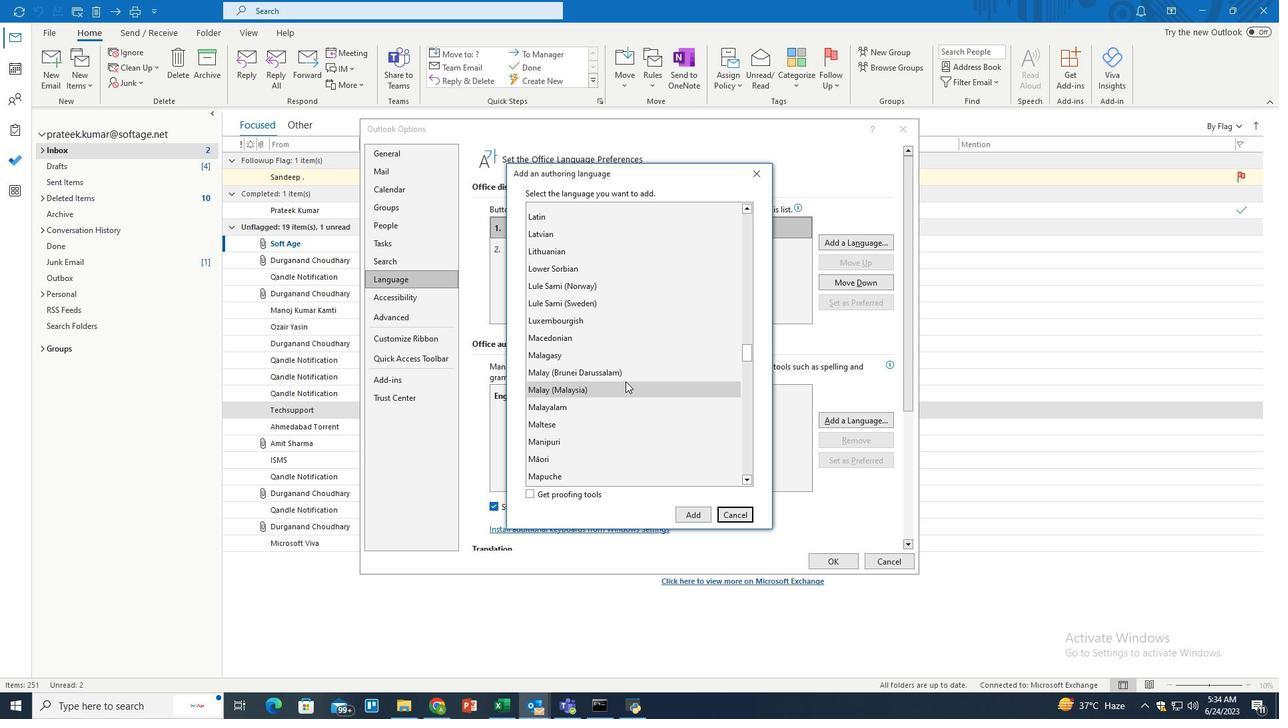 
Action: Mouse scrolled (625, 381) with delta (0, 0)
Screenshot: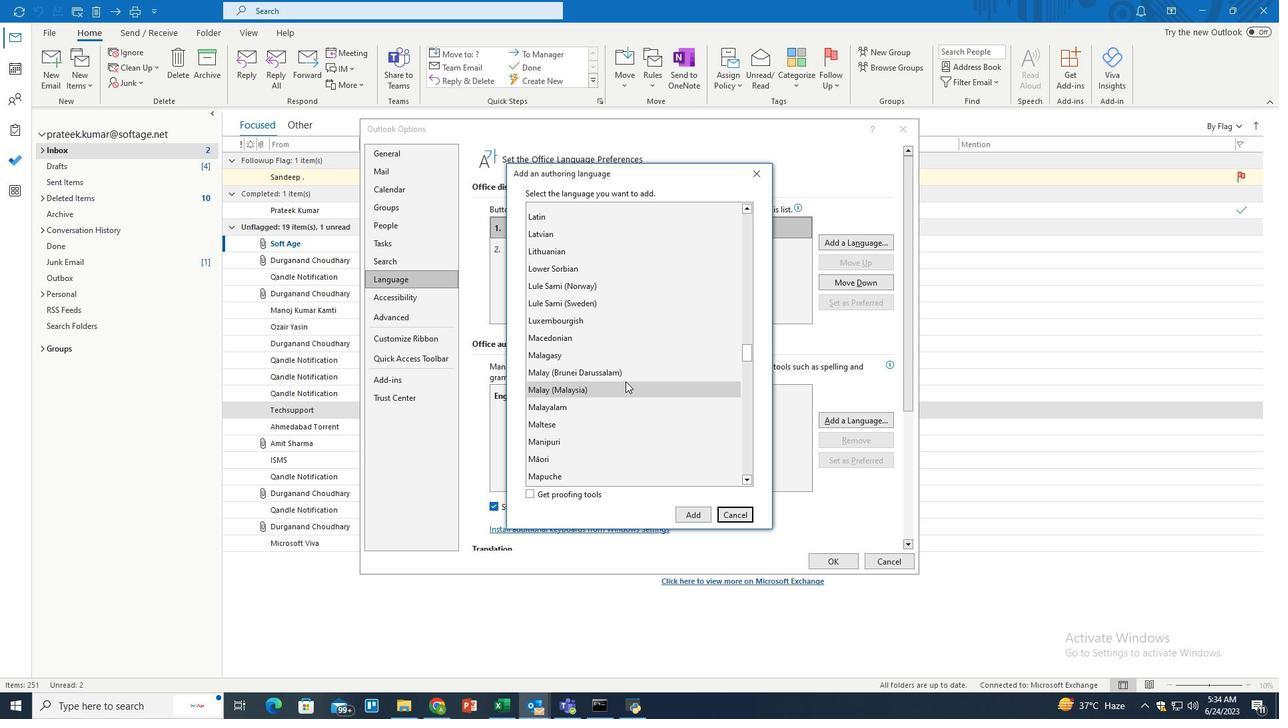 
Action: Mouse scrolled (625, 381) with delta (0, 0)
Screenshot: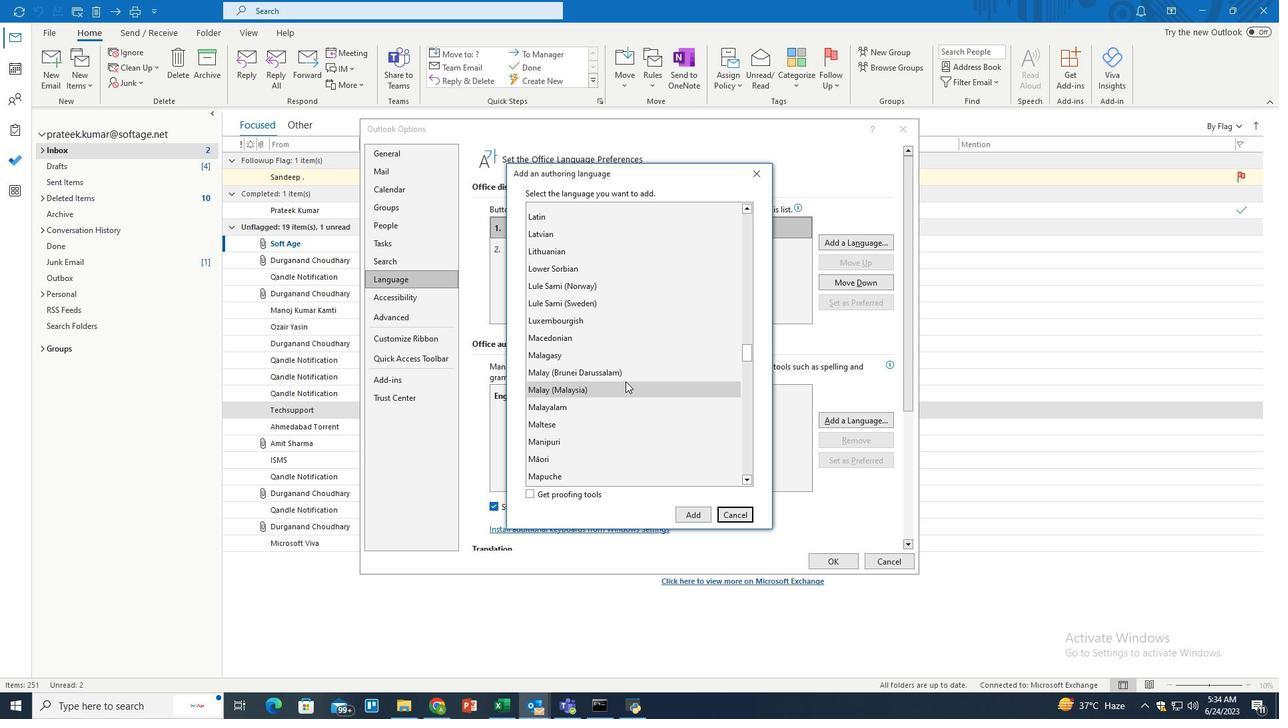
Action: Mouse scrolled (625, 381) with delta (0, 0)
Screenshot: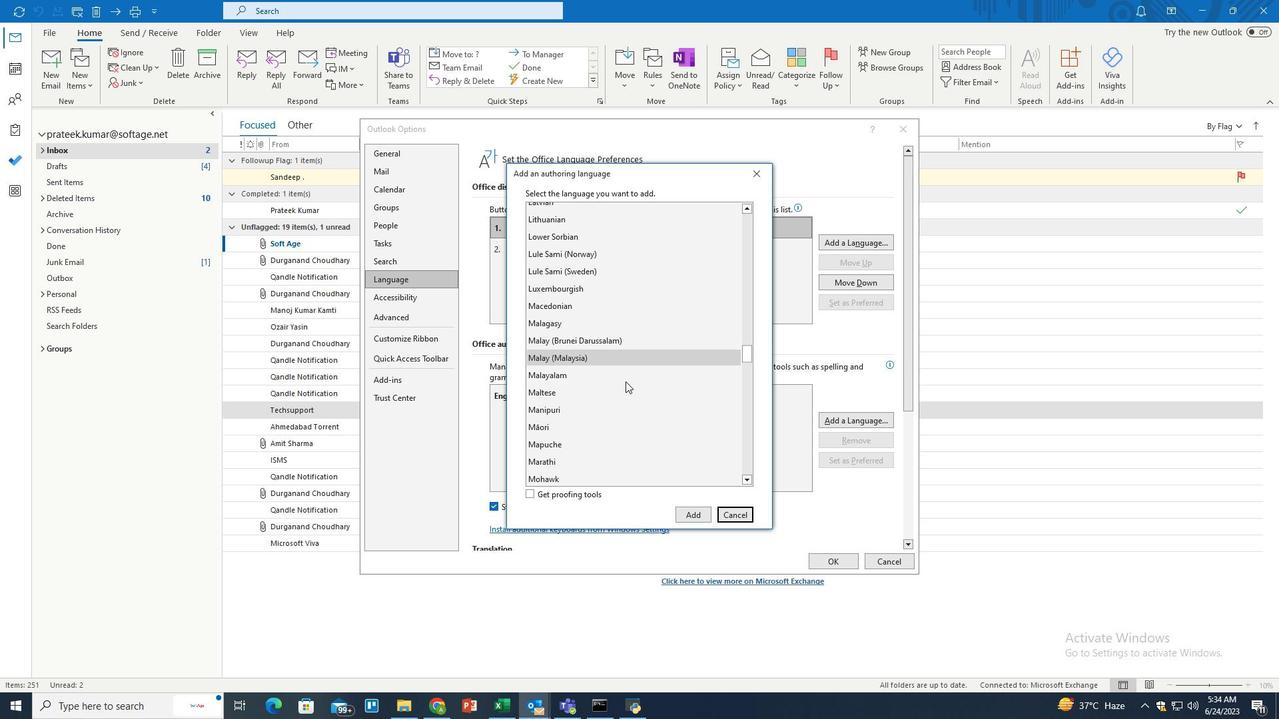 
Action: Mouse scrolled (625, 381) with delta (0, 0)
Screenshot: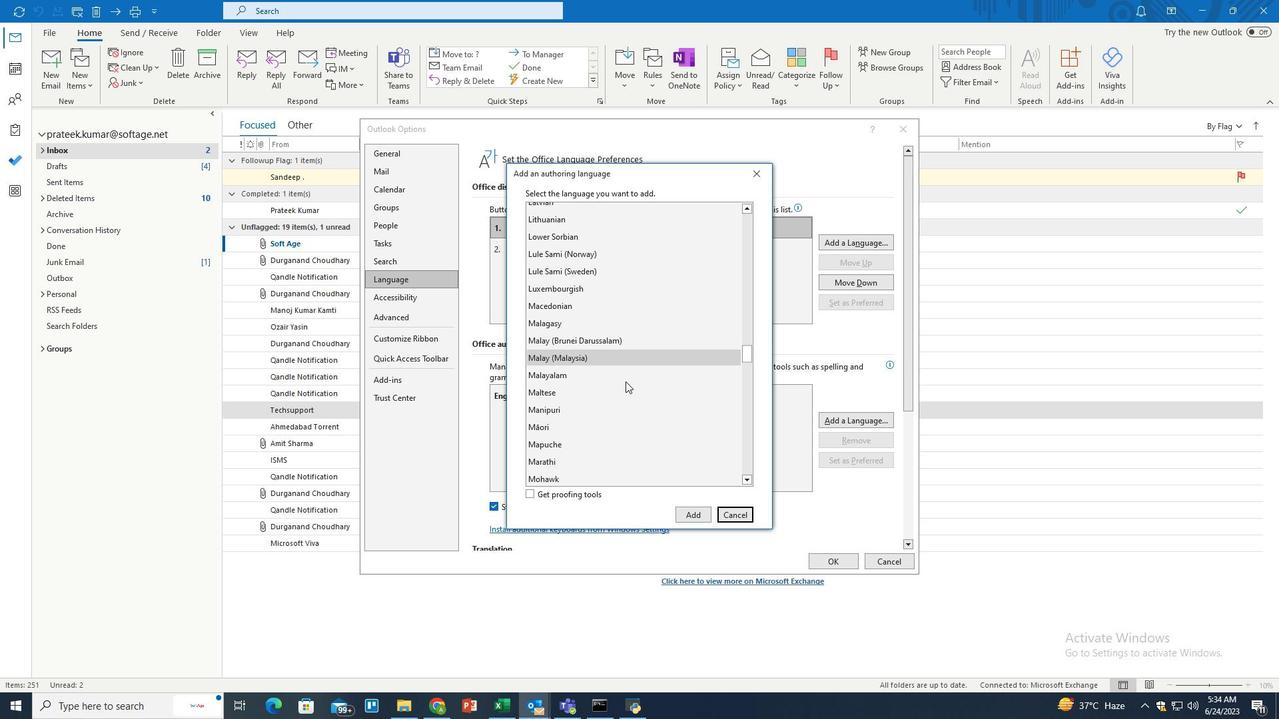 
Action: Mouse scrolled (625, 381) with delta (0, 0)
Screenshot: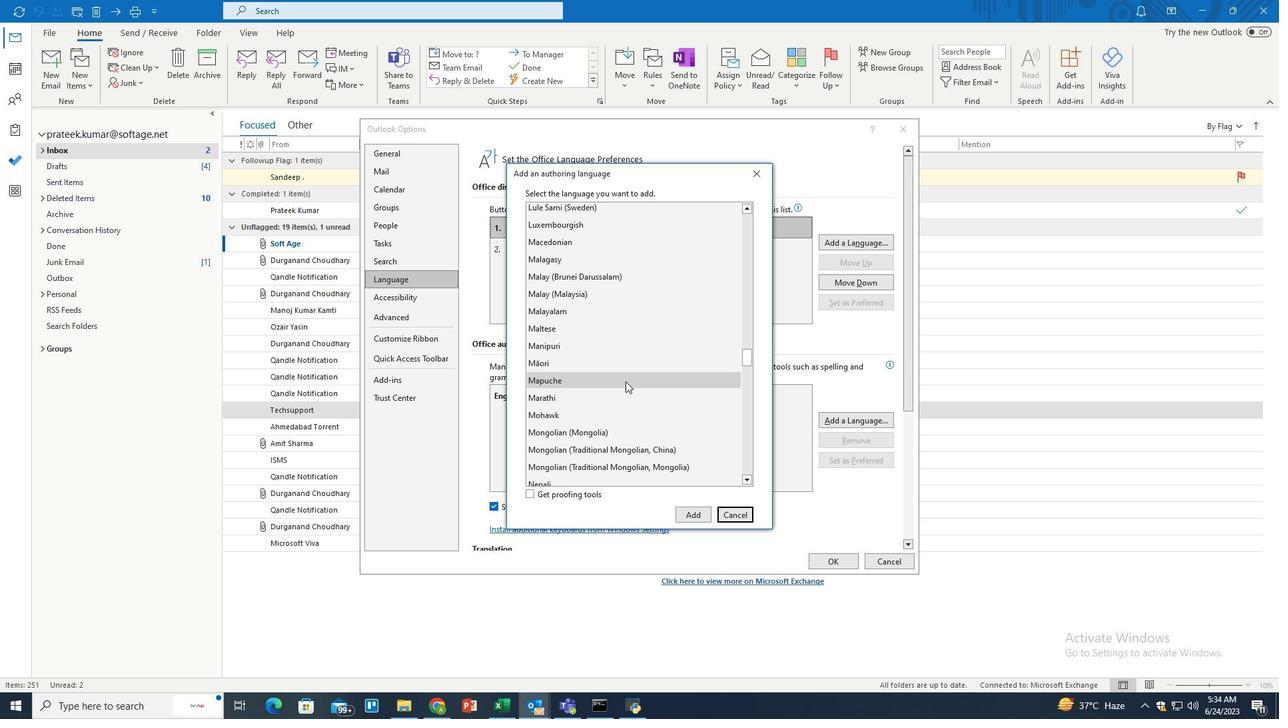 
Action: Mouse scrolled (625, 381) with delta (0, 0)
Screenshot: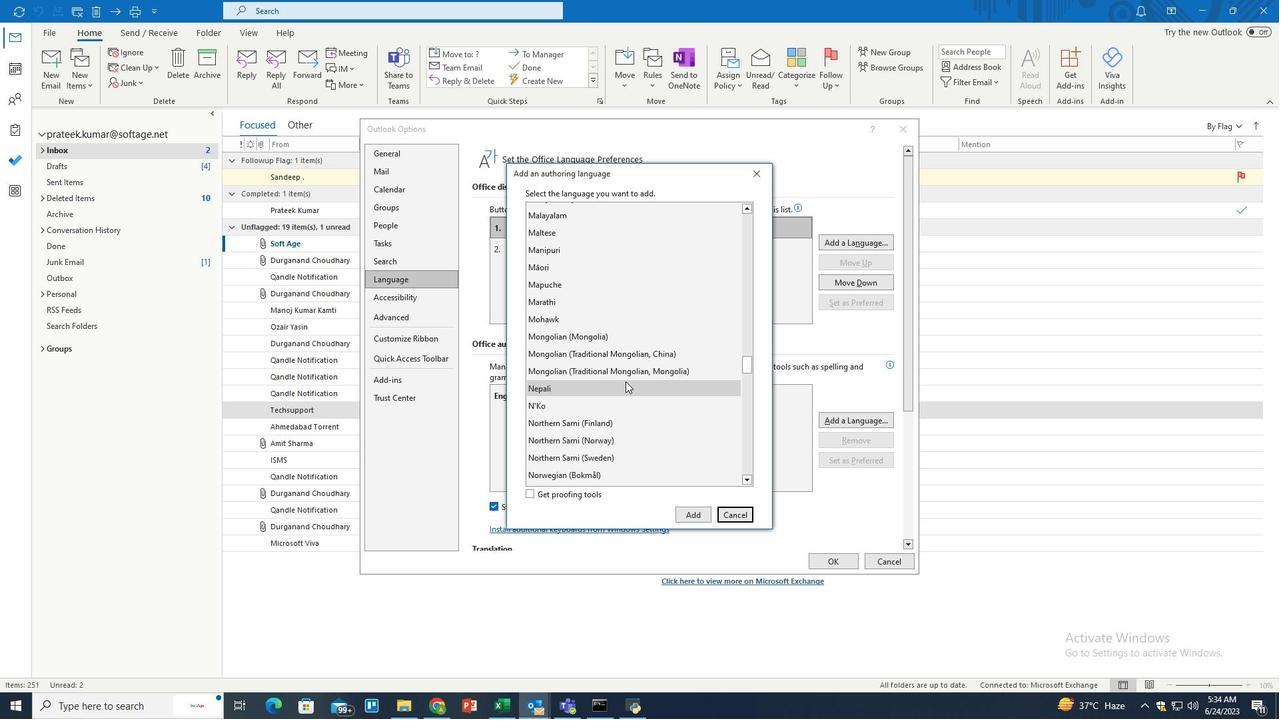 
Action: Mouse scrolled (625, 381) with delta (0, 0)
Screenshot: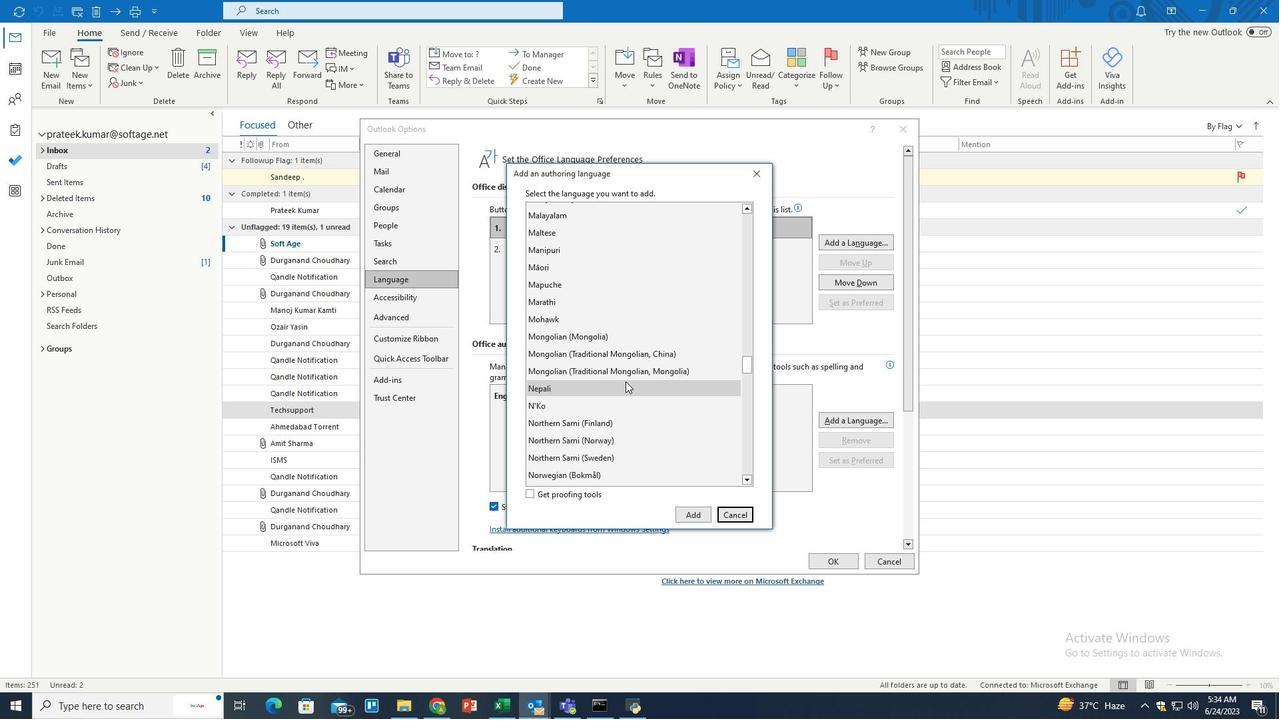
Action: Mouse scrolled (625, 381) with delta (0, 0)
Screenshot: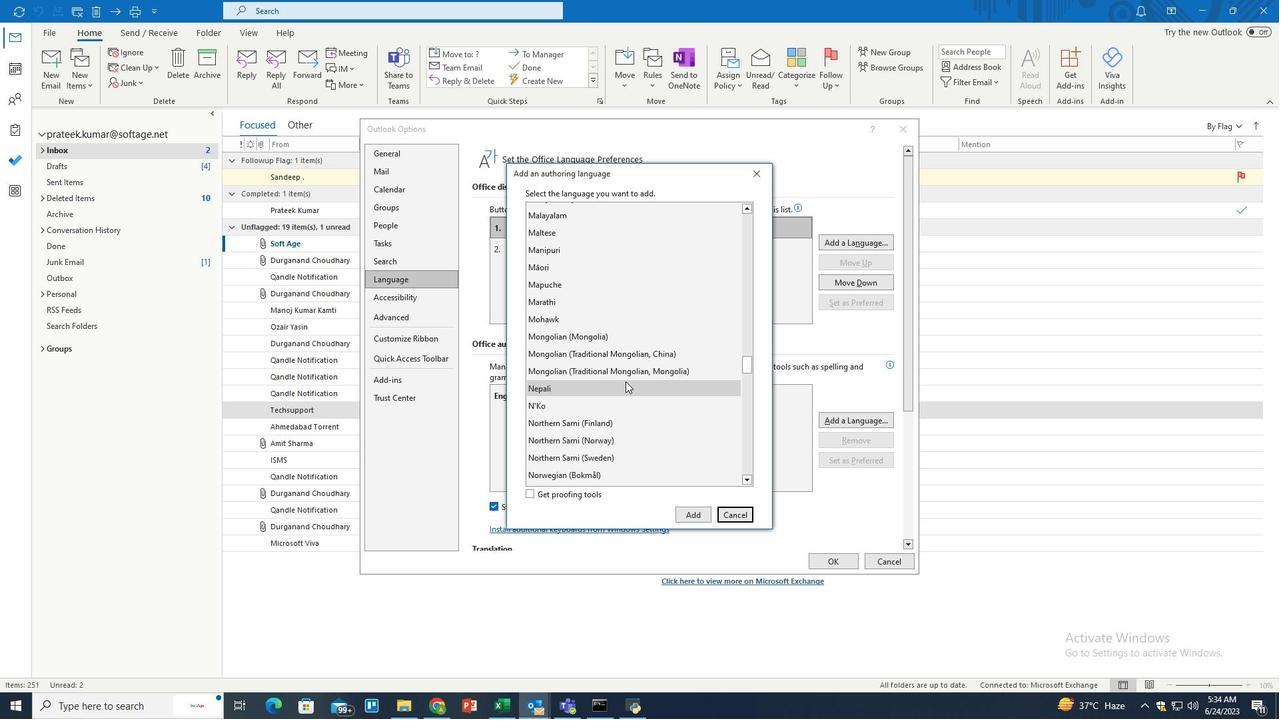 
Action: Mouse scrolled (625, 381) with delta (0, 0)
Screenshot: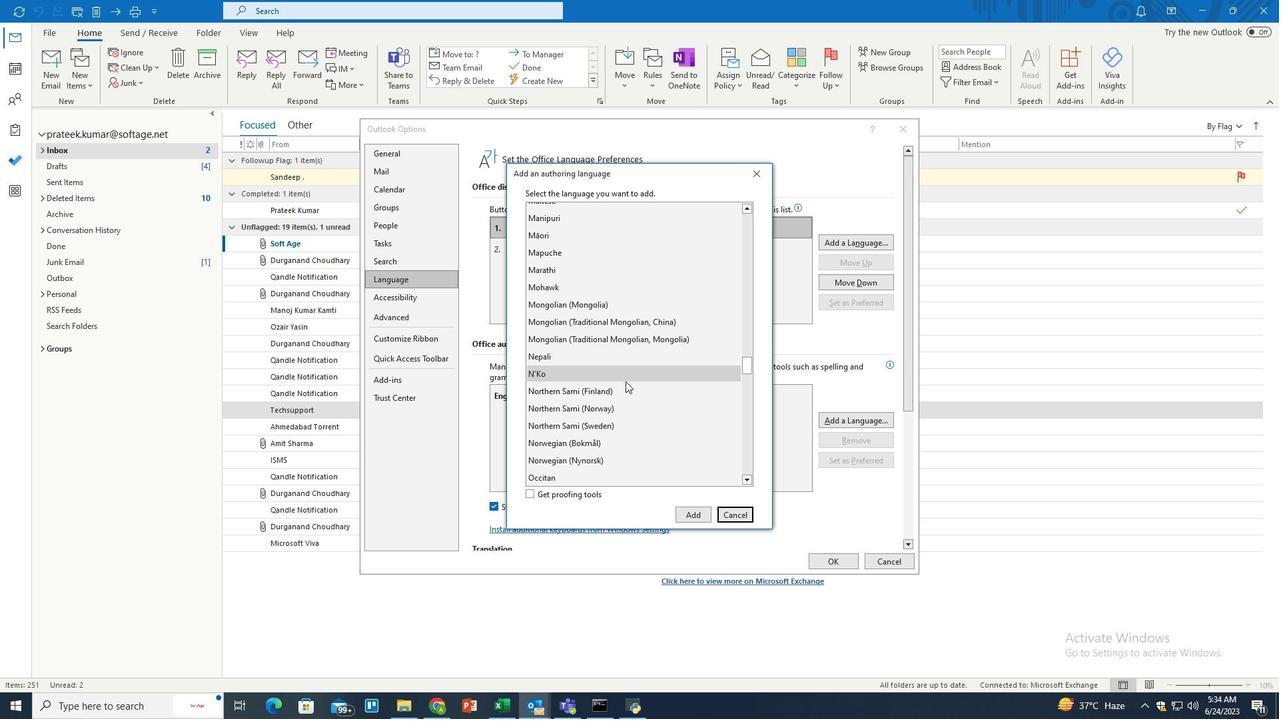 
Action: Mouse scrolled (625, 381) with delta (0, 0)
Screenshot: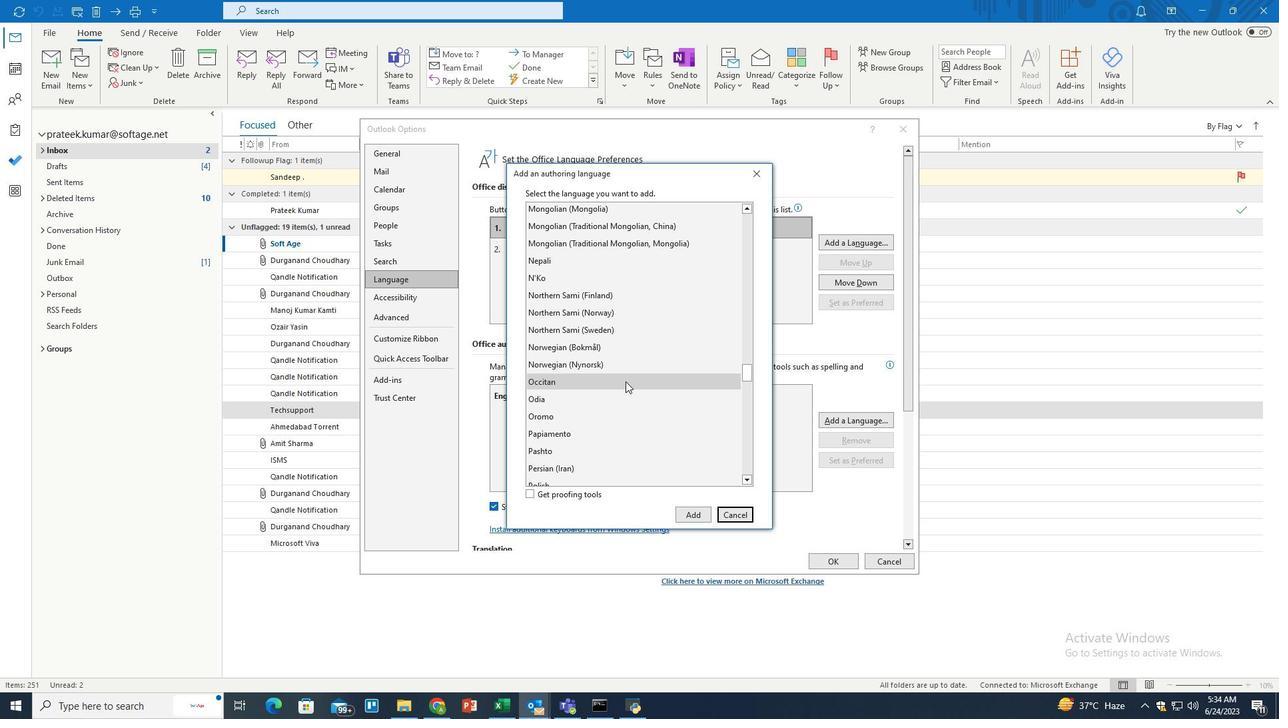 
Action: Mouse scrolled (625, 381) with delta (0, 0)
Screenshot: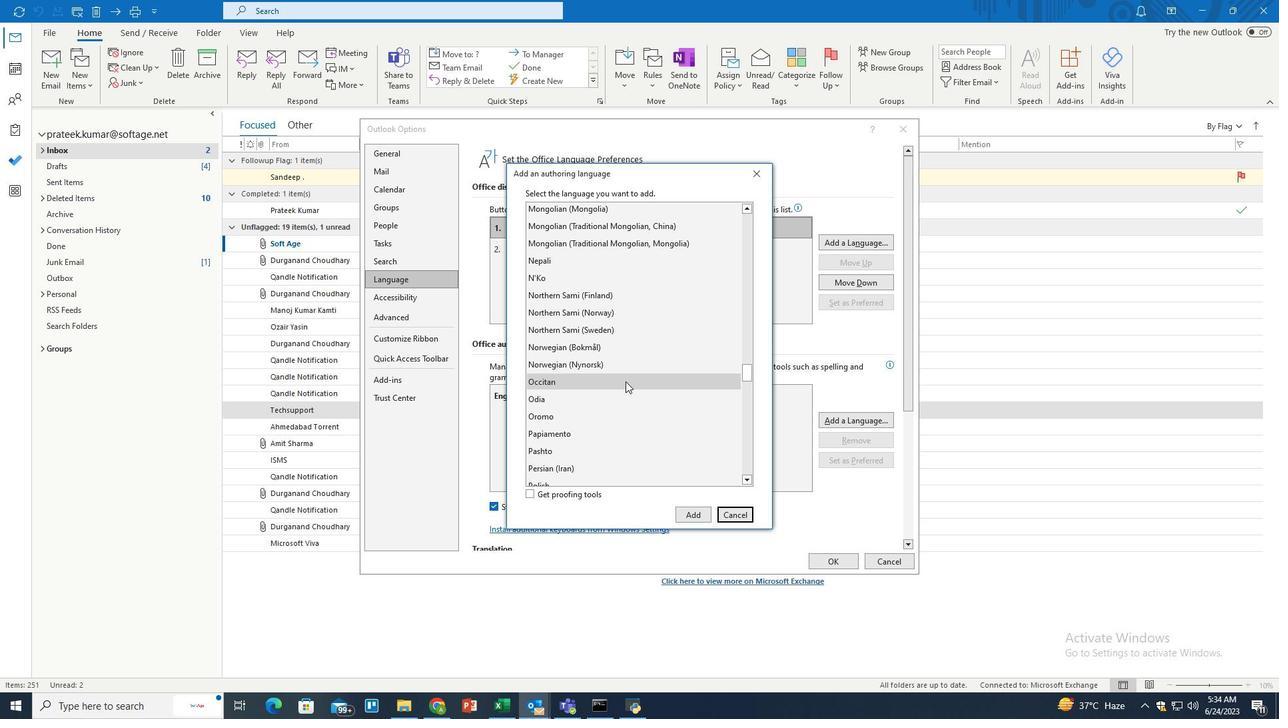 
Action: Mouse scrolled (625, 381) with delta (0, 0)
Screenshot: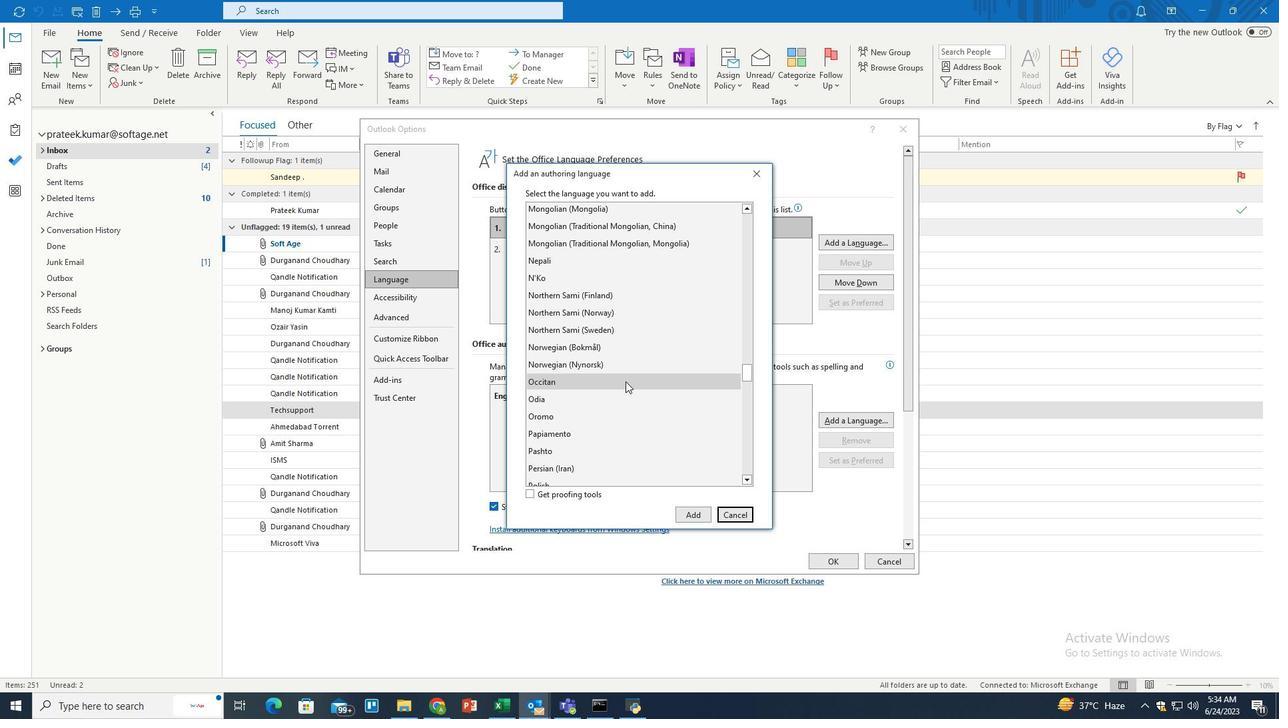 
Action: Mouse scrolled (625, 381) with delta (0, 0)
Screenshot: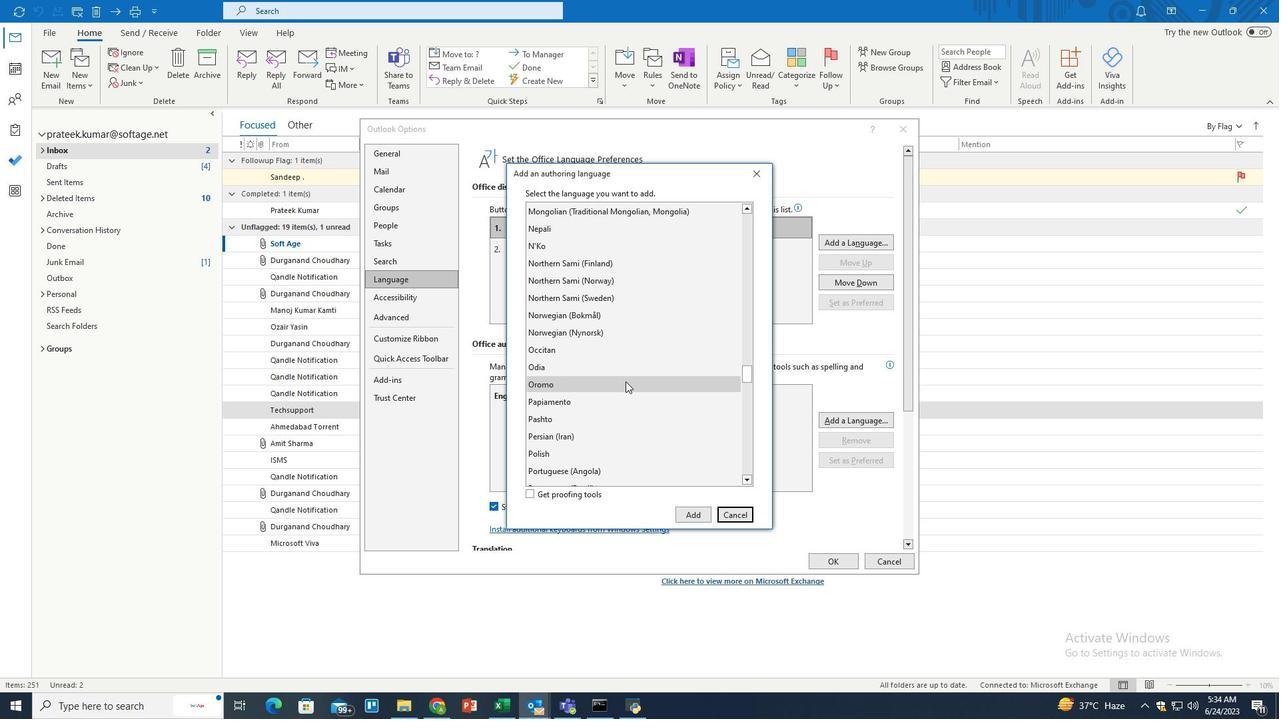 
Action: Mouse scrolled (625, 381) with delta (0, 0)
Screenshot: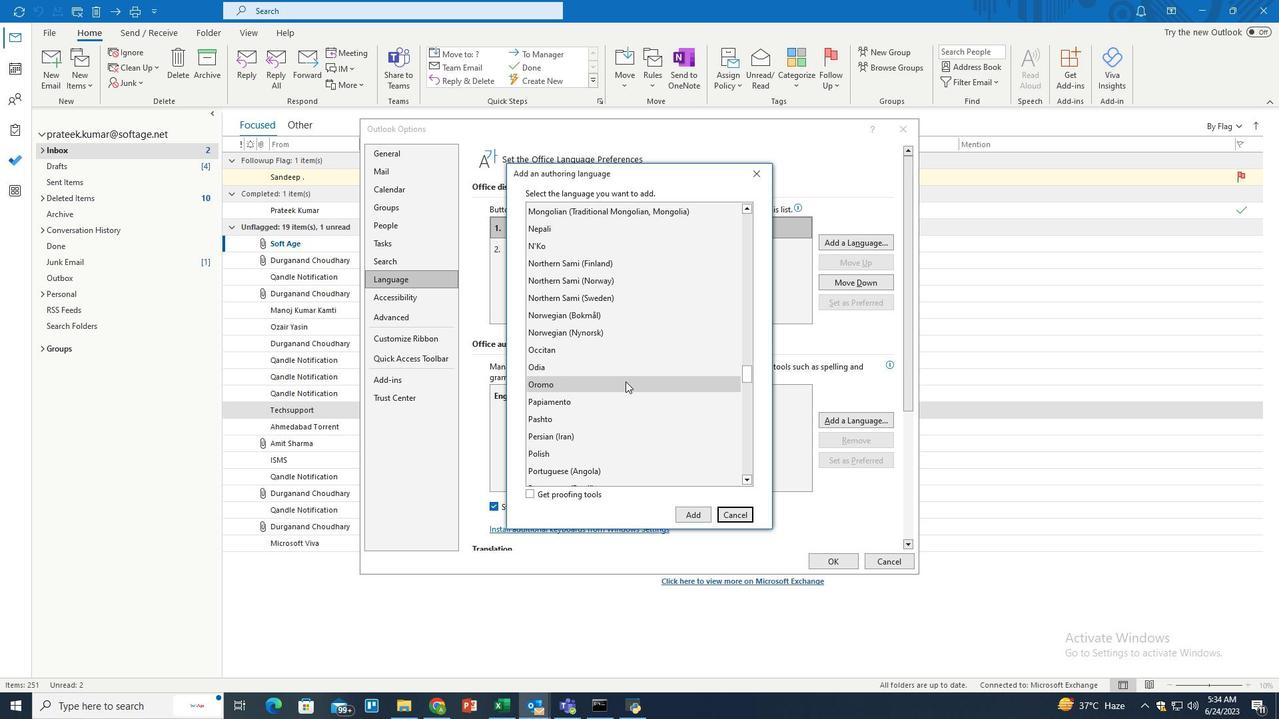 
Action: Mouse scrolled (625, 381) with delta (0, 0)
Screenshot: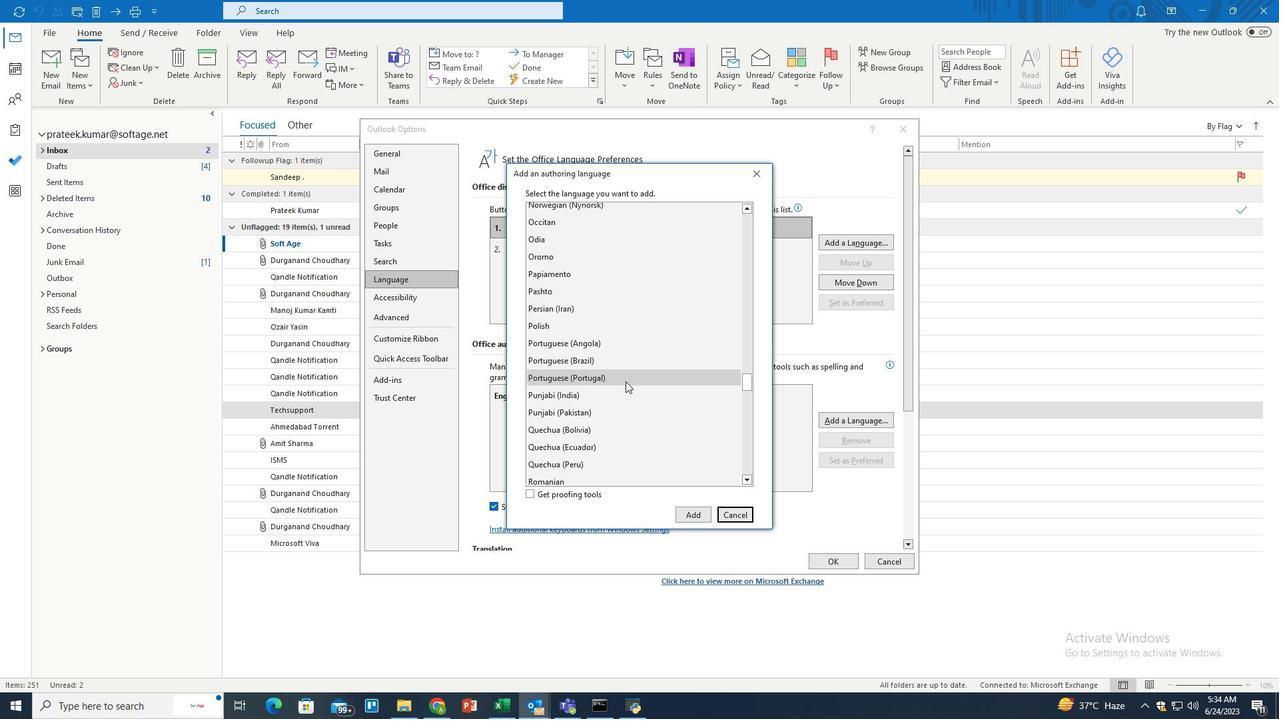 
Action: Mouse scrolled (625, 381) with delta (0, 0)
Screenshot: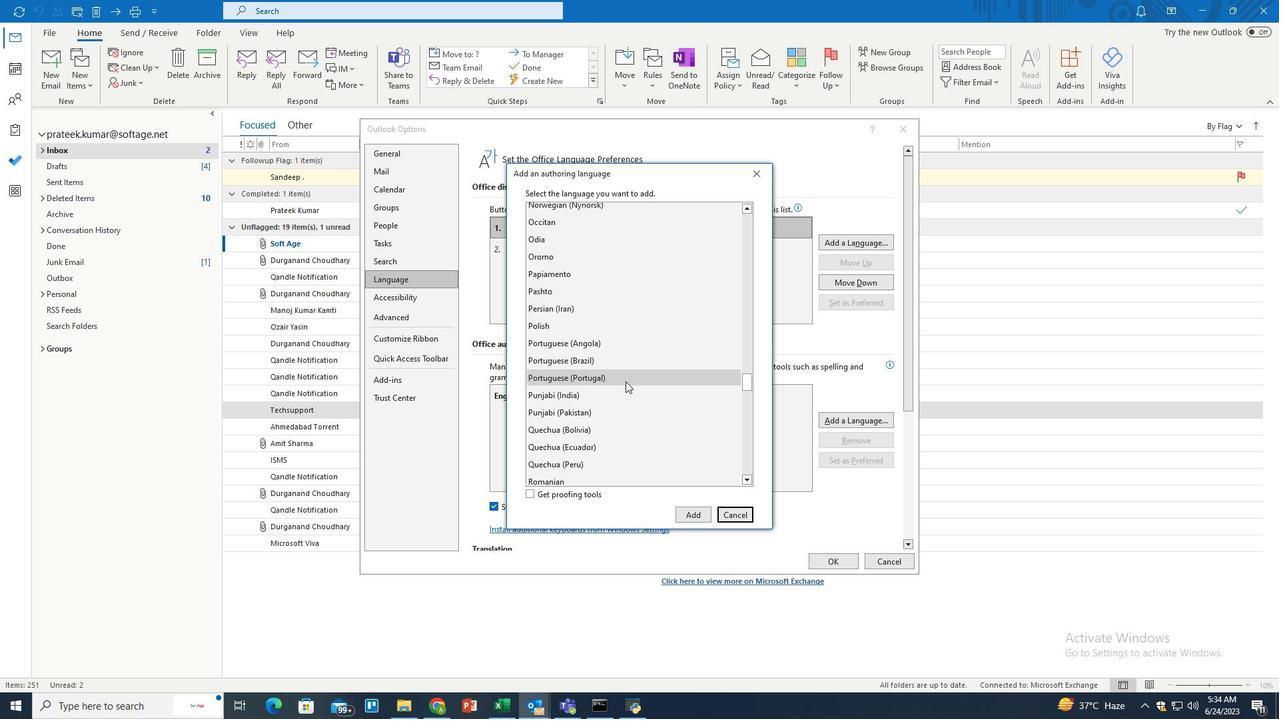 
Action: Mouse scrolled (625, 381) with delta (0, 0)
Screenshot: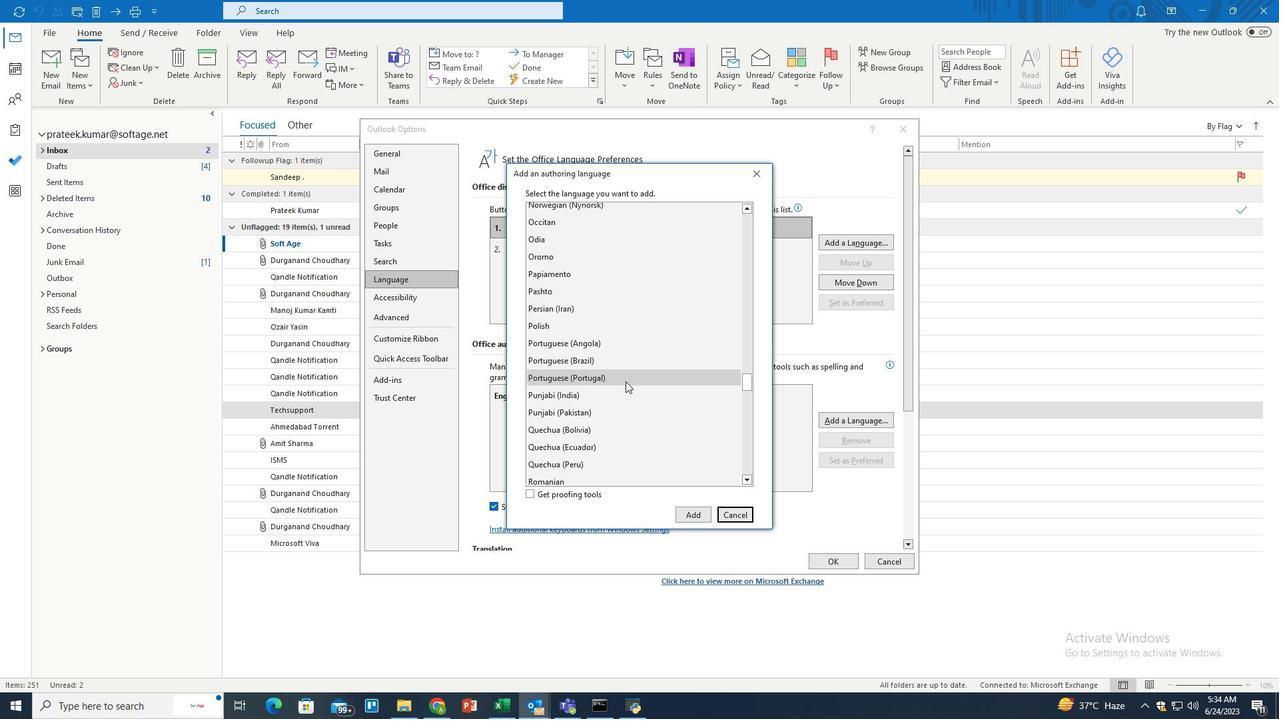 
Action: Mouse scrolled (625, 381) with delta (0, 0)
Screenshot: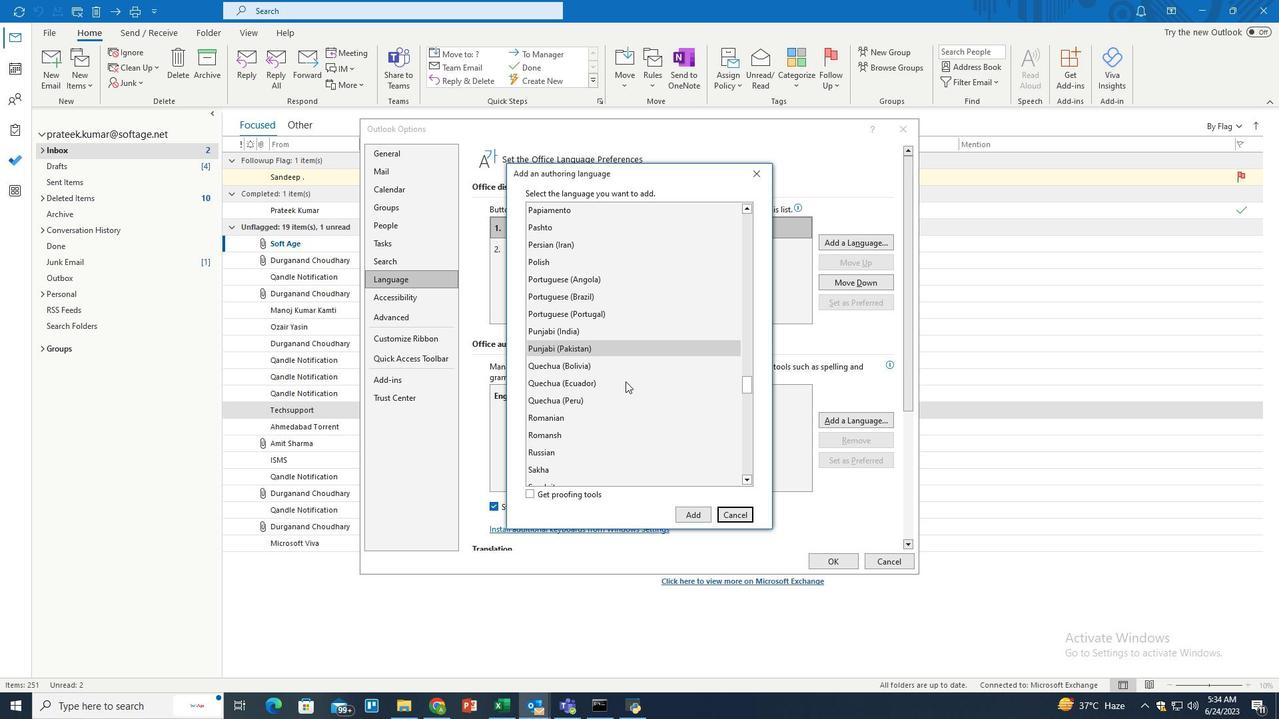 
Action: Mouse scrolled (625, 381) with delta (0, 0)
Screenshot: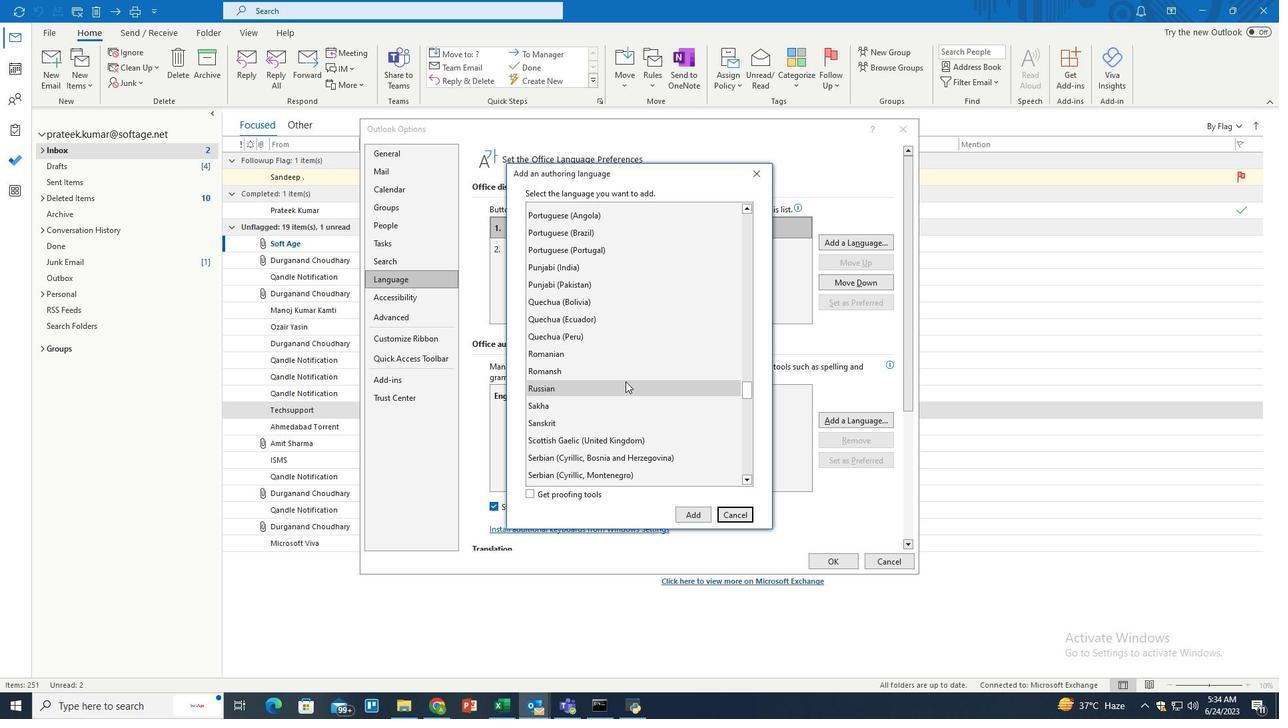 
Action: Mouse scrolled (625, 381) with delta (0, 0)
Screenshot: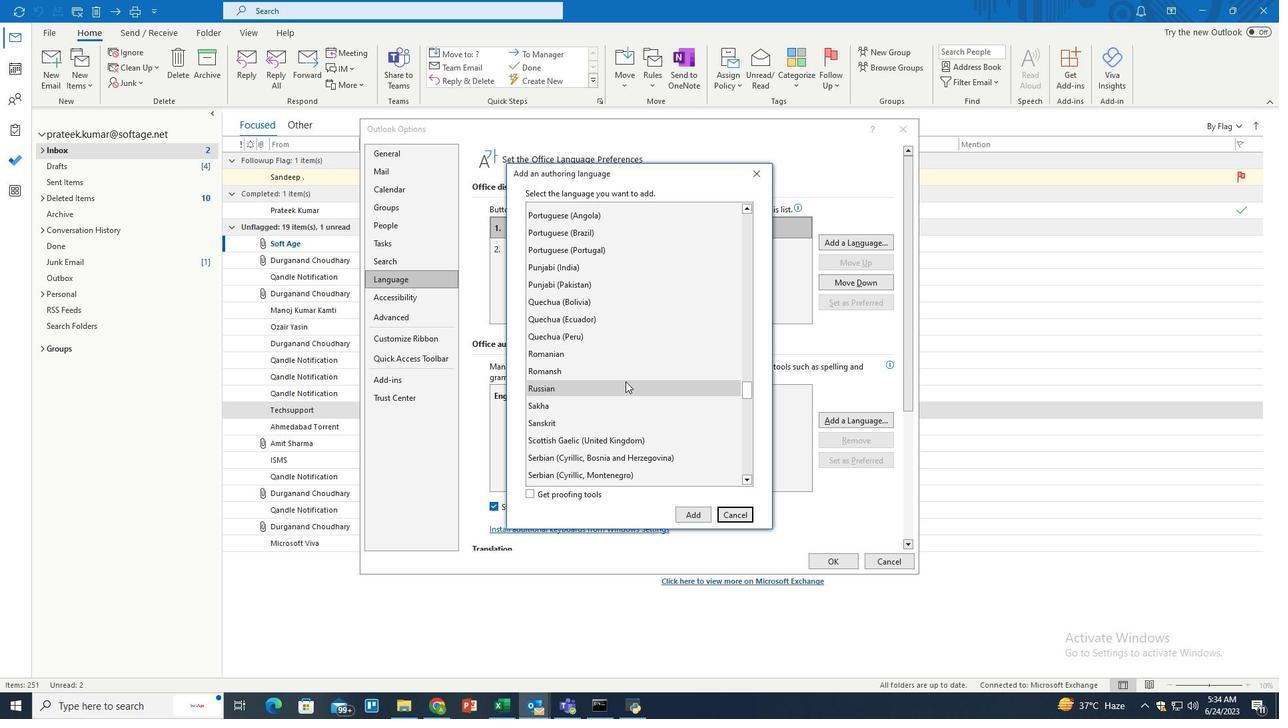 
Action: Mouse scrolled (625, 381) with delta (0, 0)
Screenshot: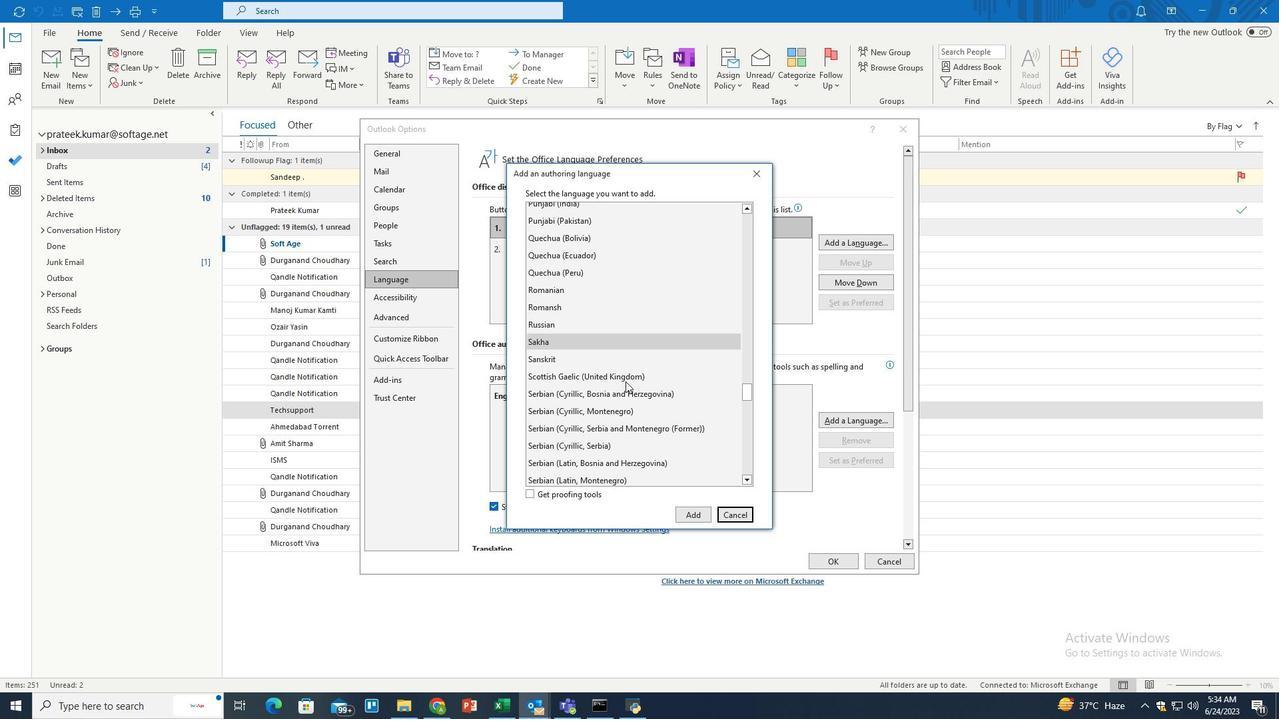 
Action: Mouse scrolled (625, 381) with delta (0, 0)
Screenshot: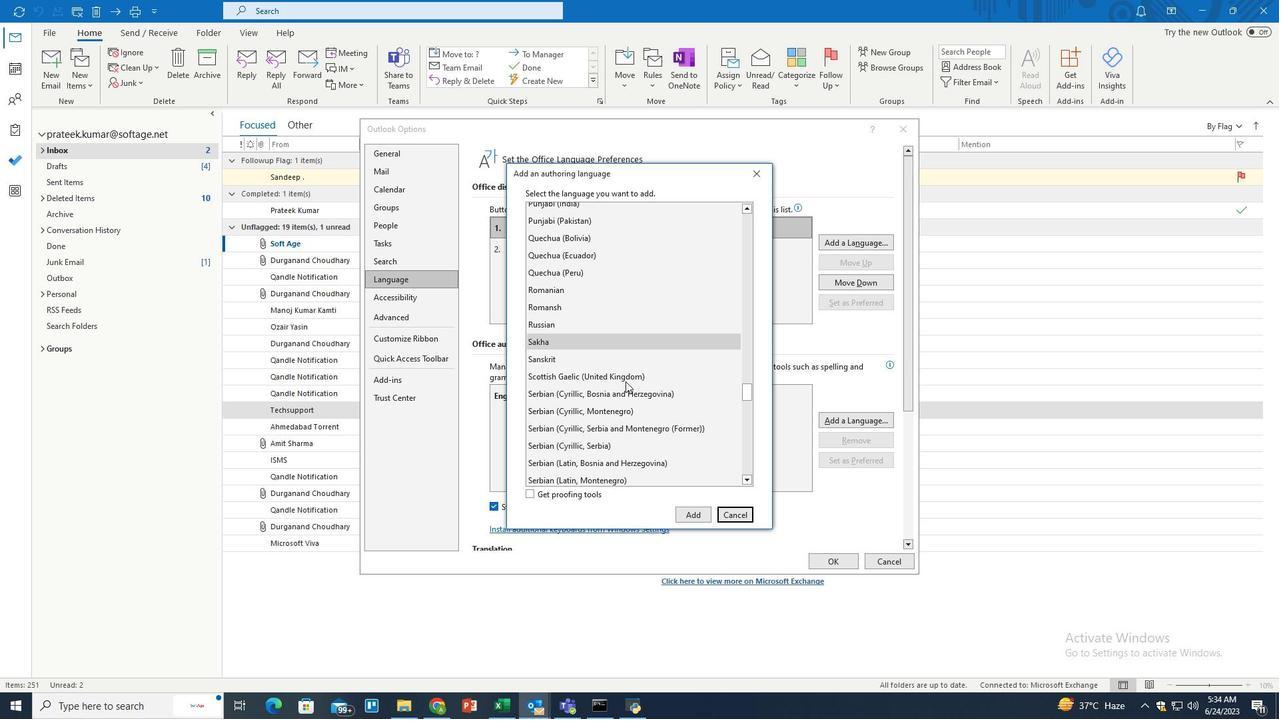 
Action: Mouse scrolled (625, 381) with delta (0, 0)
Screenshot: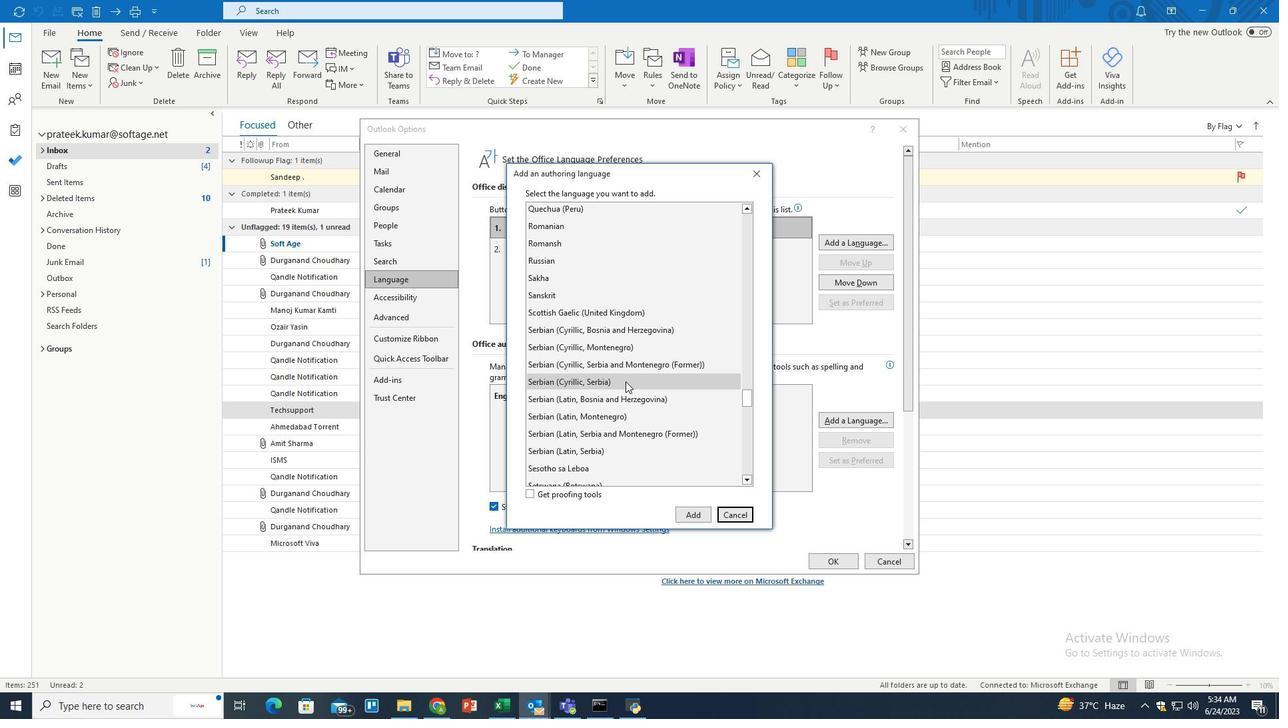 
Action: Mouse scrolled (625, 381) with delta (0, 0)
Screenshot: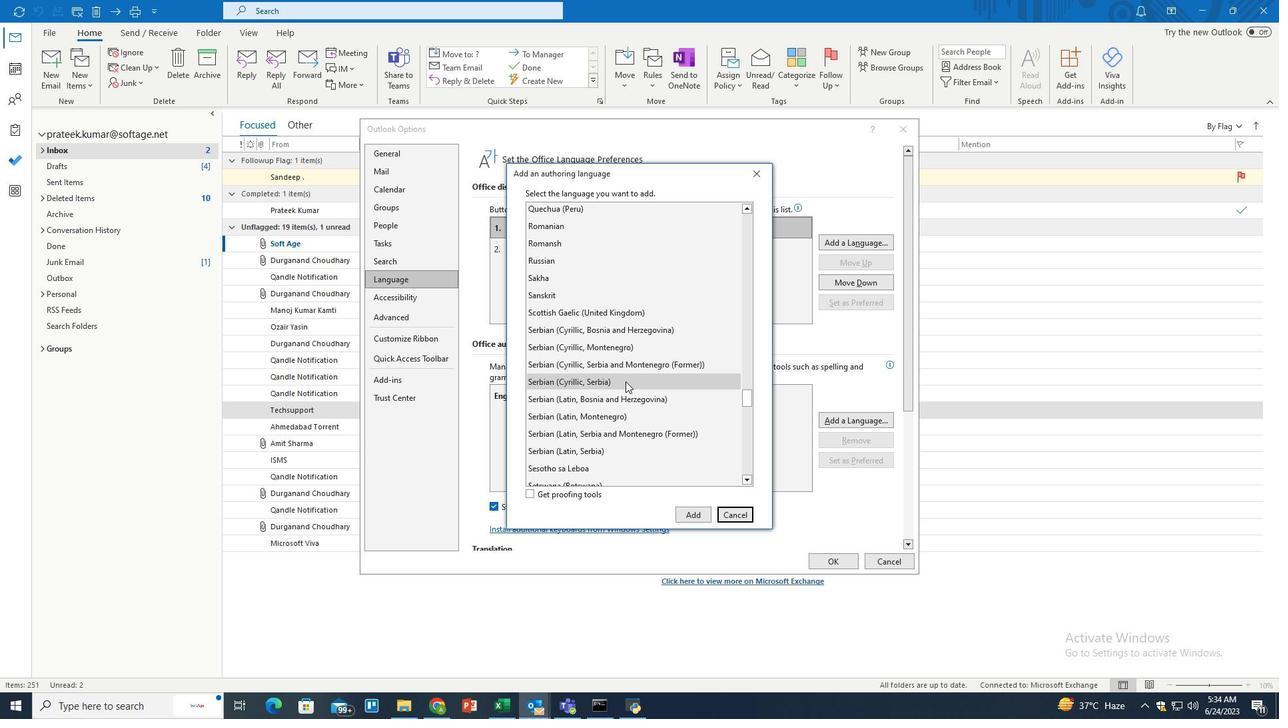 
Action: Mouse scrolled (625, 381) with delta (0, 0)
Screenshot: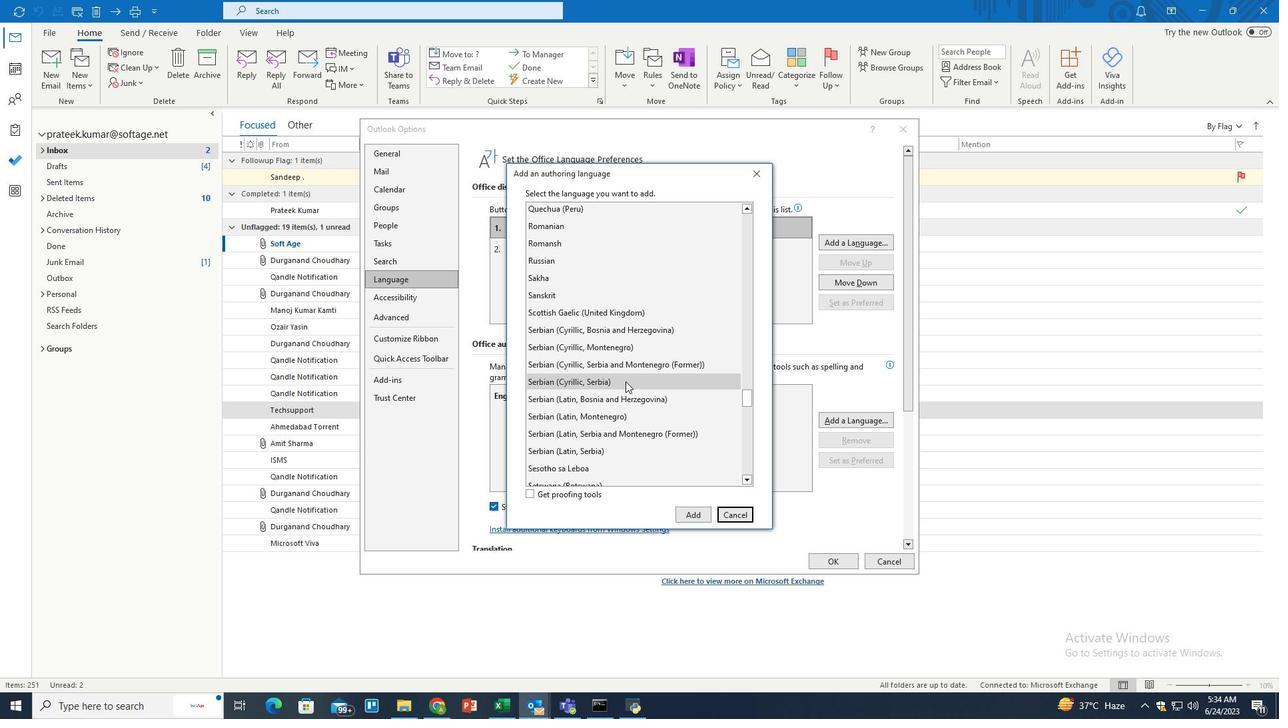 
Action: Mouse scrolled (625, 381) with delta (0, 0)
Screenshot: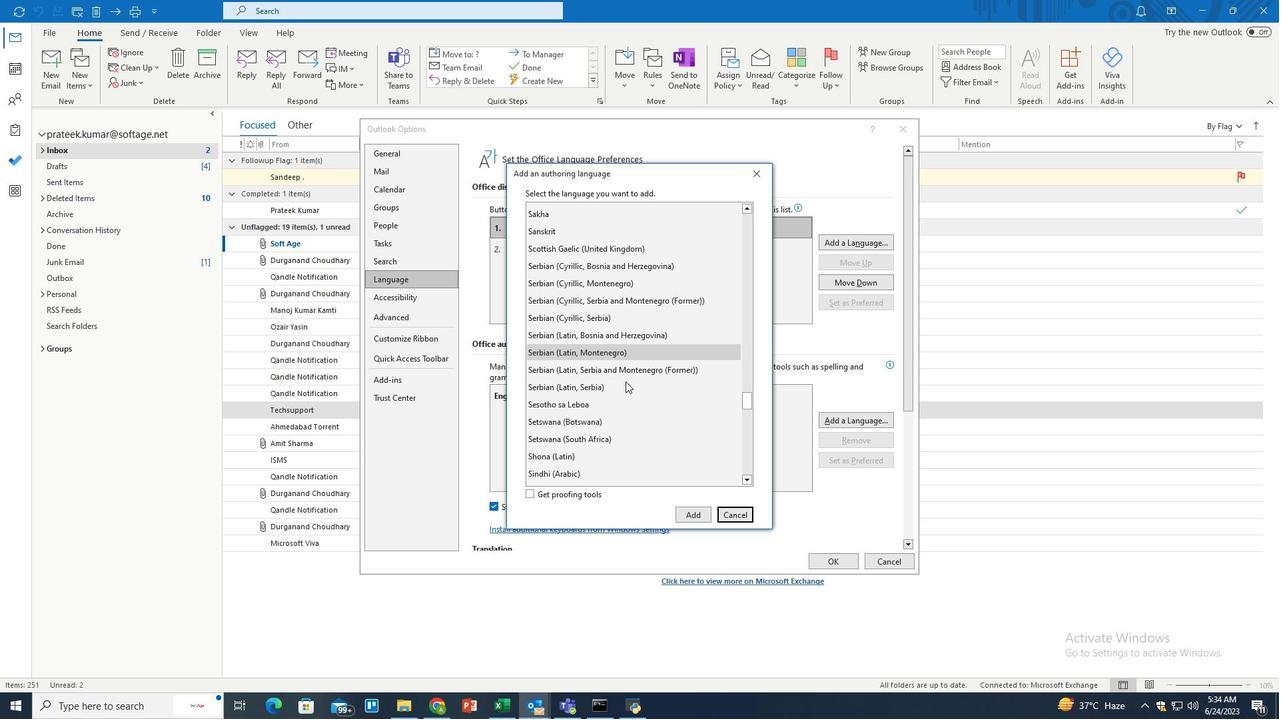 
Action: Mouse scrolled (625, 381) with delta (0, 0)
Screenshot: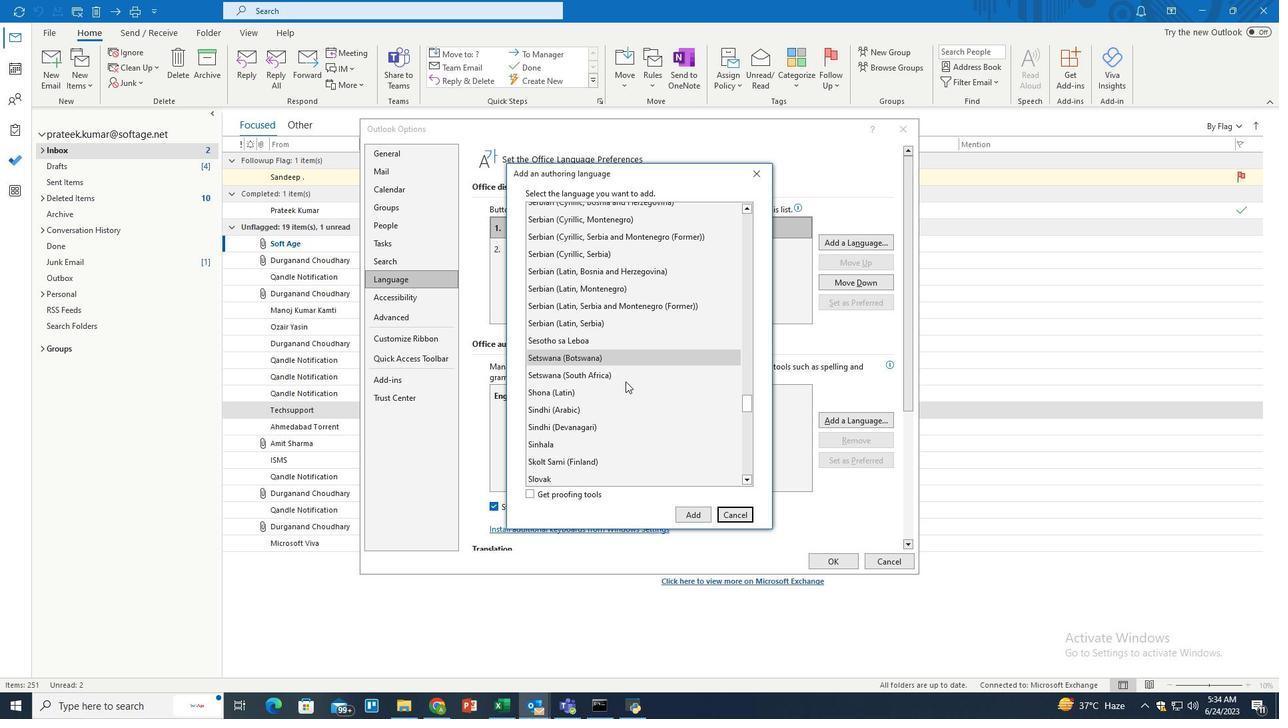 
Action: Mouse scrolled (625, 381) with delta (0, 0)
Screenshot: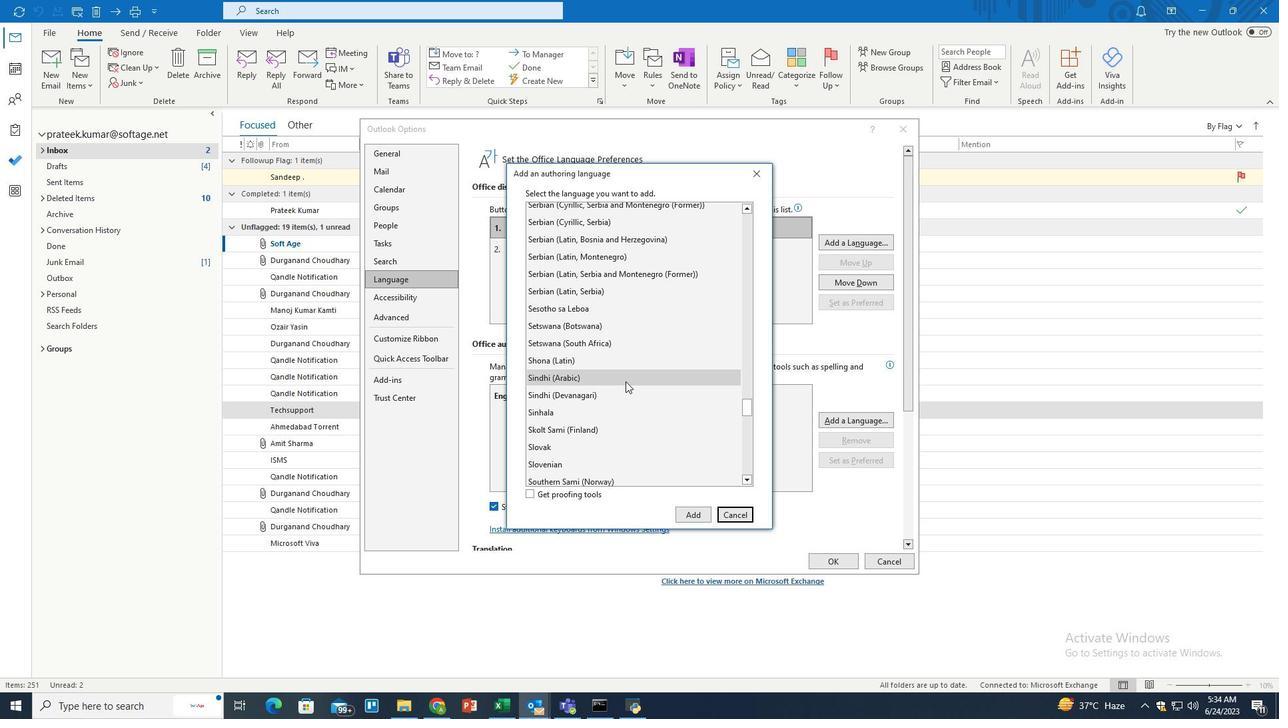 
Action: Mouse scrolled (625, 381) with delta (0, 0)
Screenshot: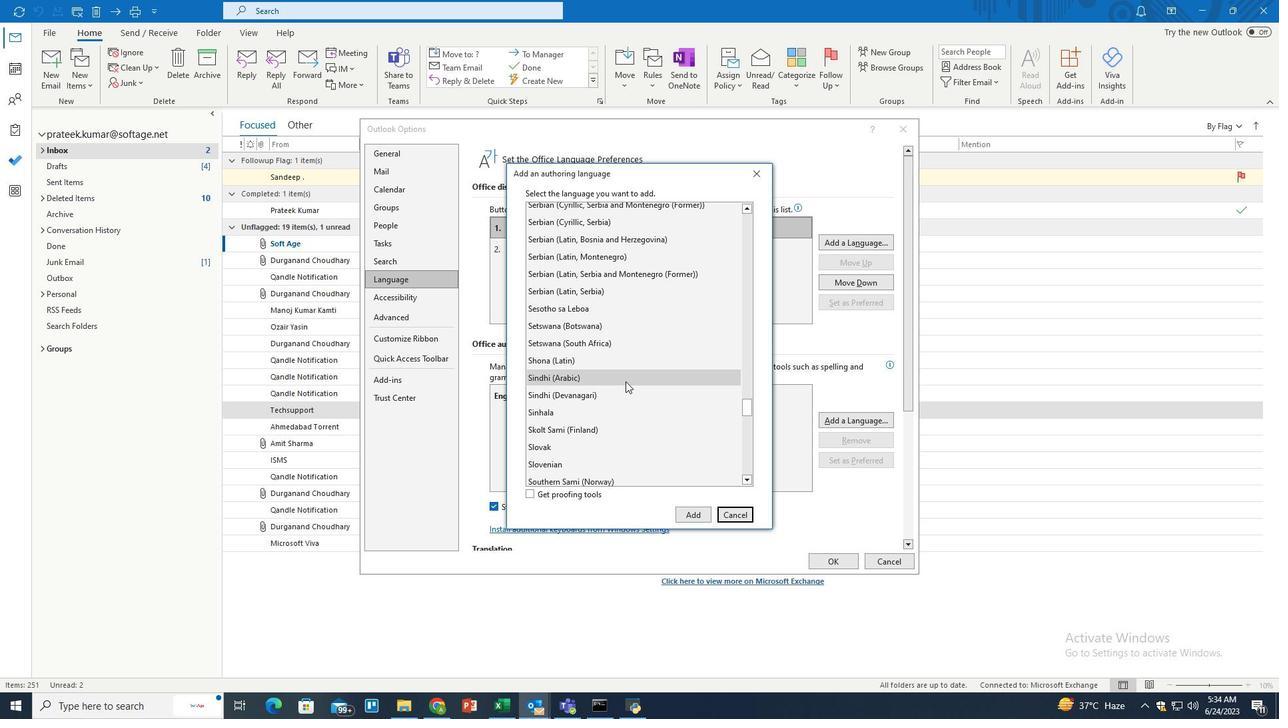 
Action: Mouse scrolled (625, 381) with delta (0, 0)
Screenshot: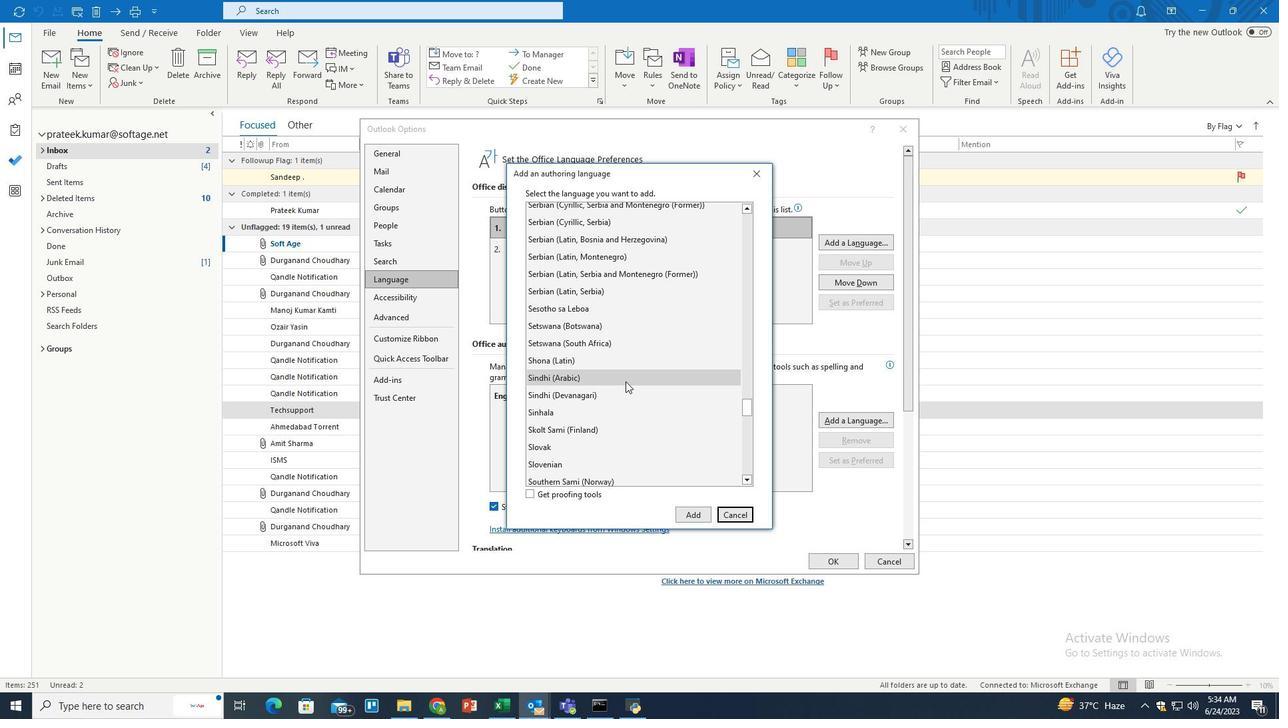 
Action: Mouse scrolled (625, 381) with delta (0, 0)
Screenshot: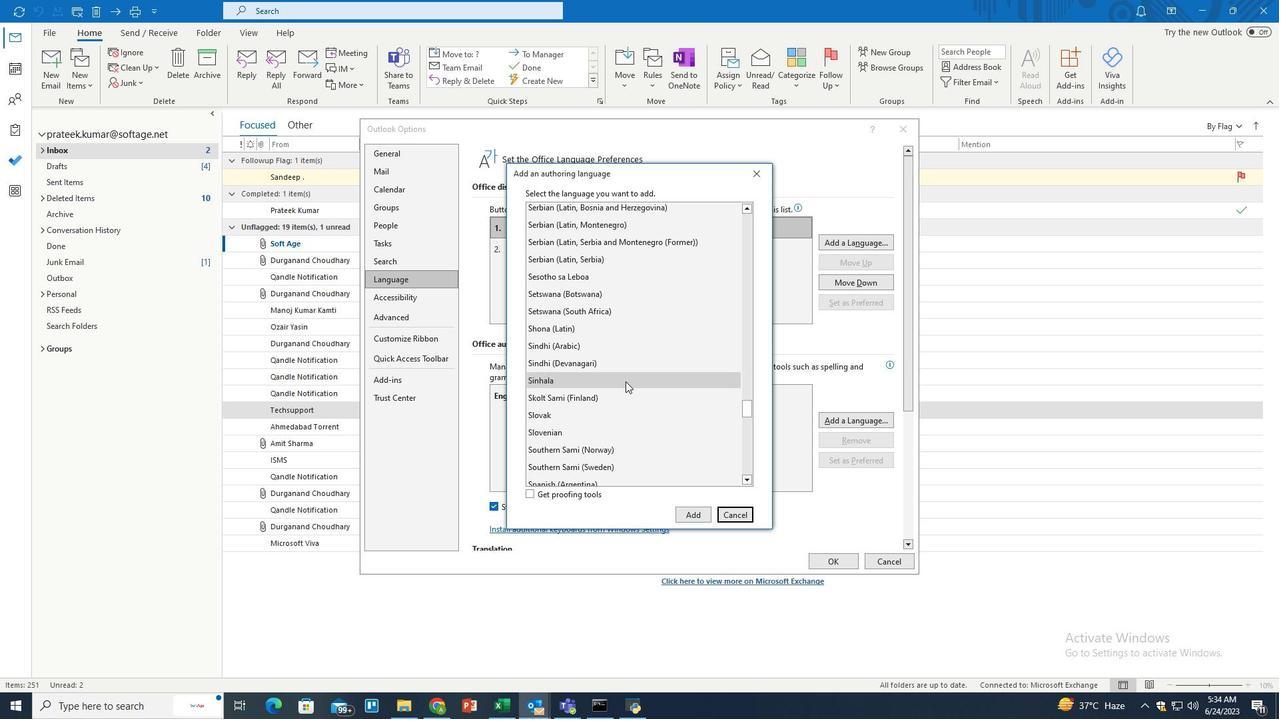 
Action: Mouse scrolled (625, 381) with delta (0, 0)
Screenshot: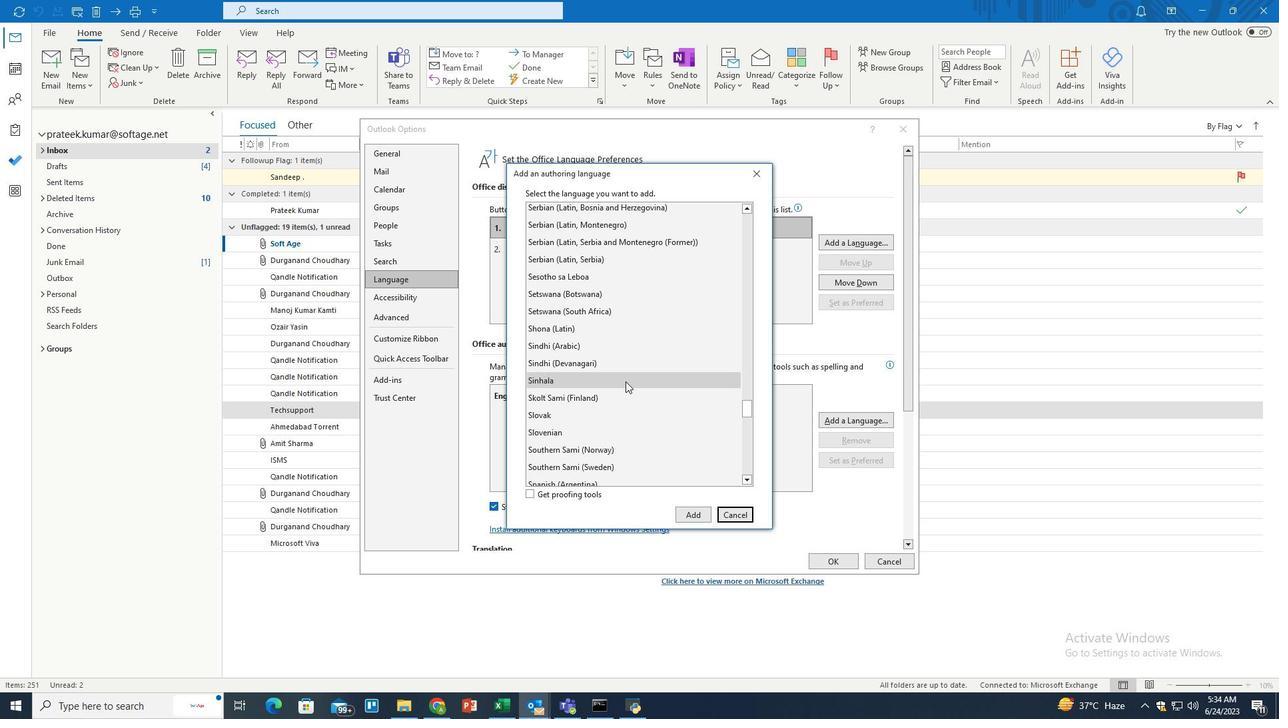 
Action: Mouse scrolled (625, 381) with delta (0, 0)
Screenshot: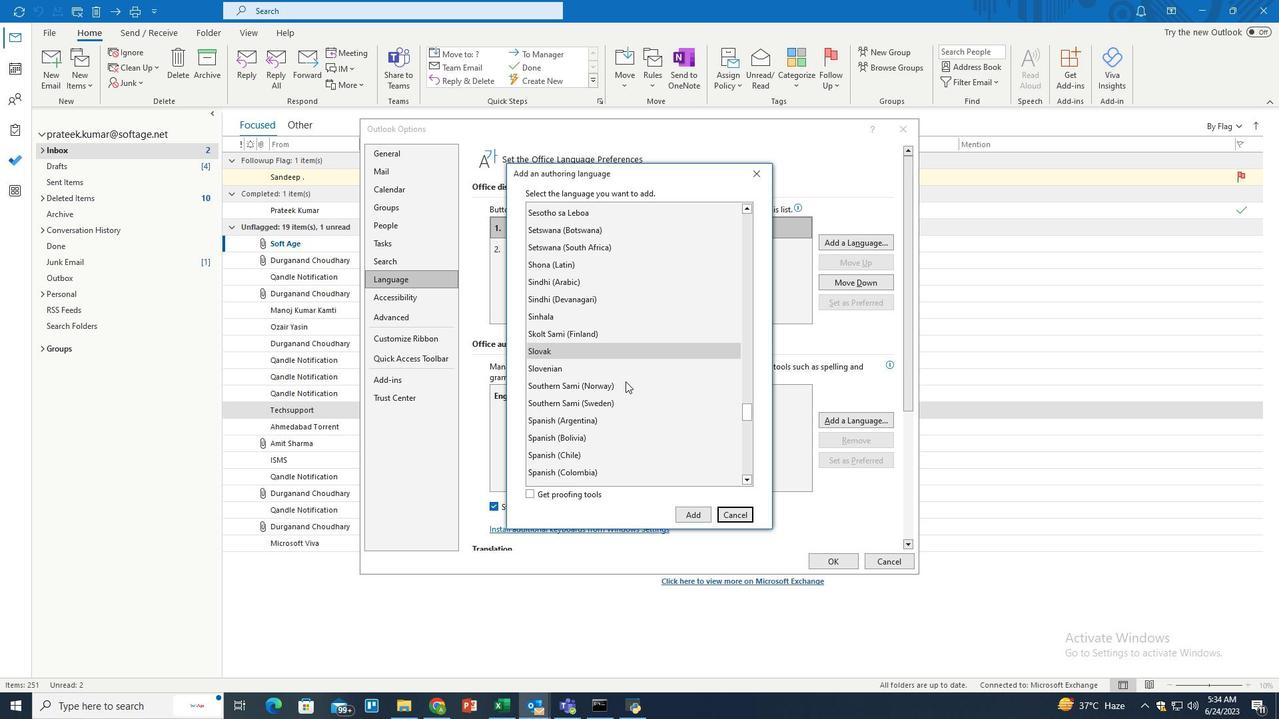 
Action: Mouse scrolled (625, 381) with delta (0, 0)
Screenshot: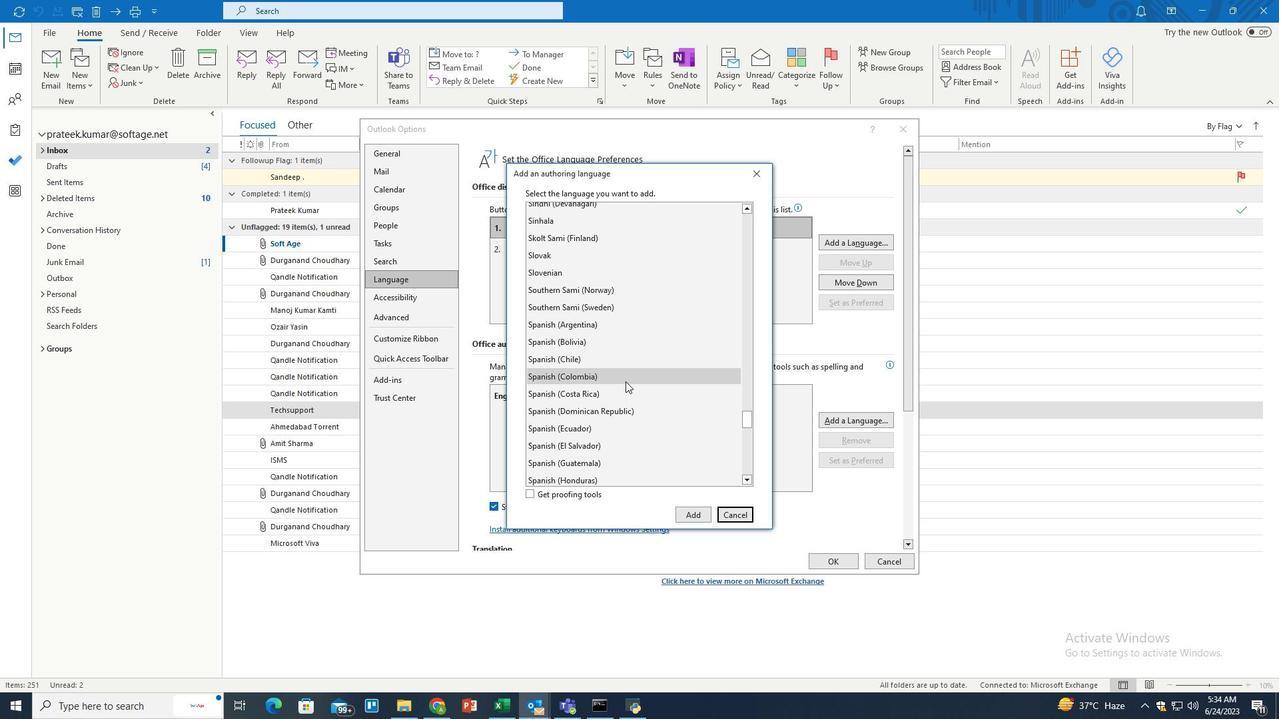 
Action: Mouse scrolled (625, 381) with delta (0, 0)
Screenshot: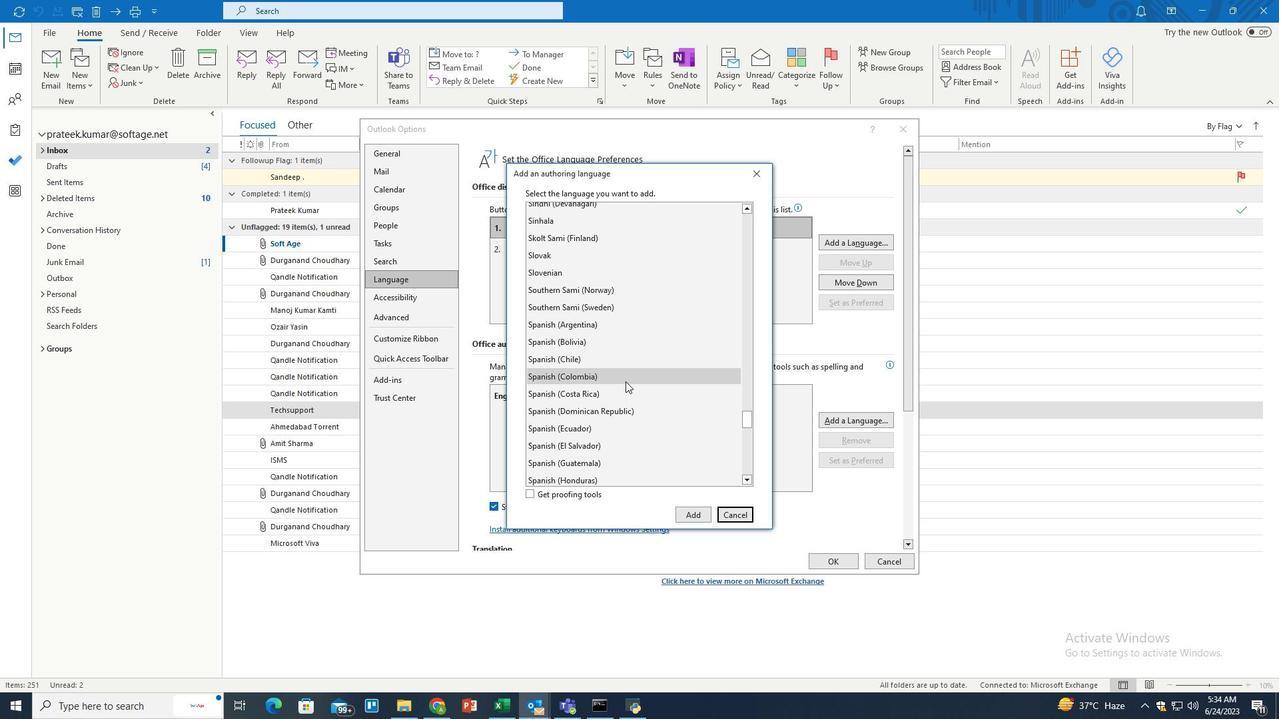 
Action: Mouse scrolled (625, 381) with delta (0, 0)
Screenshot: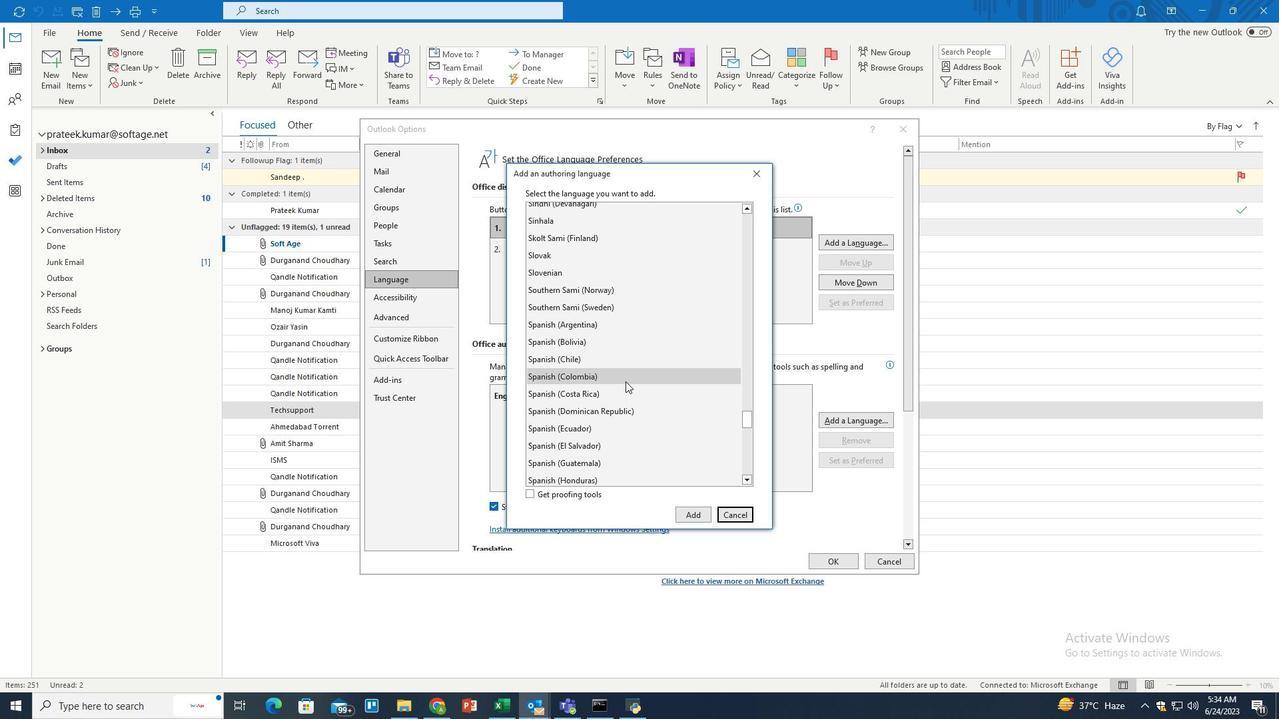 
Action: Mouse scrolled (625, 381) with delta (0, 0)
Screenshot: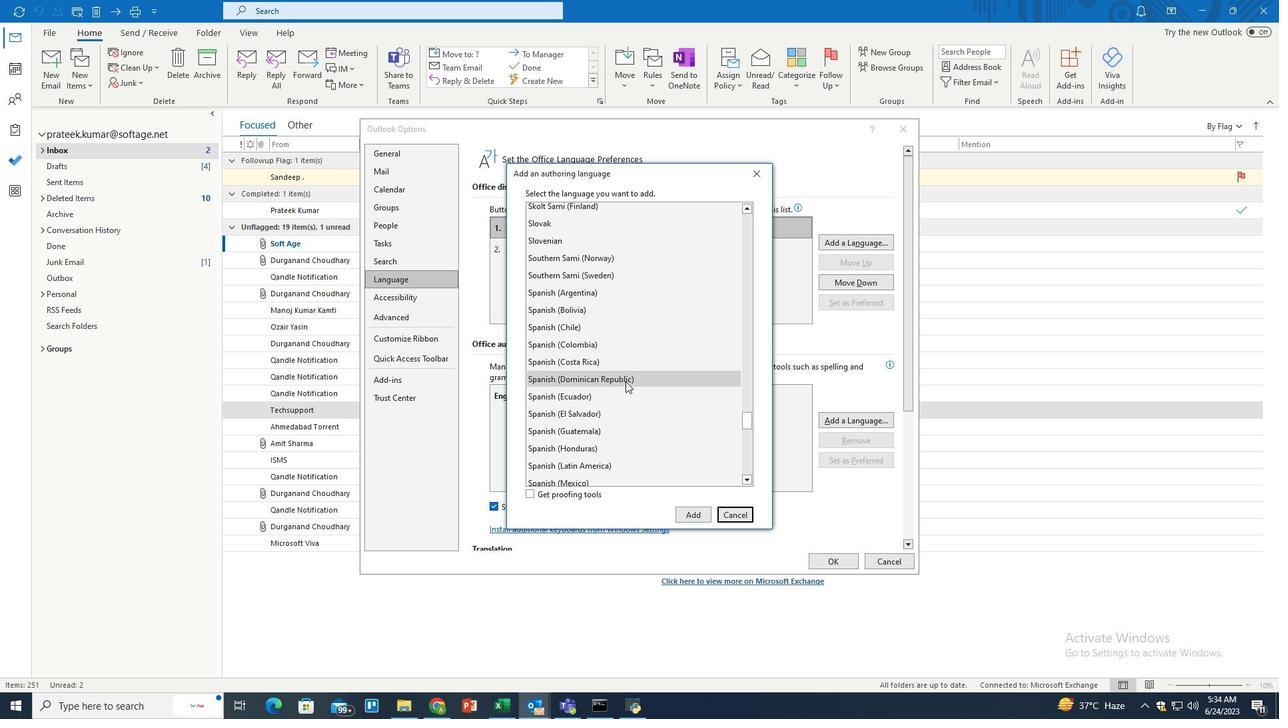 
Action: Mouse scrolled (625, 381) with delta (0, 0)
Screenshot: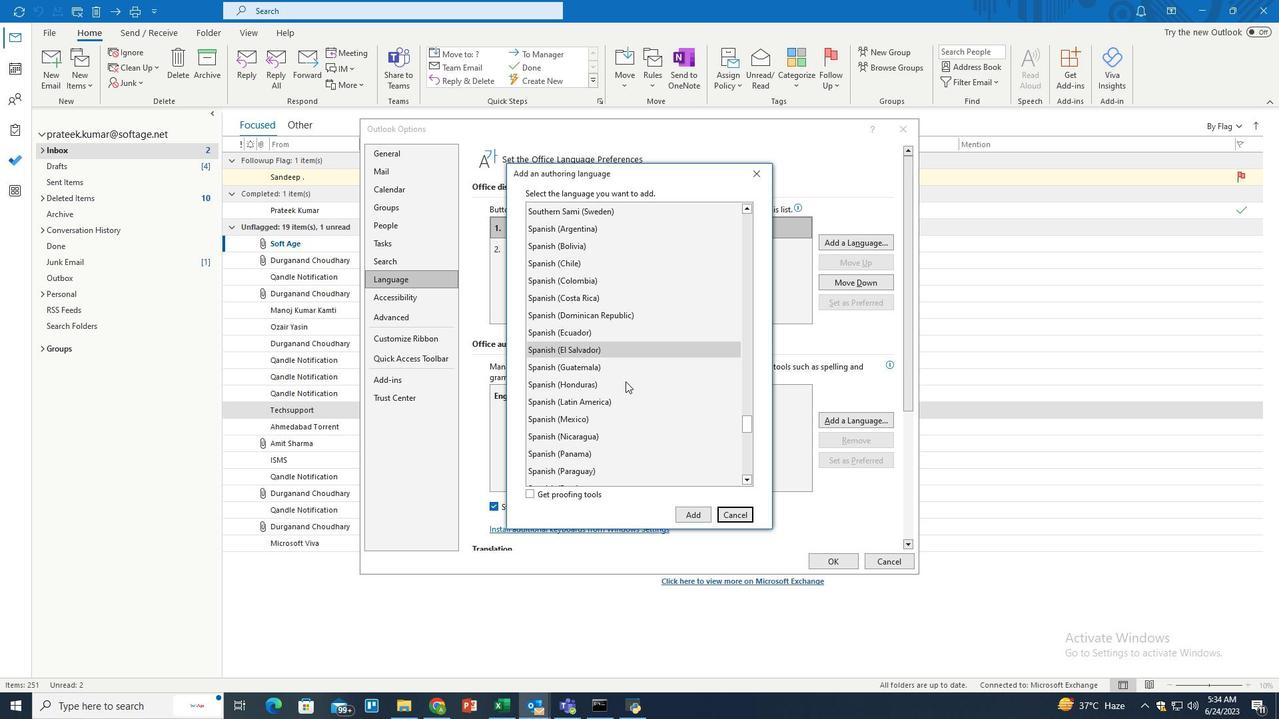 
Action: Mouse scrolled (625, 381) with delta (0, 0)
Screenshot: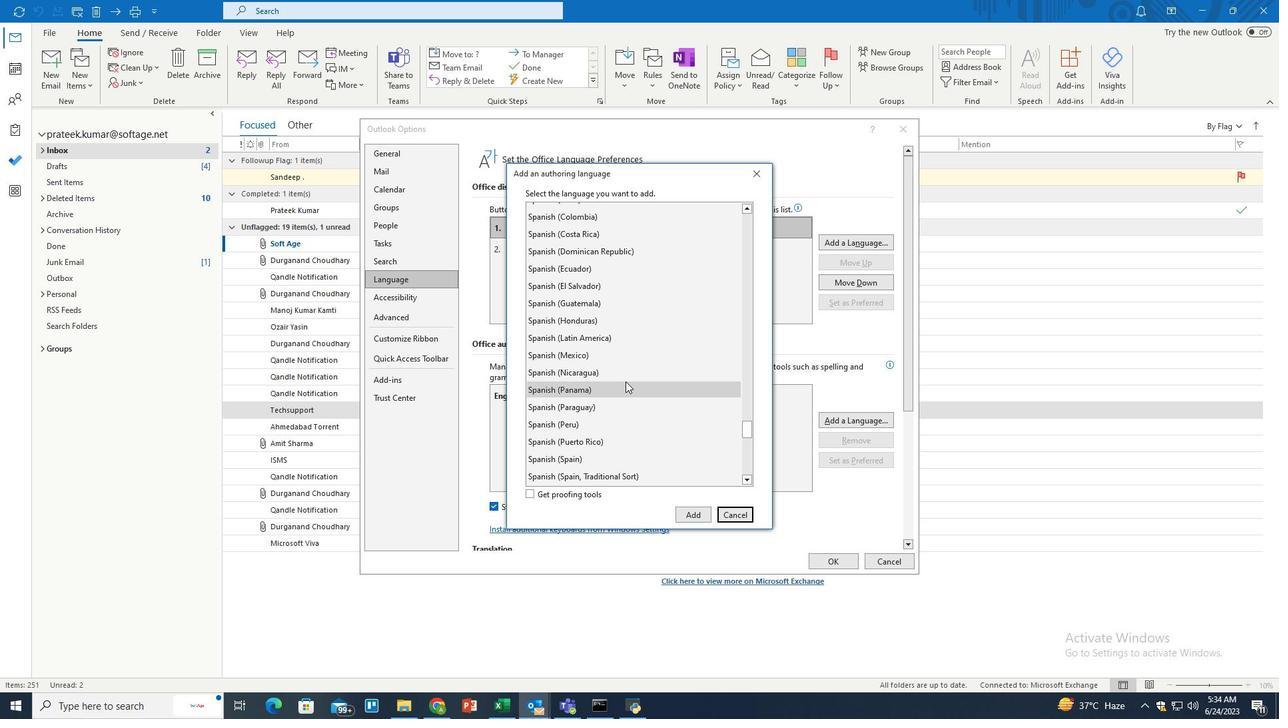 
Action: Mouse scrolled (625, 381) with delta (0, 0)
Screenshot: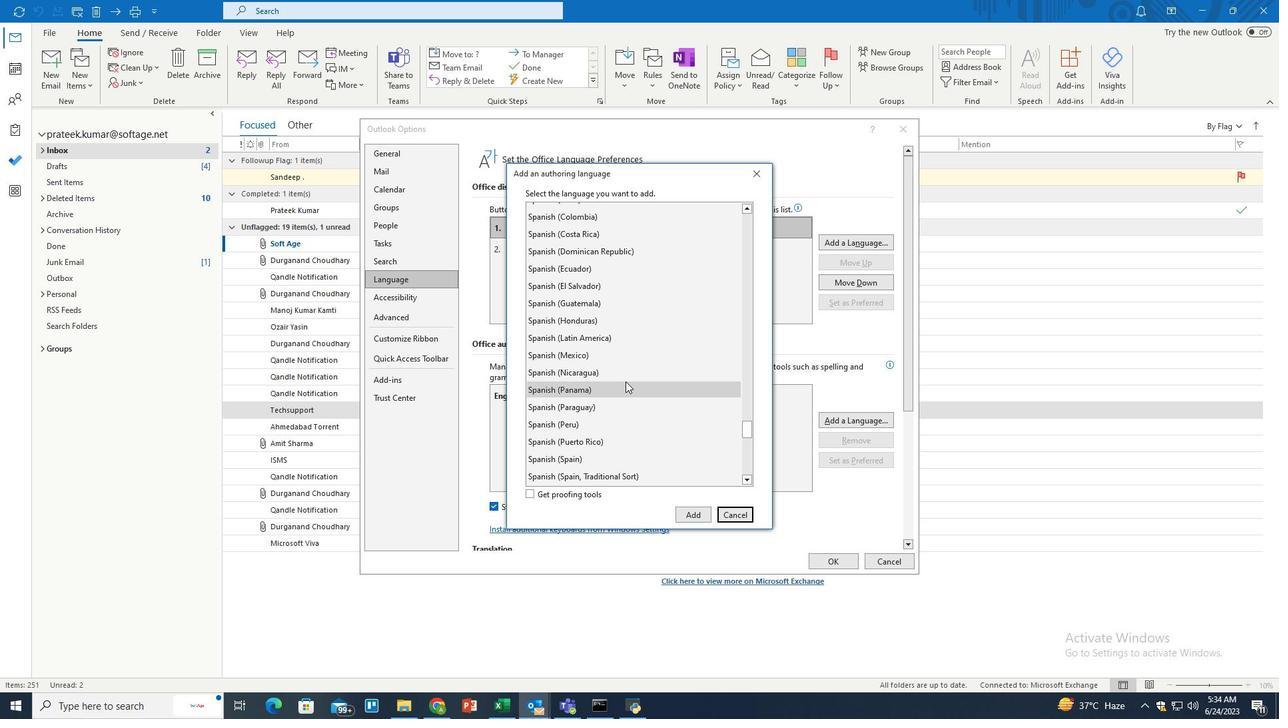 
Action: Mouse scrolled (625, 381) with delta (0, 0)
Screenshot: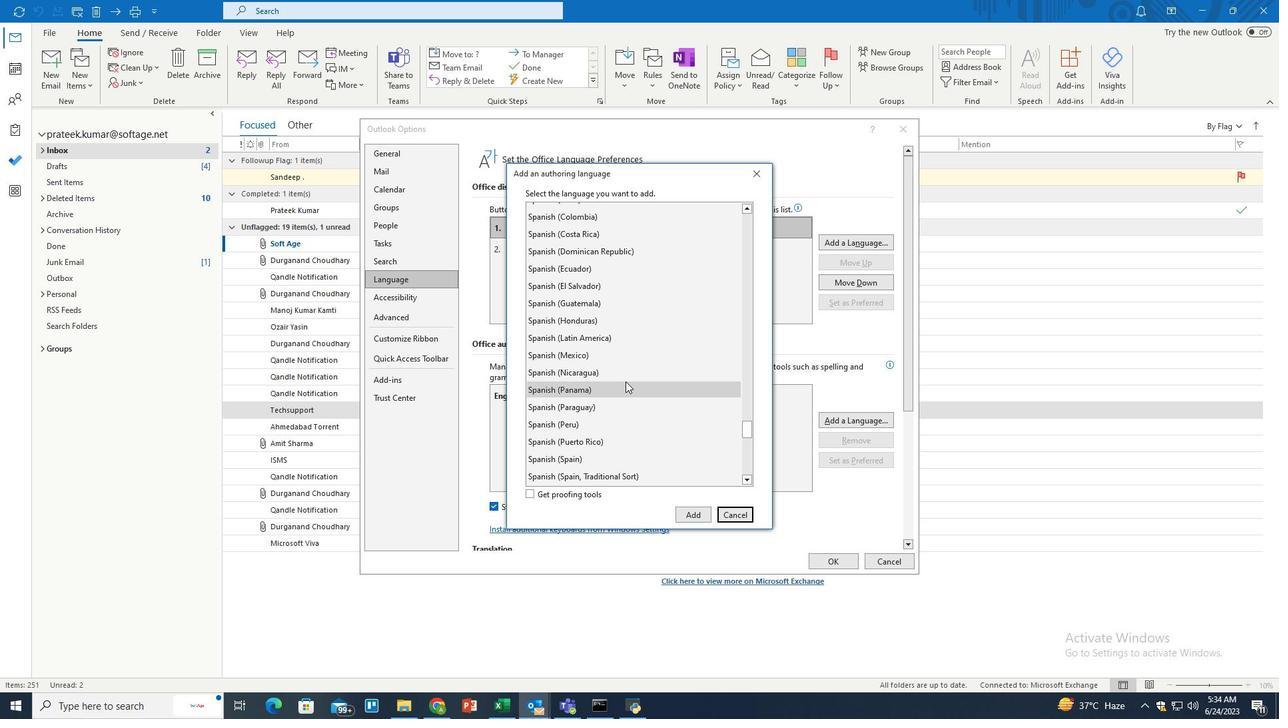 
Action: Mouse scrolled (625, 381) with delta (0, 0)
Screenshot: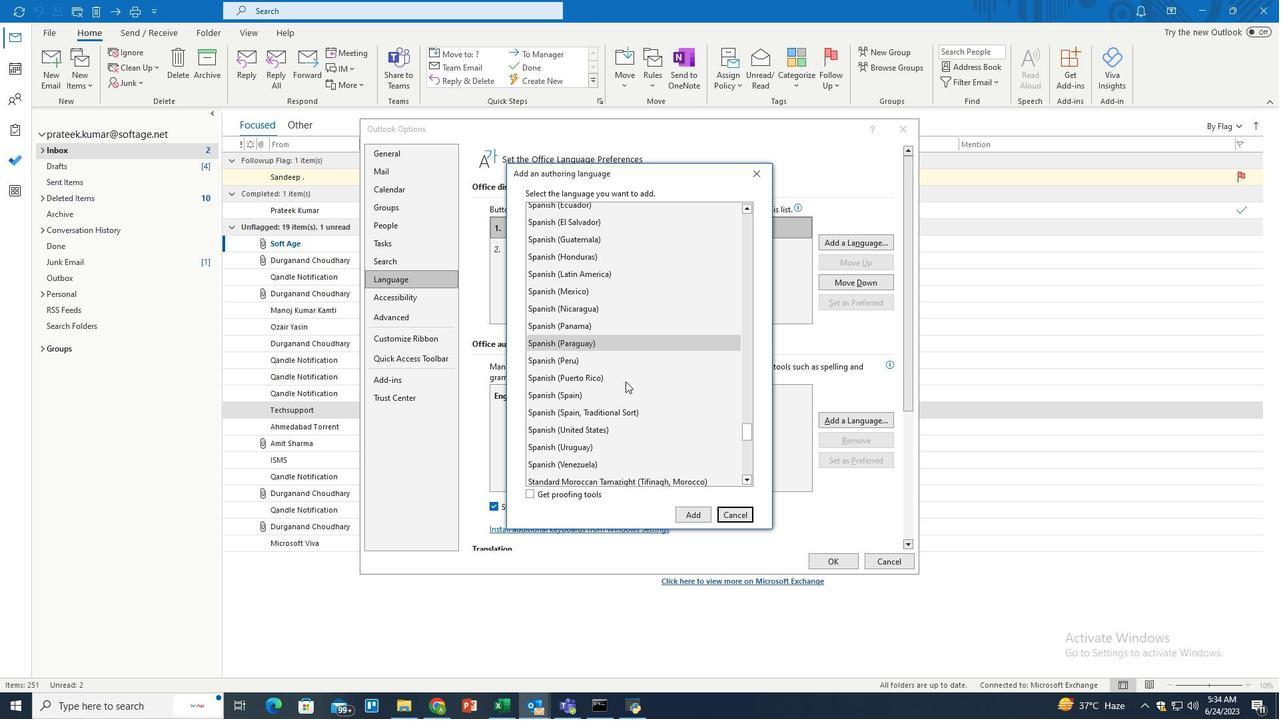 
Action: Mouse scrolled (625, 381) with delta (0, 0)
Screenshot: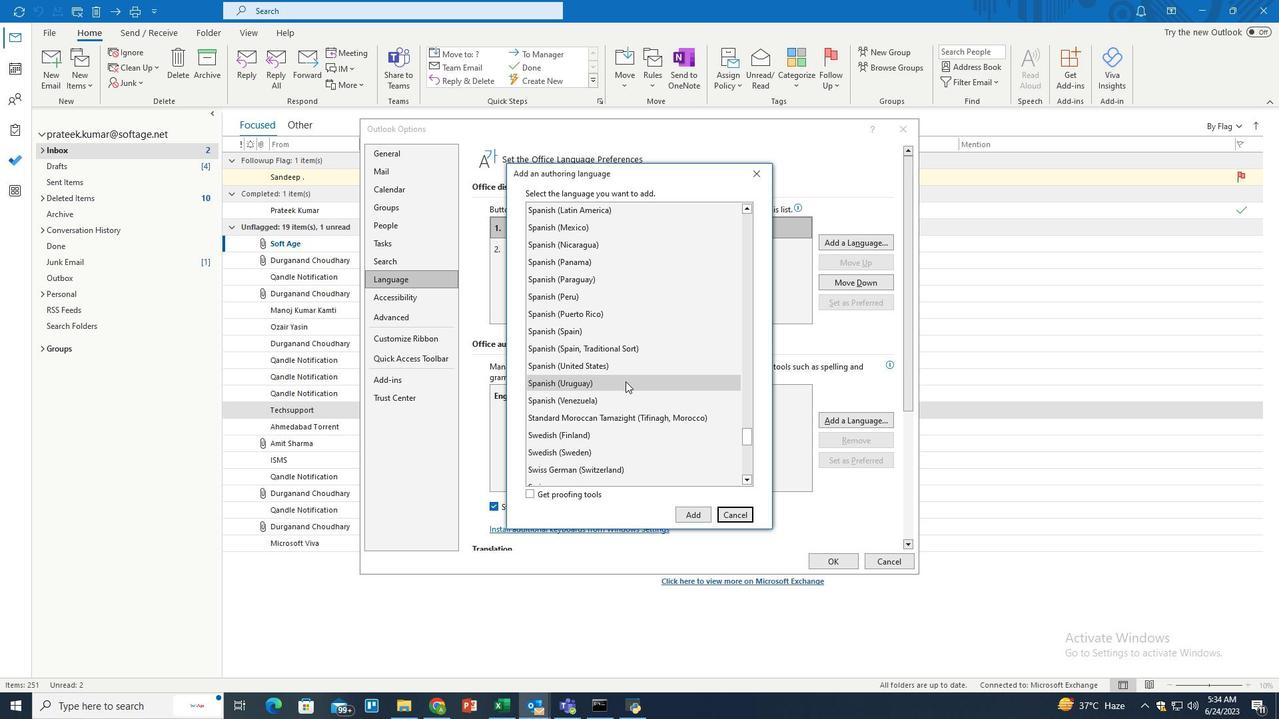 
Action: Mouse scrolled (625, 381) with delta (0, 0)
Screenshot: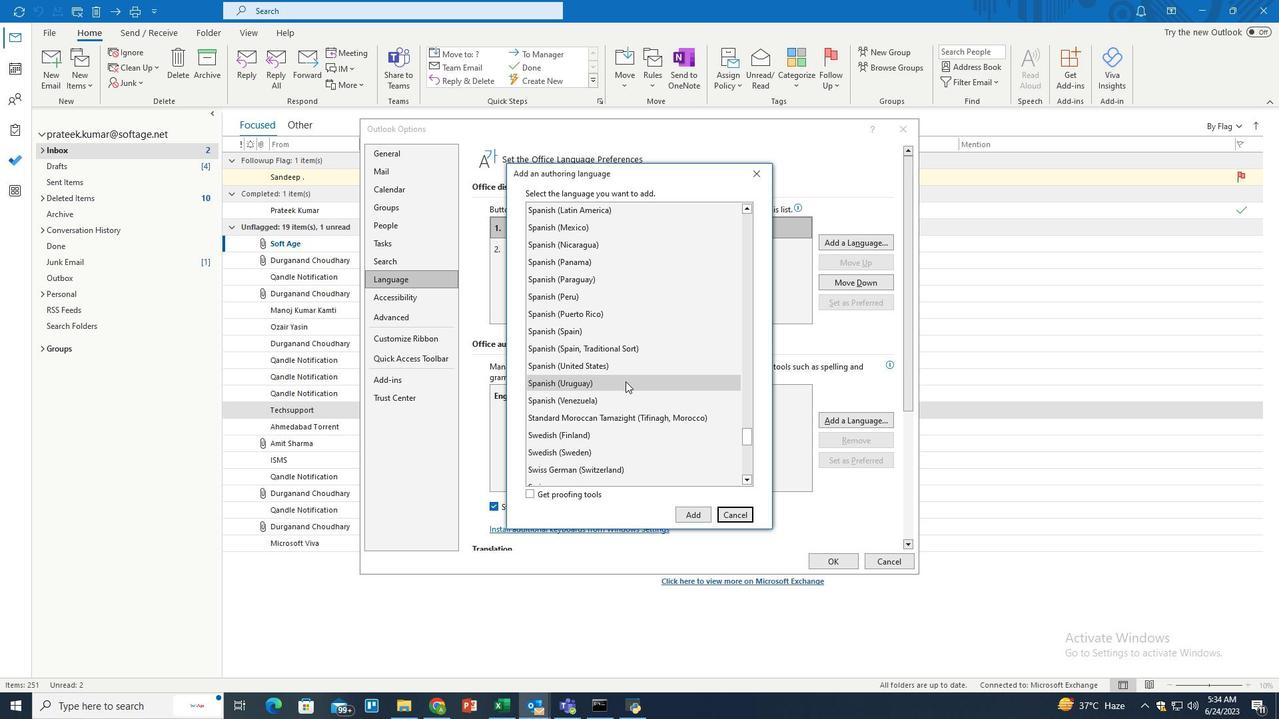 
Action: Mouse scrolled (625, 381) with delta (0, 0)
Screenshot: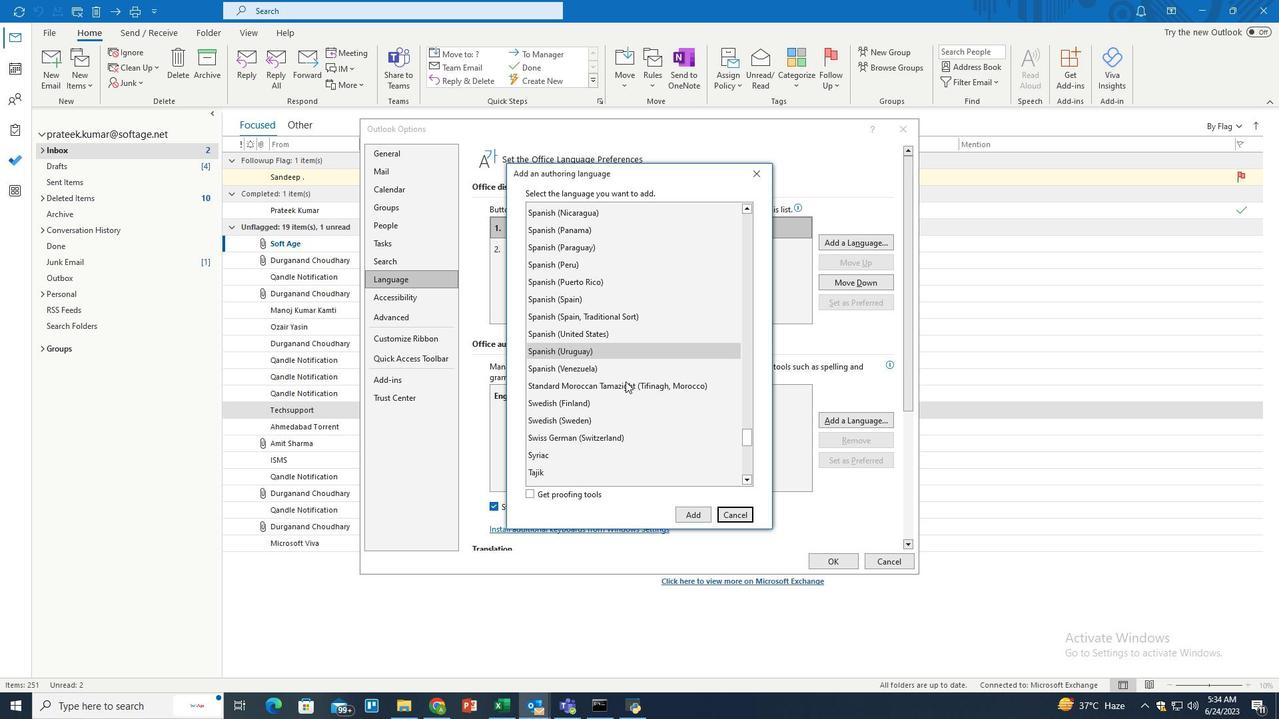 
Action: Mouse scrolled (625, 381) with delta (0, 0)
Screenshot: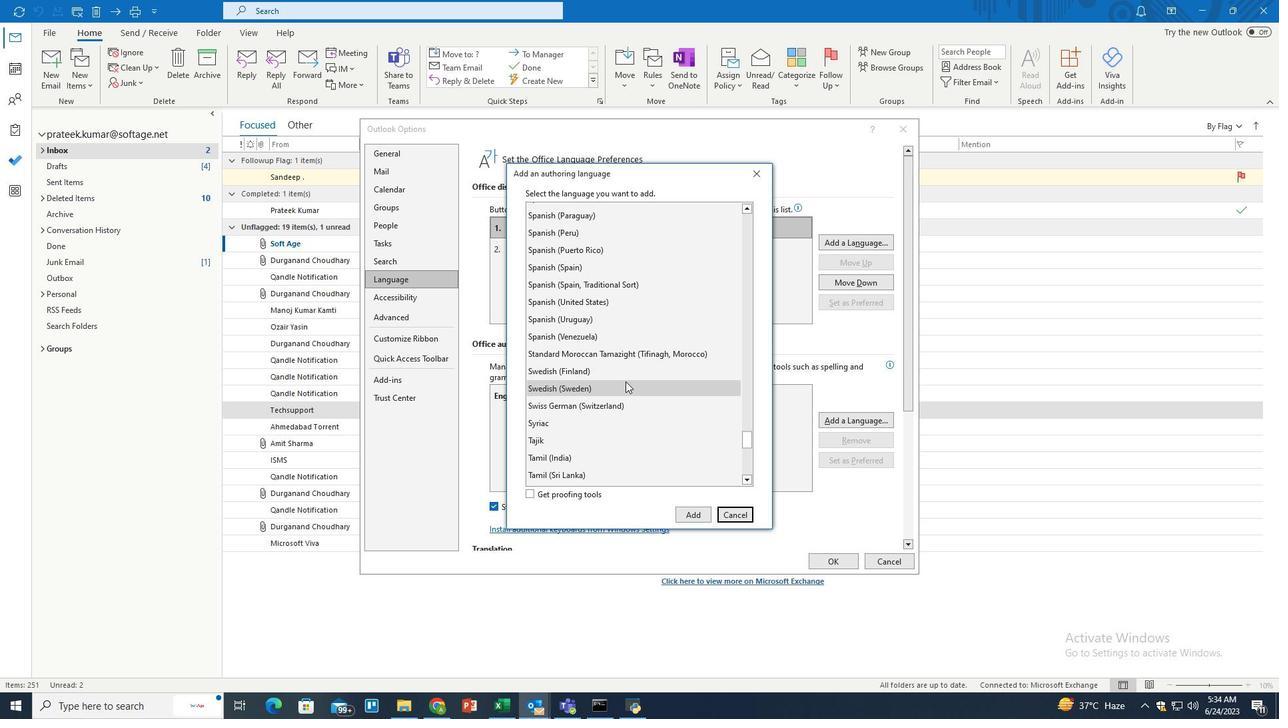 
Action: Mouse scrolled (625, 381) with delta (0, 0)
Screenshot: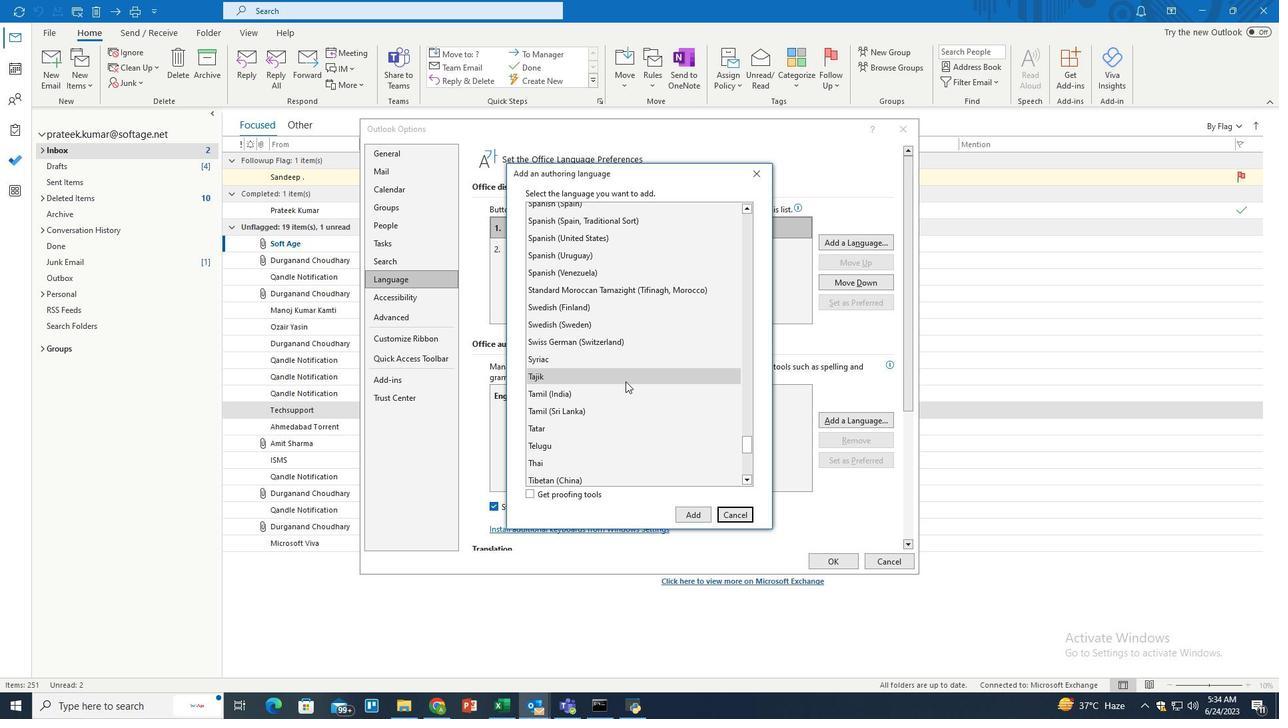 
Action: Mouse scrolled (625, 381) with delta (0, 0)
Screenshot: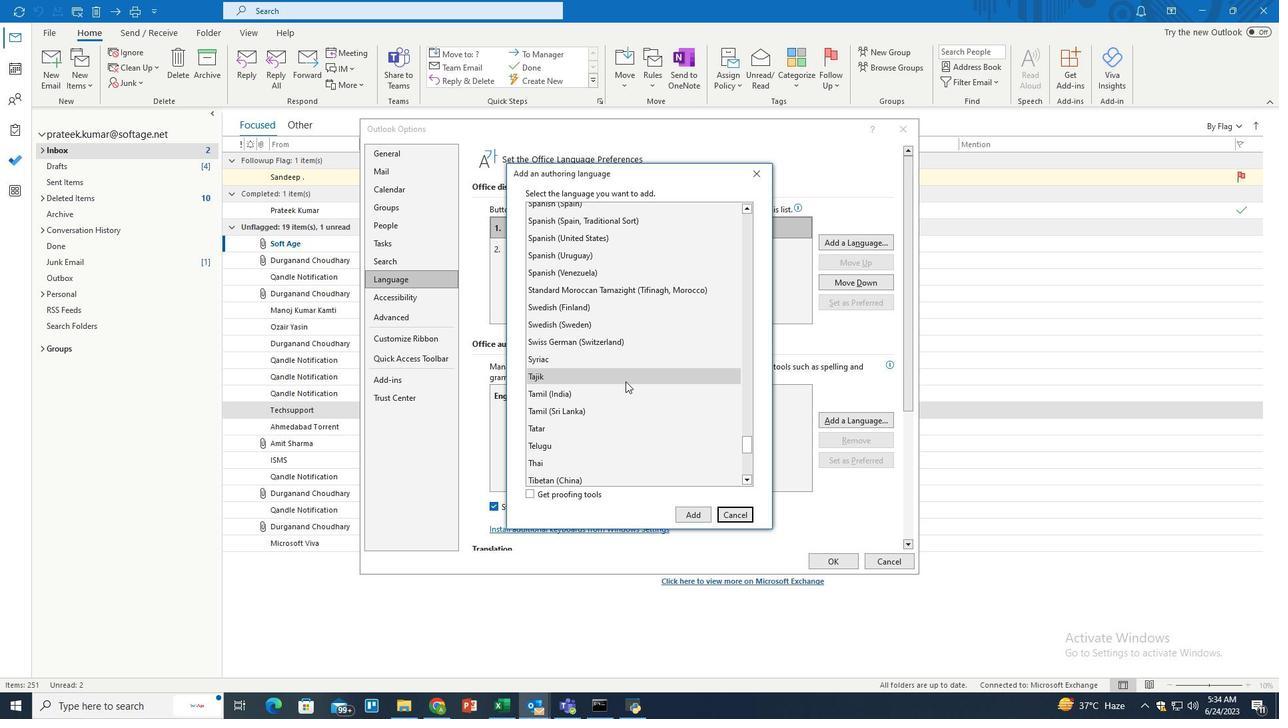 
Action: Mouse scrolled (625, 381) with delta (0, 0)
Screenshot: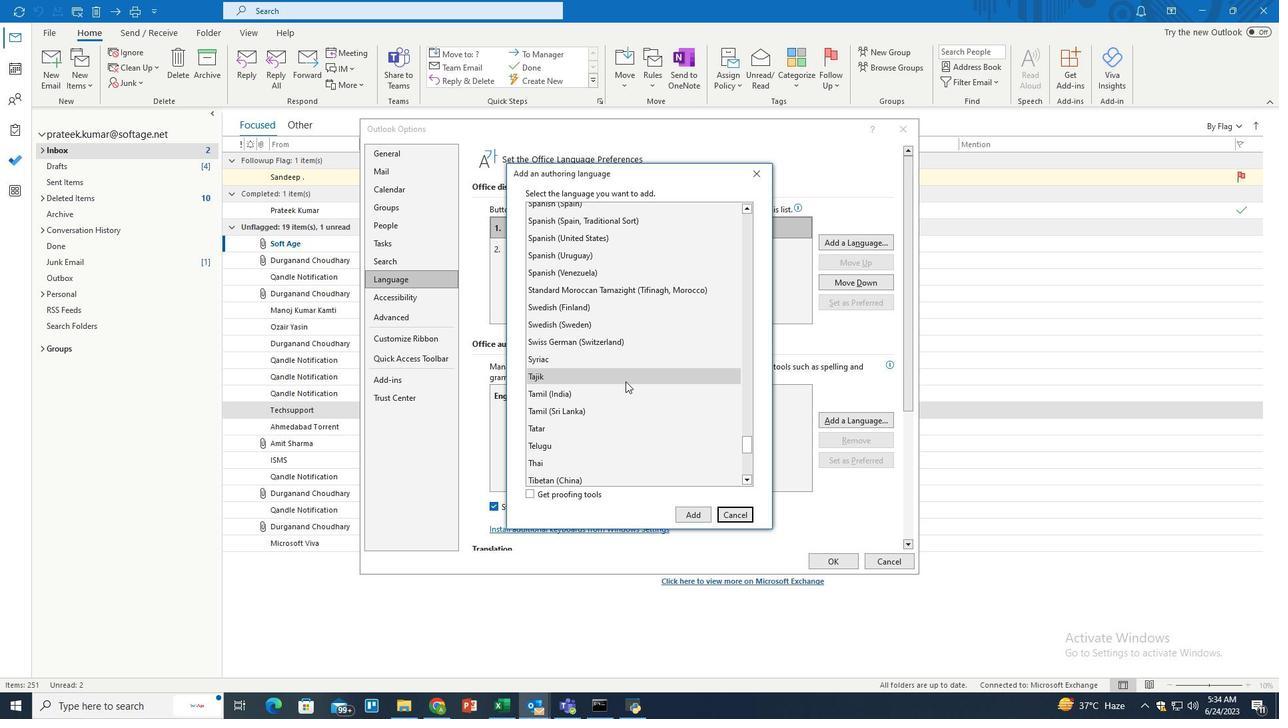 
Action: Mouse scrolled (625, 381) with delta (0, 0)
Screenshot: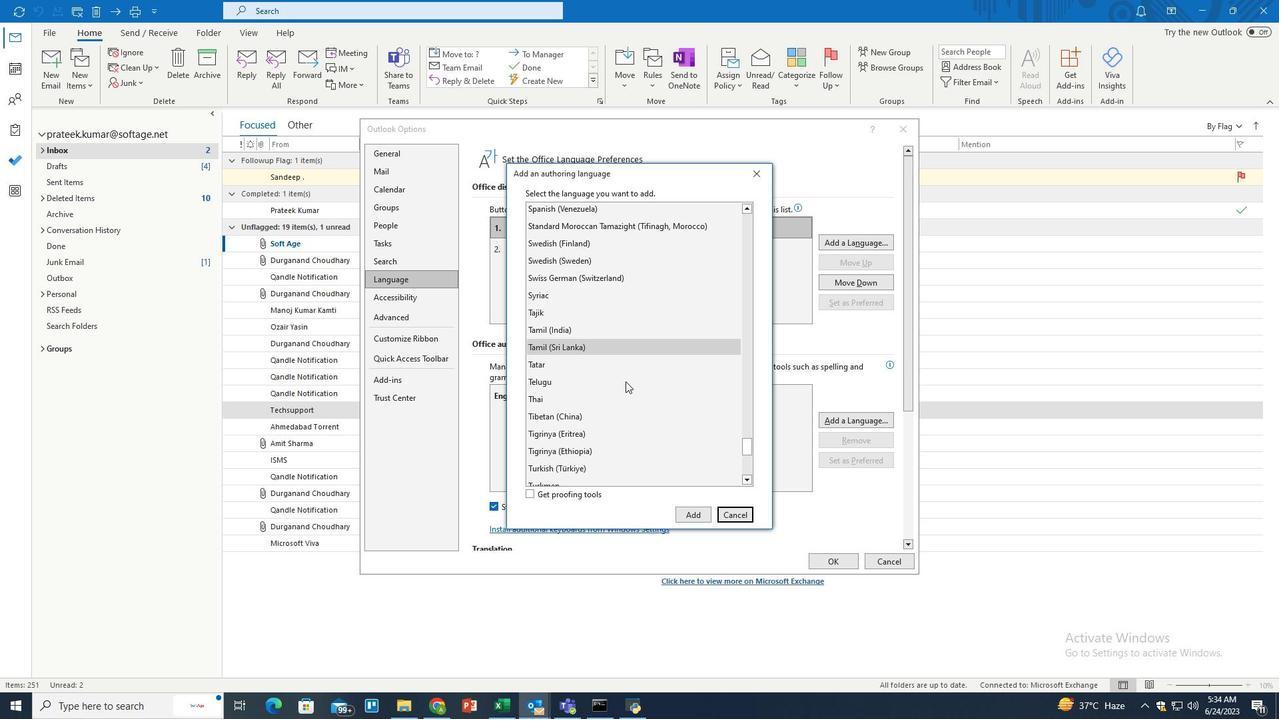 
Action: Mouse scrolled (625, 381) with delta (0, 0)
Screenshot: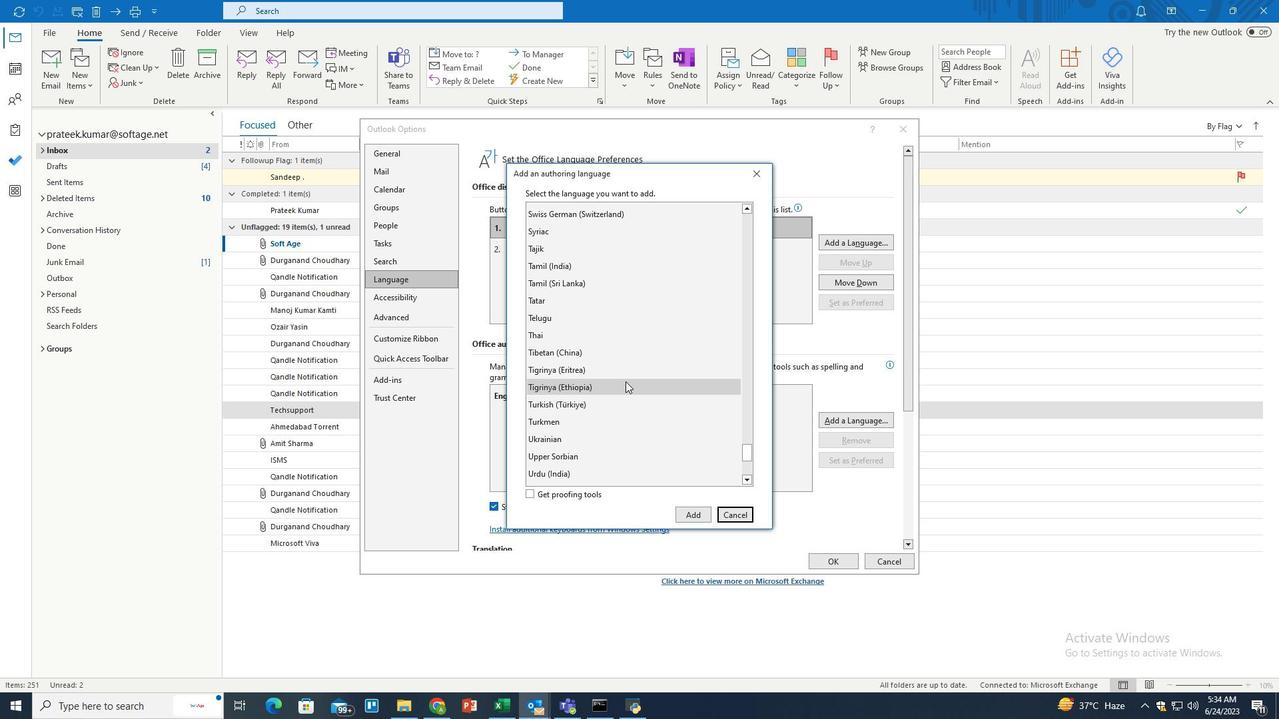 
Action: Mouse scrolled (625, 381) with delta (0, 0)
Screenshot: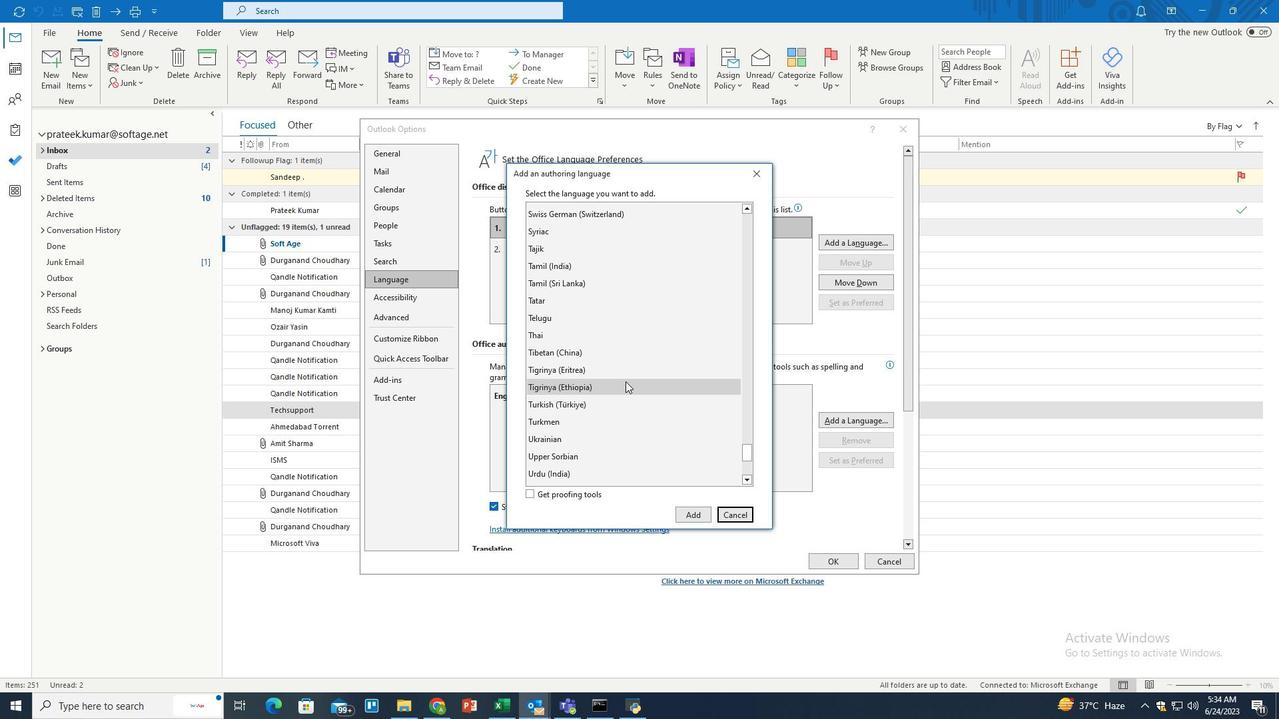 
Action: Mouse scrolled (625, 381) with delta (0, 0)
Screenshot: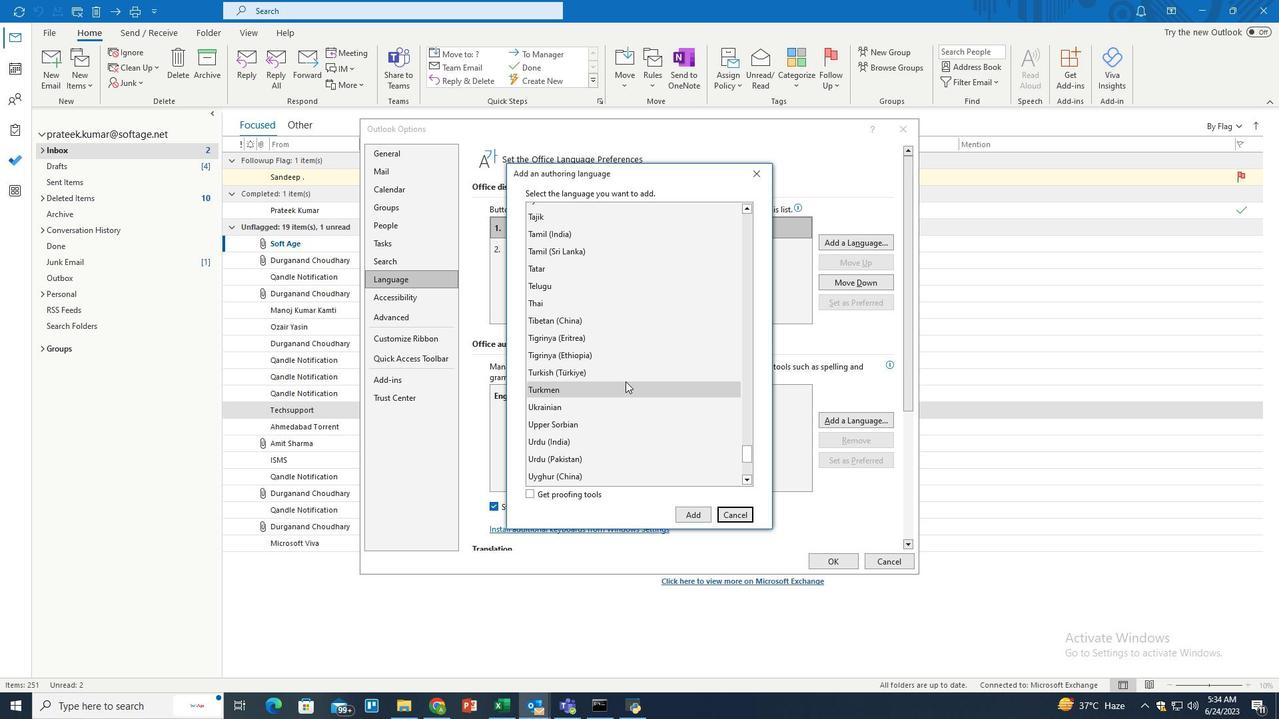 
Action: Mouse scrolled (625, 381) with delta (0, 0)
Screenshot: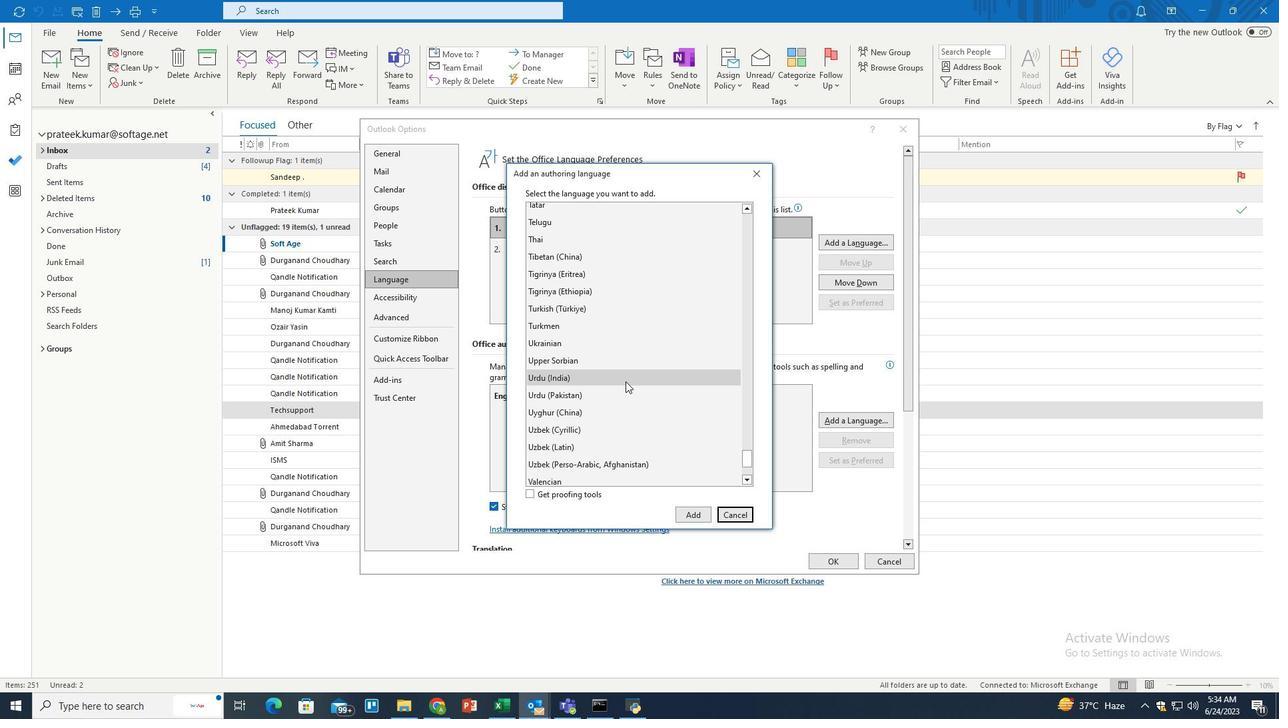 
Action: Mouse scrolled (625, 381) with delta (0, 0)
Screenshot: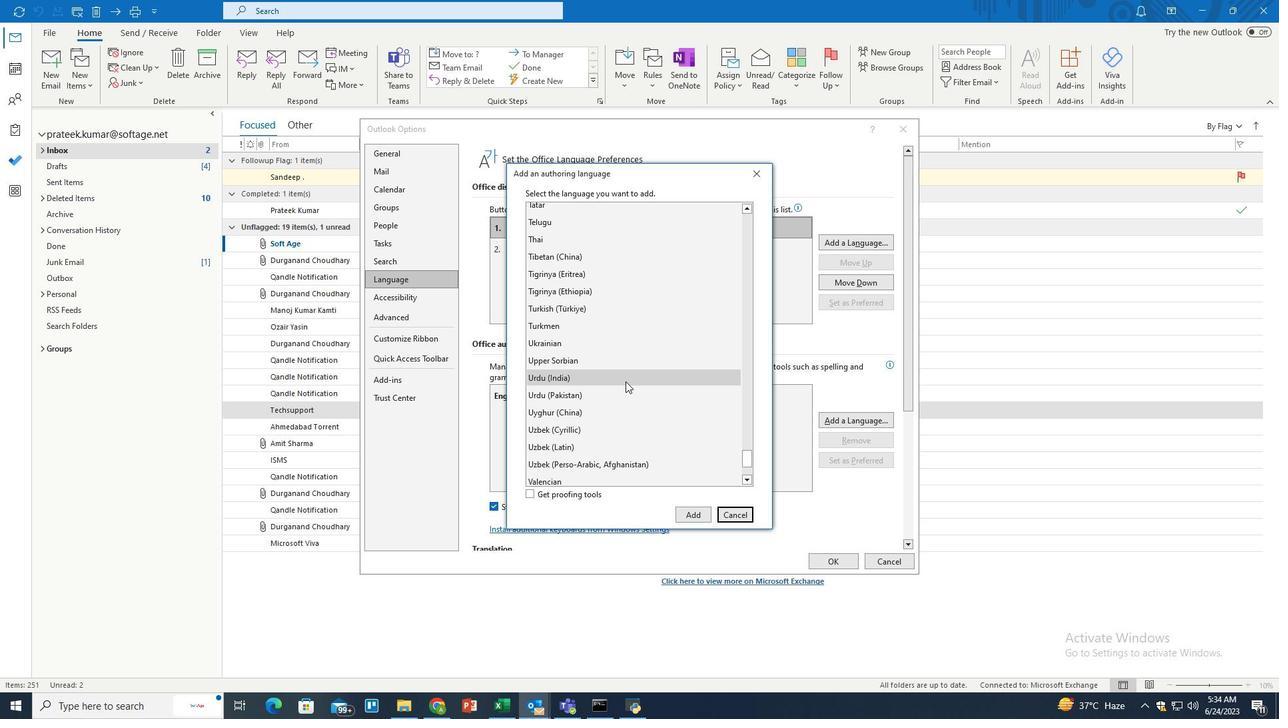 
Action: Mouse moved to (547, 448)
Screenshot: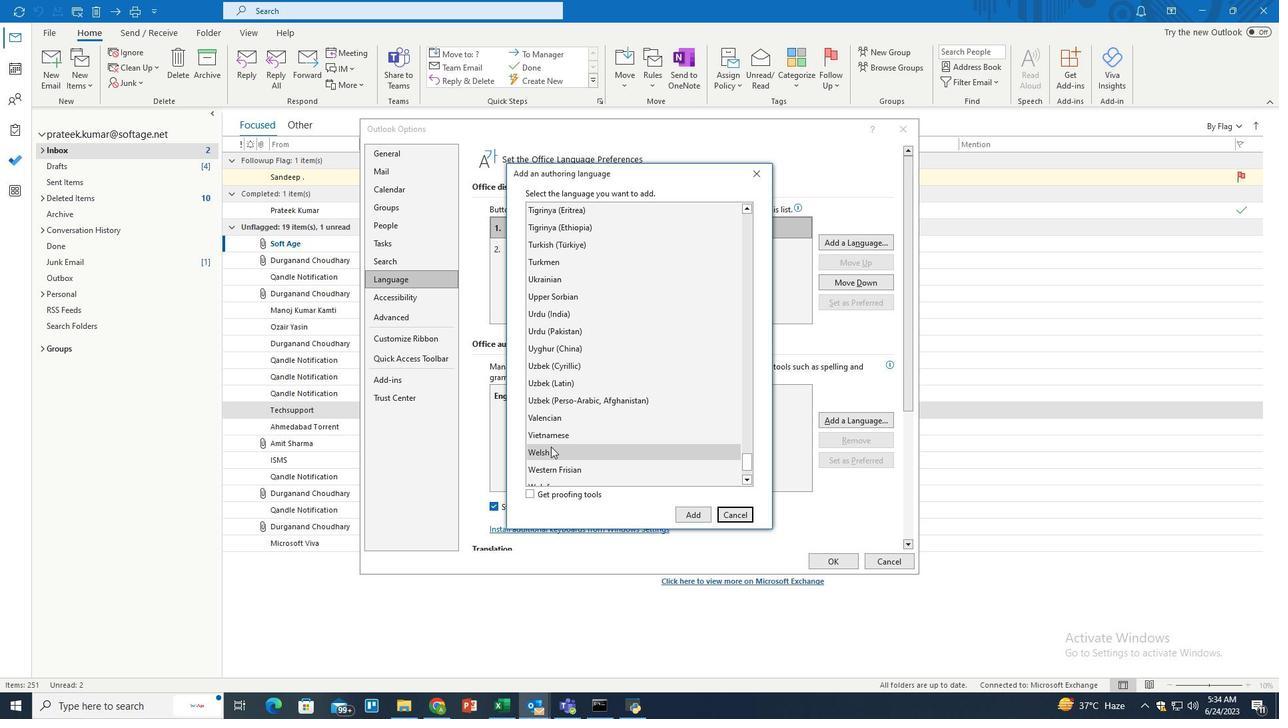 
Action: Mouse pressed left at (547, 448)
Screenshot: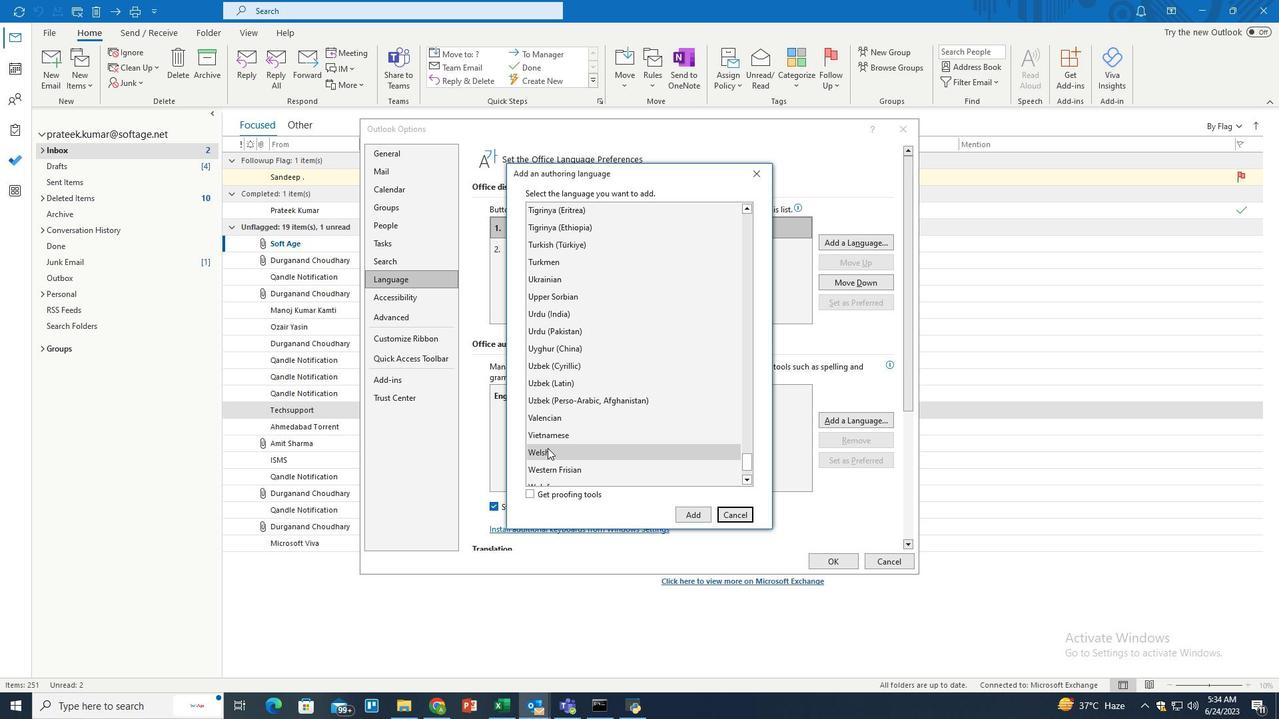 
Action: Mouse moved to (698, 512)
Screenshot: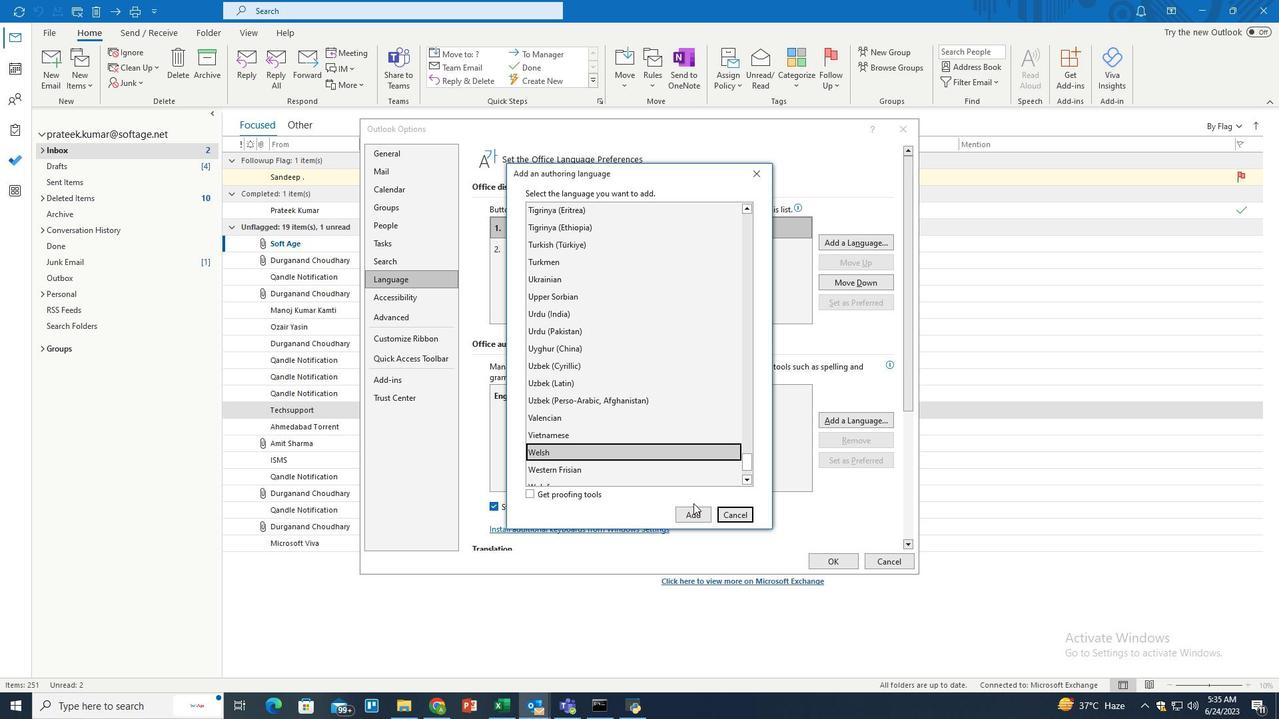 
Action: Mouse pressed left at (698, 512)
Screenshot: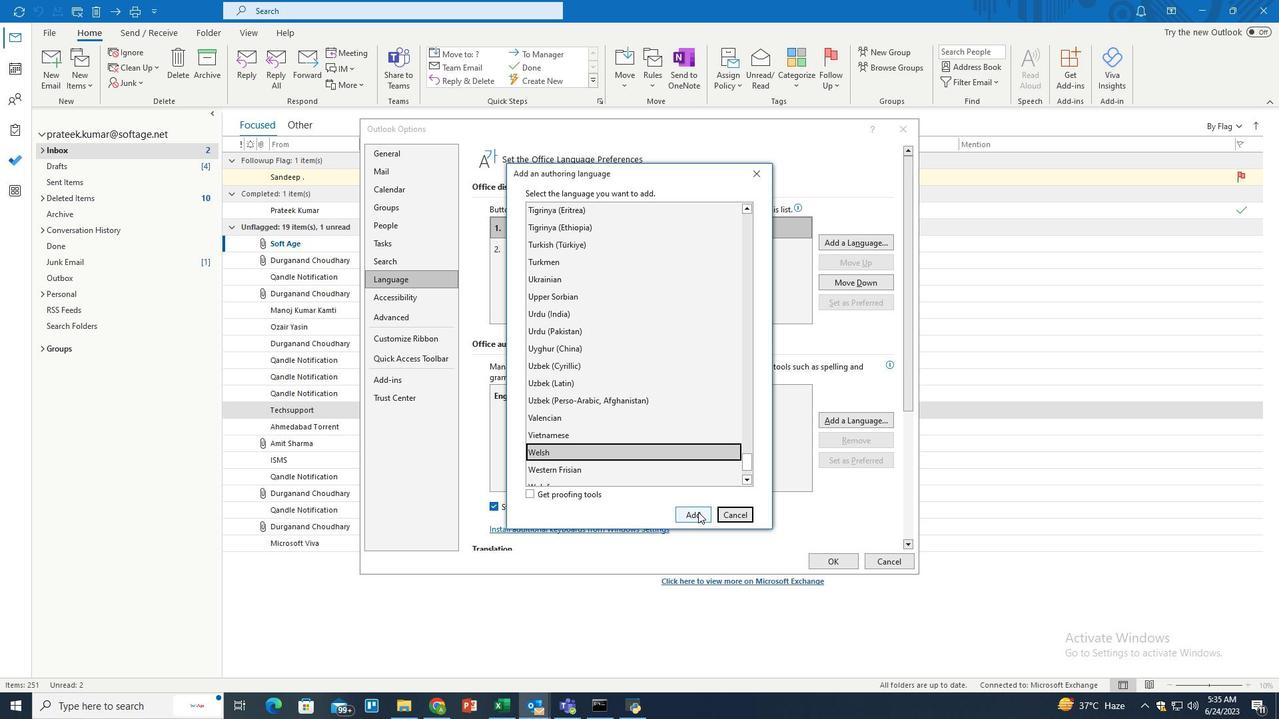 
Action: Mouse moved to (834, 558)
Screenshot: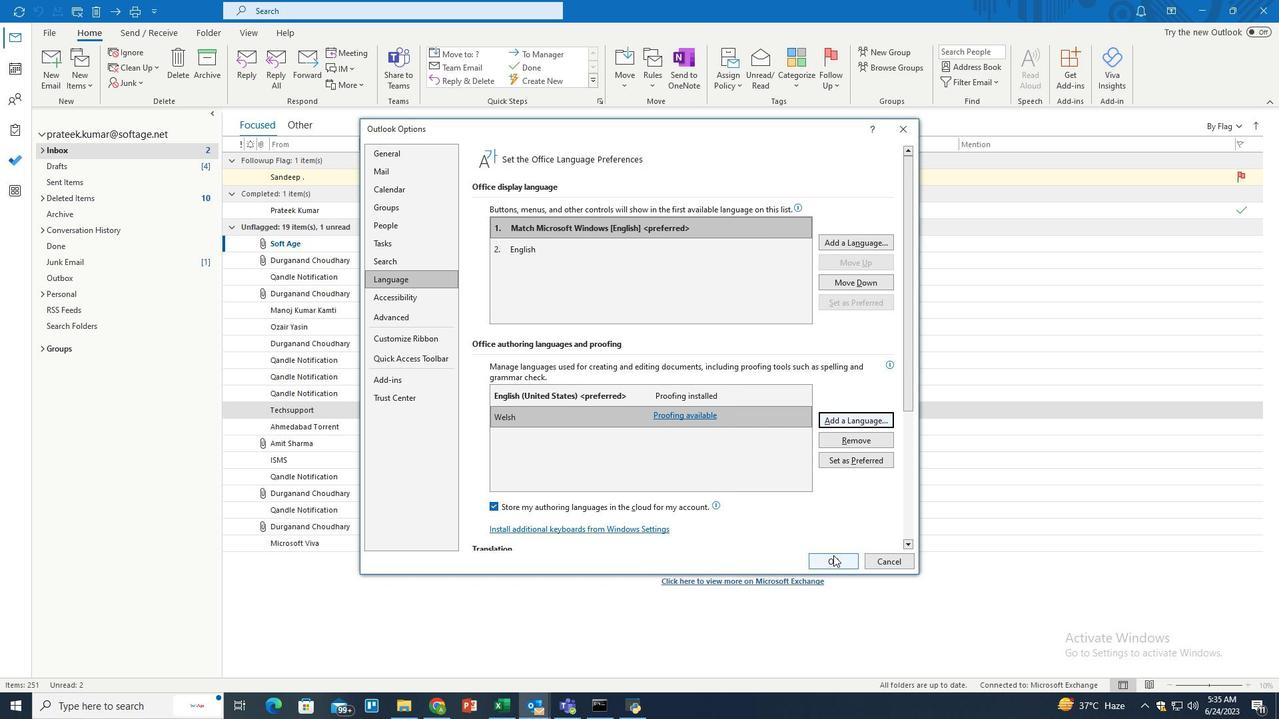 
Action: Mouse pressed left at (834, 558)
Screenshot: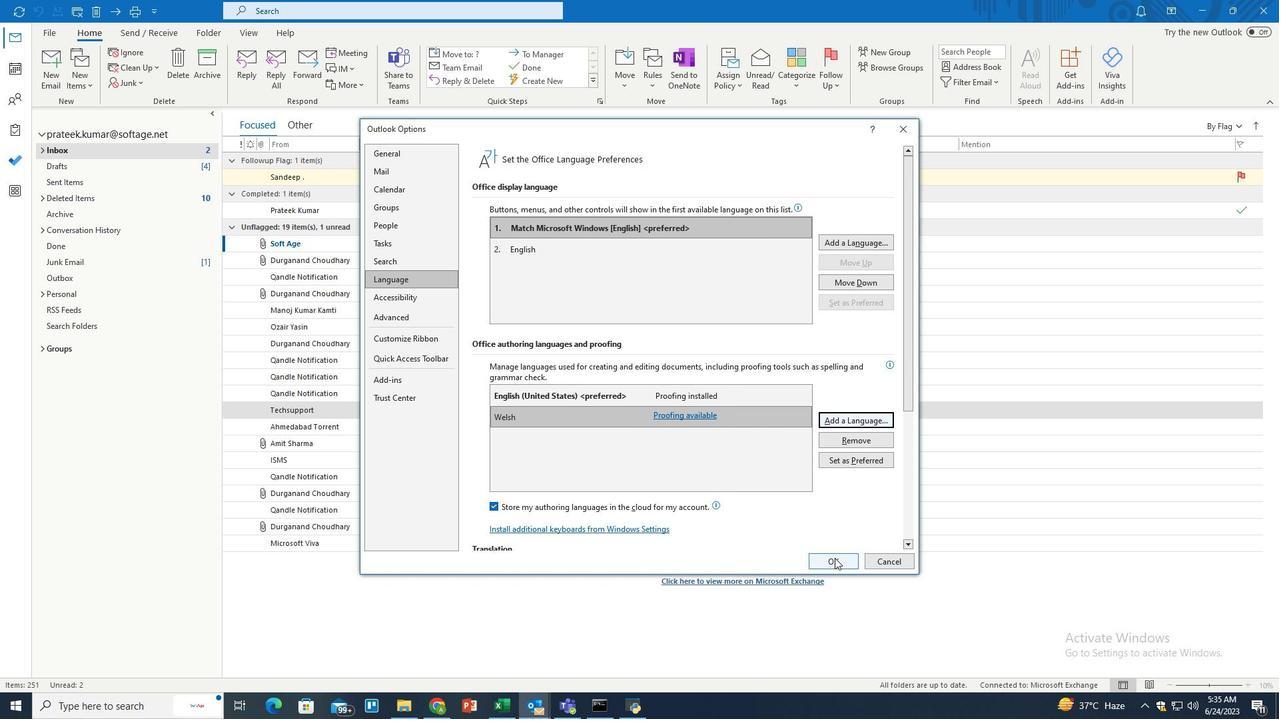 
Action: Mouse moved to (754, 382)
Screenshot: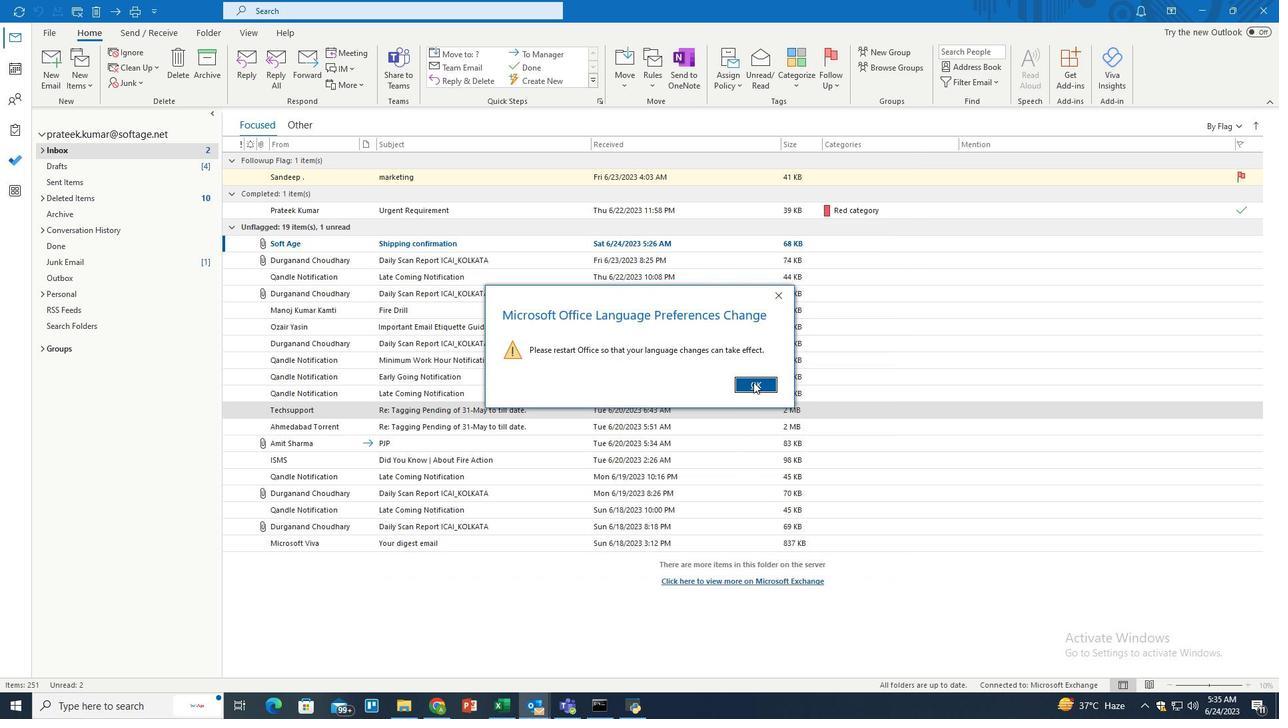 
Action: Mouse pressed left at (754, 382)
Screenshot: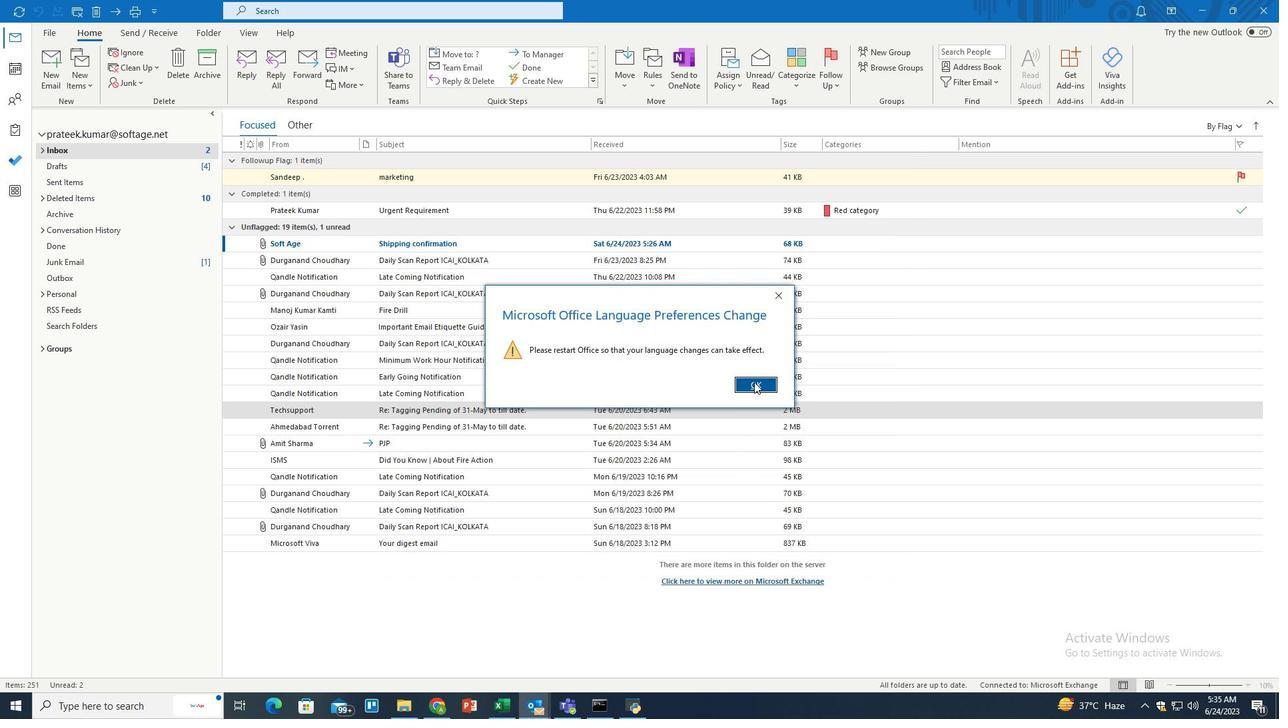 
